 Task: Look for space in Bloomington, United States from 12th July, 2023 to 16th July, 2023 for 8 adults in price range Rs.10000 to Rs.16000. Place can be private room with 8 bedrooms having 8 beds and 8 bathrooms. Property type can be house, flat, guest house. Amenities needed are: wifi, TV, free parkinig on premises, gym, breakfast. Booking option can be shelf check-in. Required host language is English.
Action: Mouse moved to (458, 123)
Screenshot: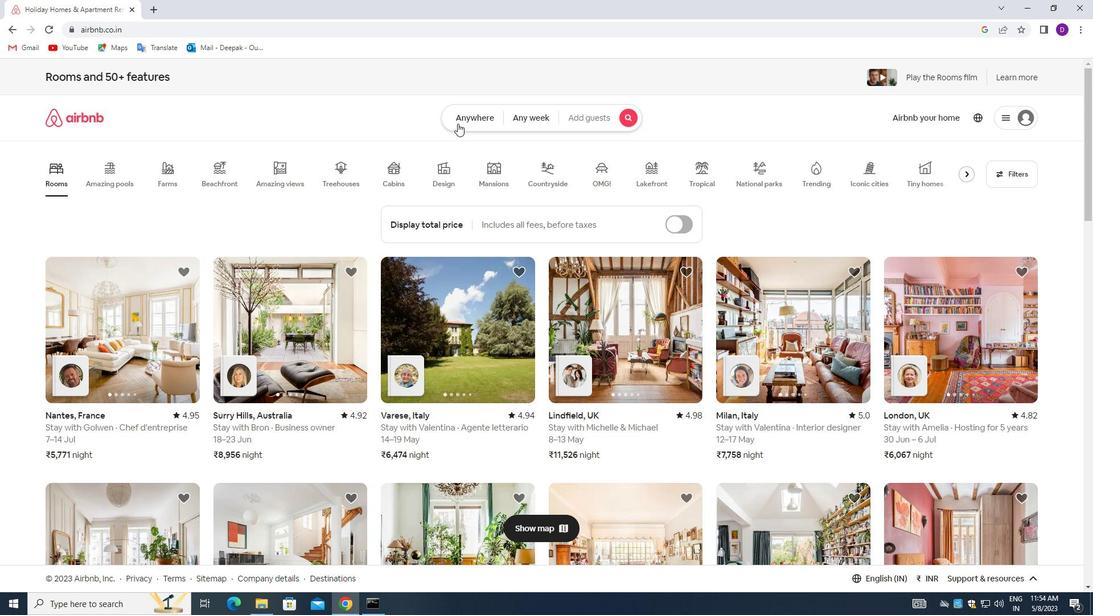 
Action: Mouse pressed left at (458, 123)
Screenshot: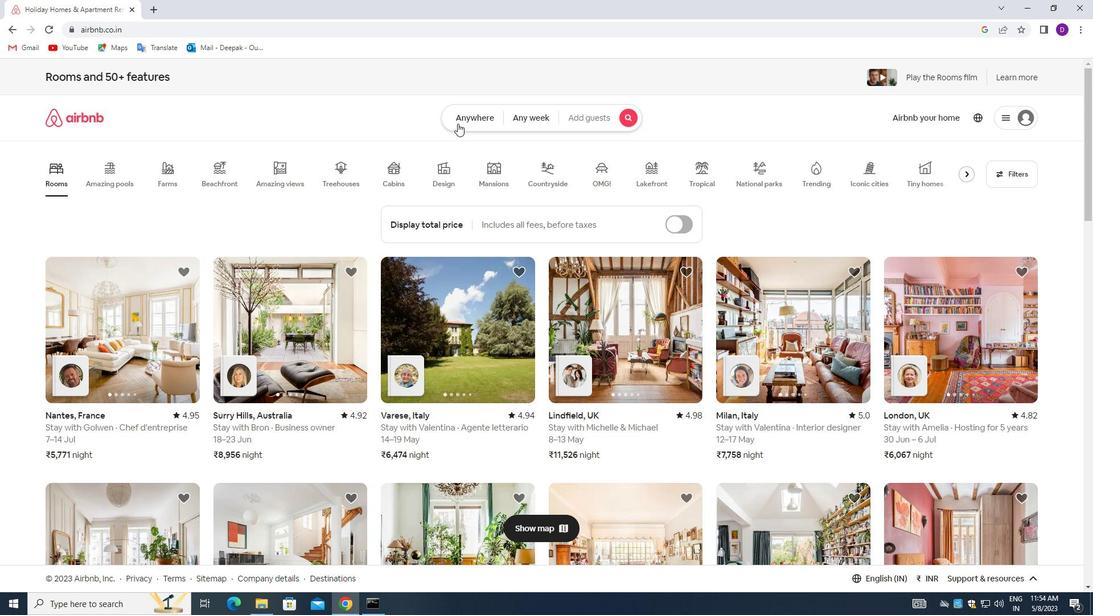 
Action: Mouse moved to (384, 160)
Screenshot: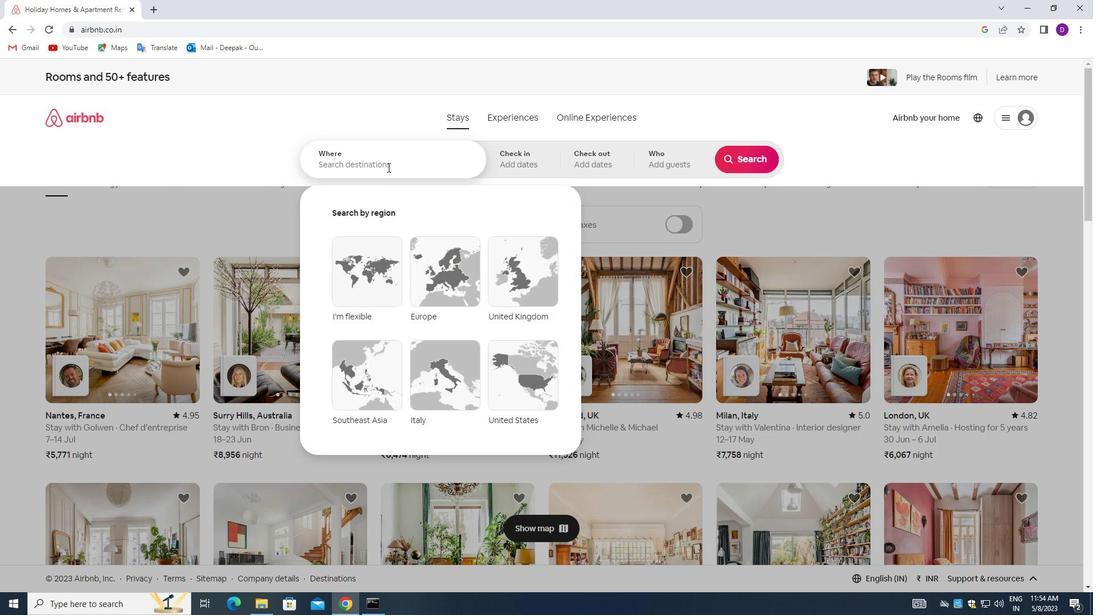 
Action: Mouse pressed left at (384, 160)
Screenshot: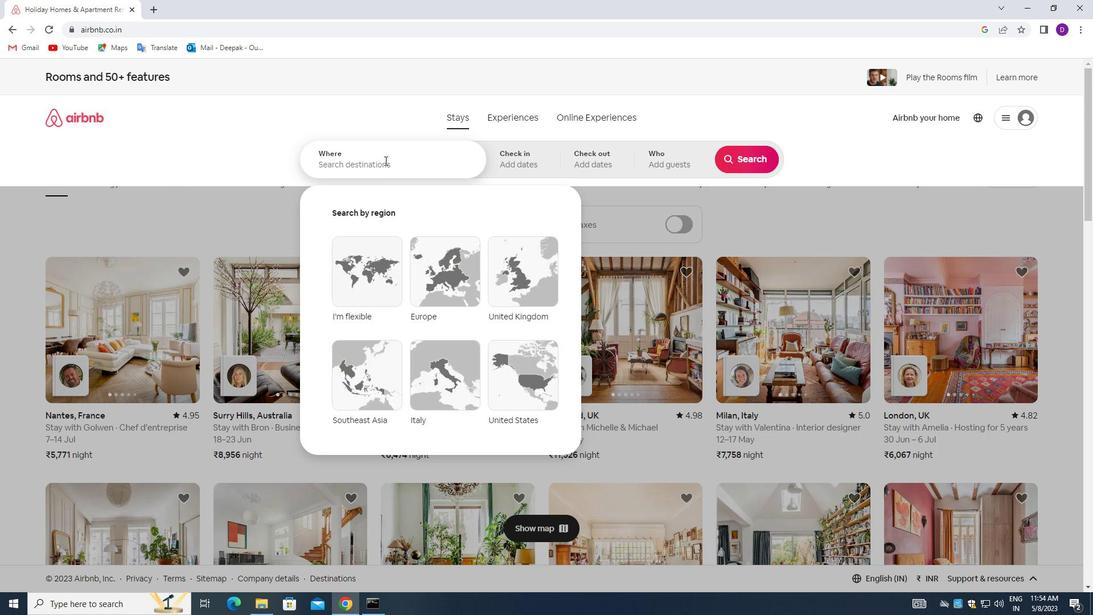 
Action: Mouse moved to (207, 235)
Screenshot: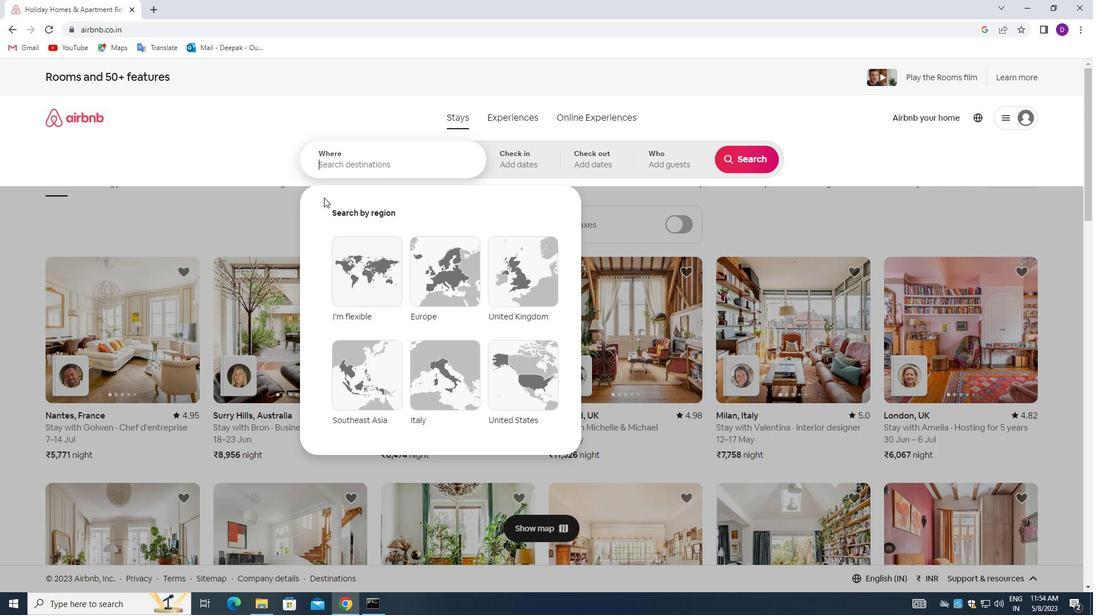 
Action: Key pressed <Key.shift_r>Bloomington,<Key.space><Key.shift>UNITED<Key.space><Key.shift_r>STATES<Key.enter>
Screenshot: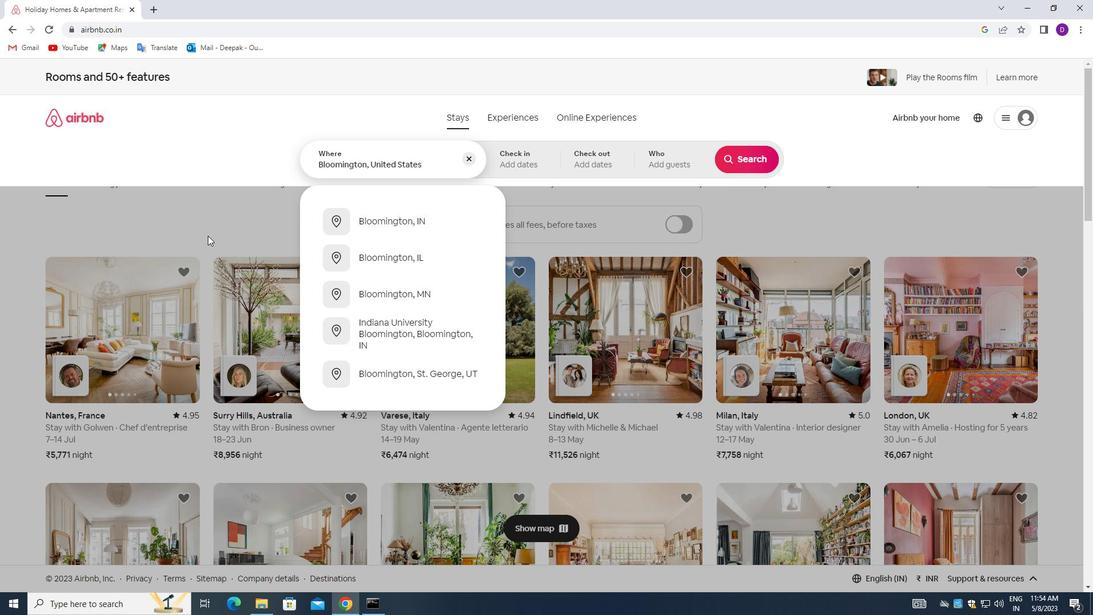 
Action: Mouse moved to (740, 255)
Screenshot: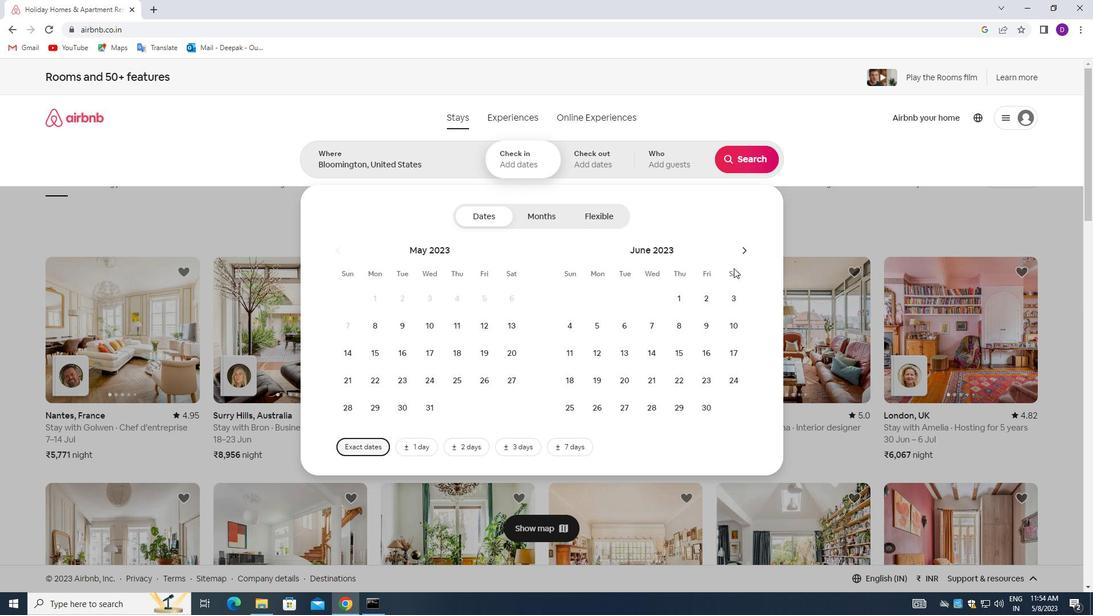 
Action: Mouse pressed left at (740, 255)
Screenshot: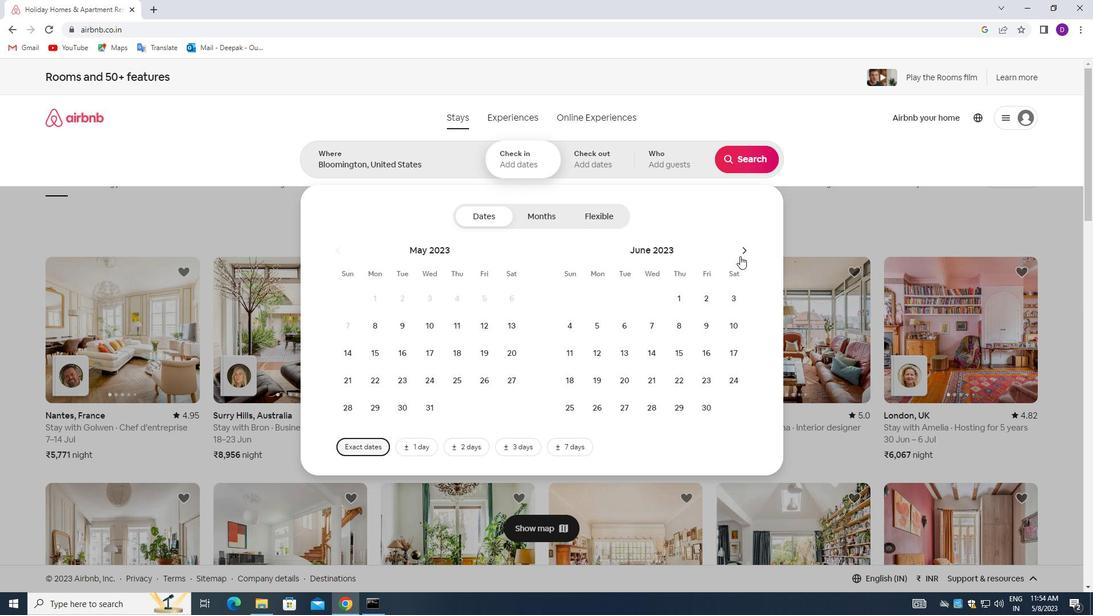 
Action: Mouse moved to (656, 353)
Screenshot: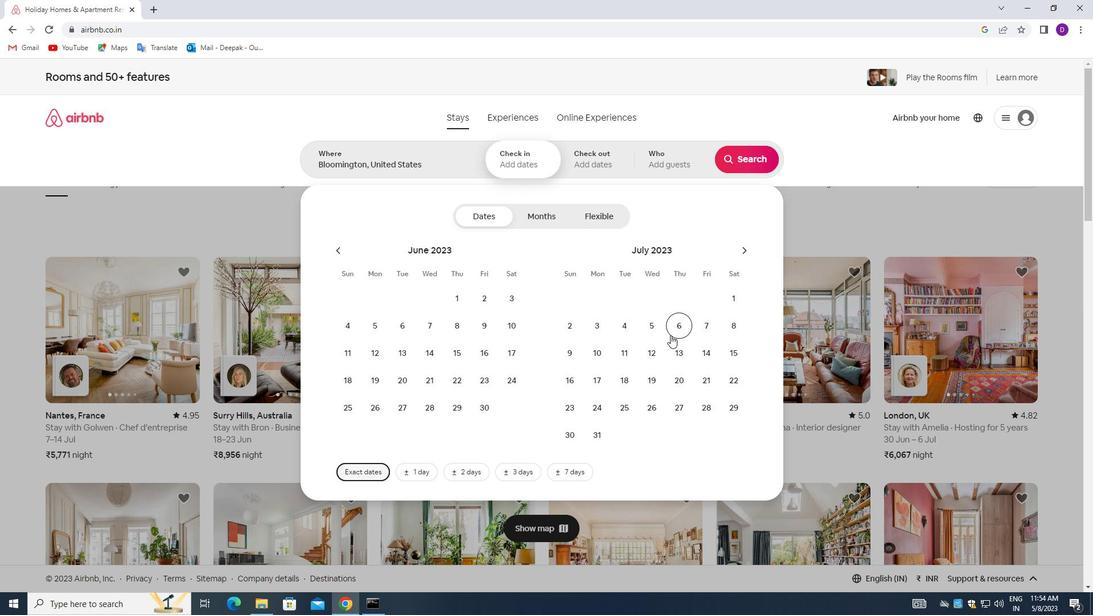 
Action: Mouse pressed left at (656, 353)
Screenshot: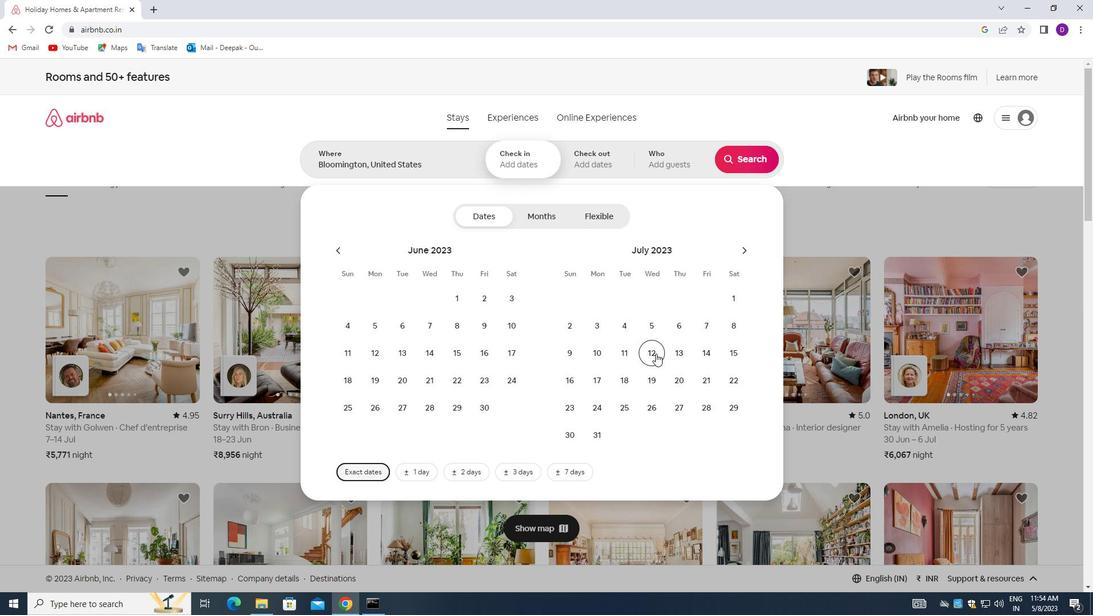 
Action: Mouse moved to (576, 376)
Screenshot: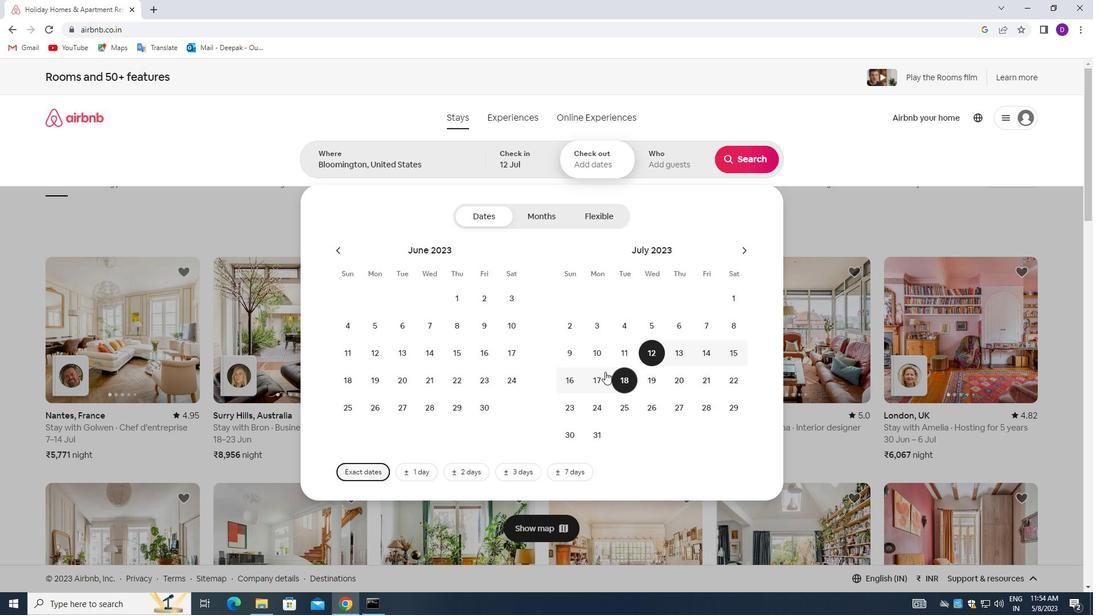 
Action: Mouse pressed left at (576, 376)
Screenshot: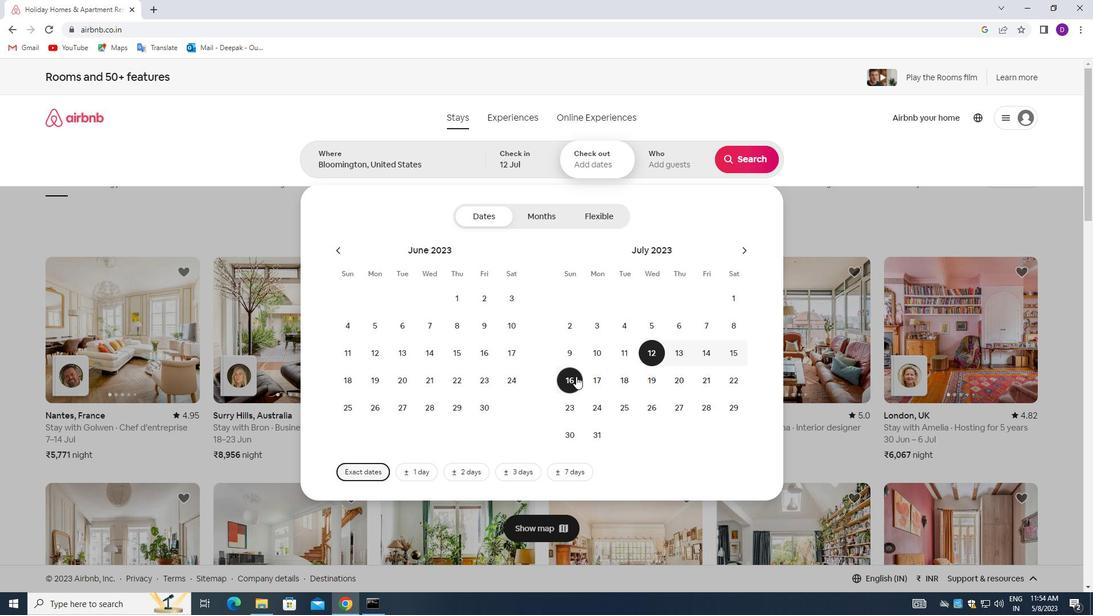 
Action: Mouse moved to (660, 163)
Screenshot: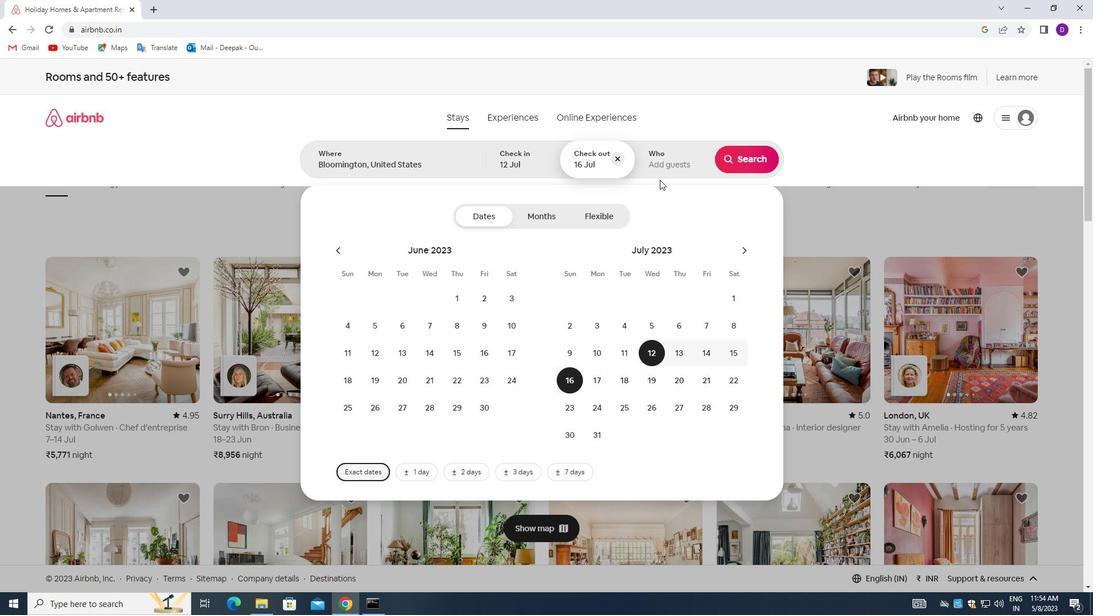 
Action: Mouse pressed left at (660, 163)
Screenshot: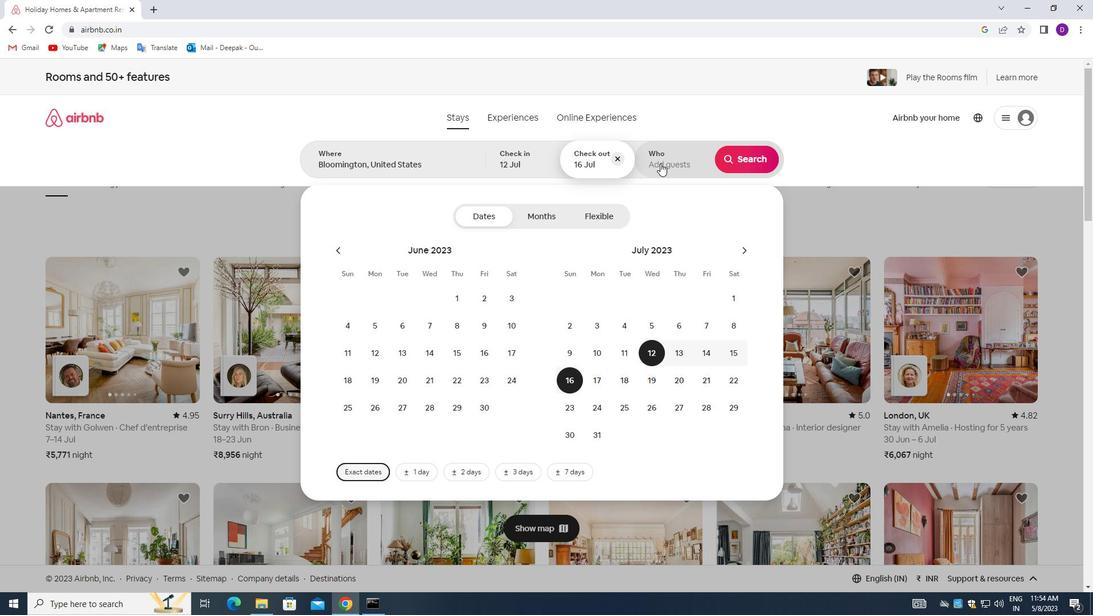 
Action: Mouse moved to (752, 219)
Screenshot: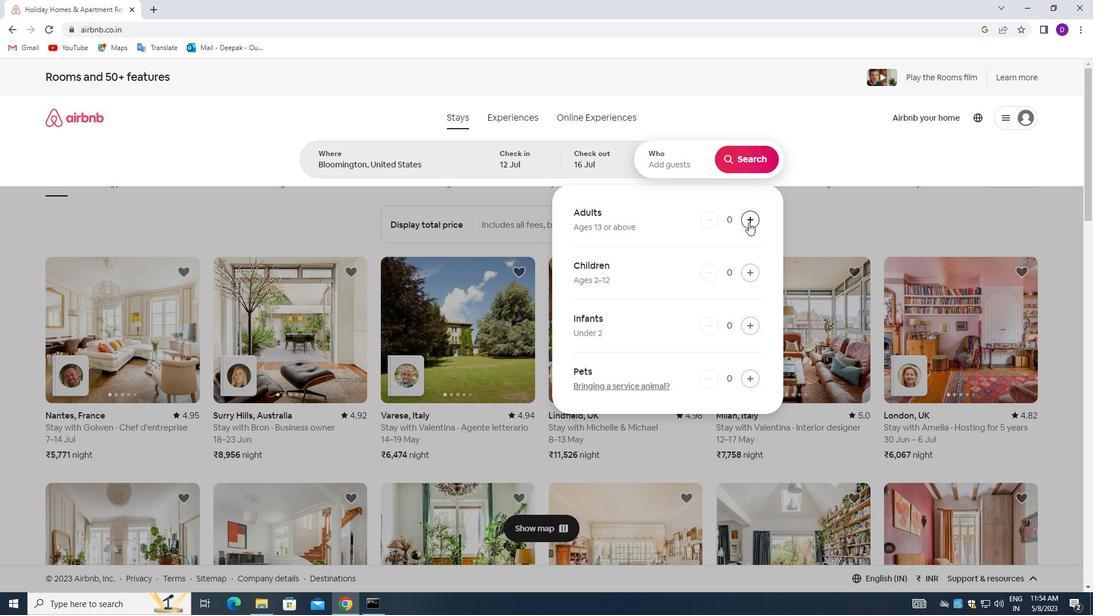 
Action: Mouse pressed left at (752, 219)
Screenshot: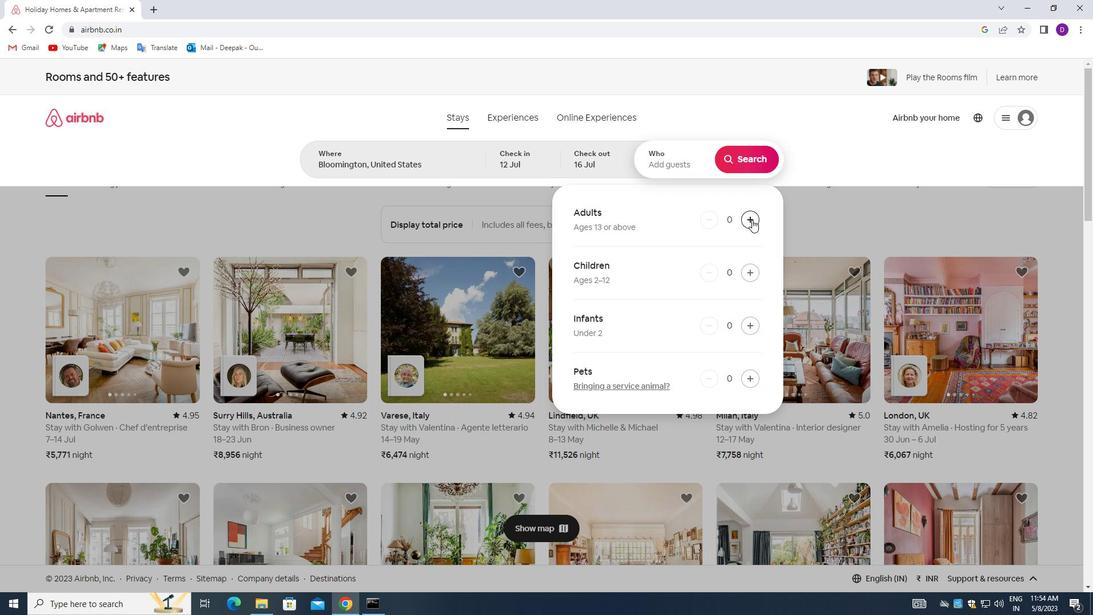 
Action: Mouse pressed left at (752, 219)
Screenshot: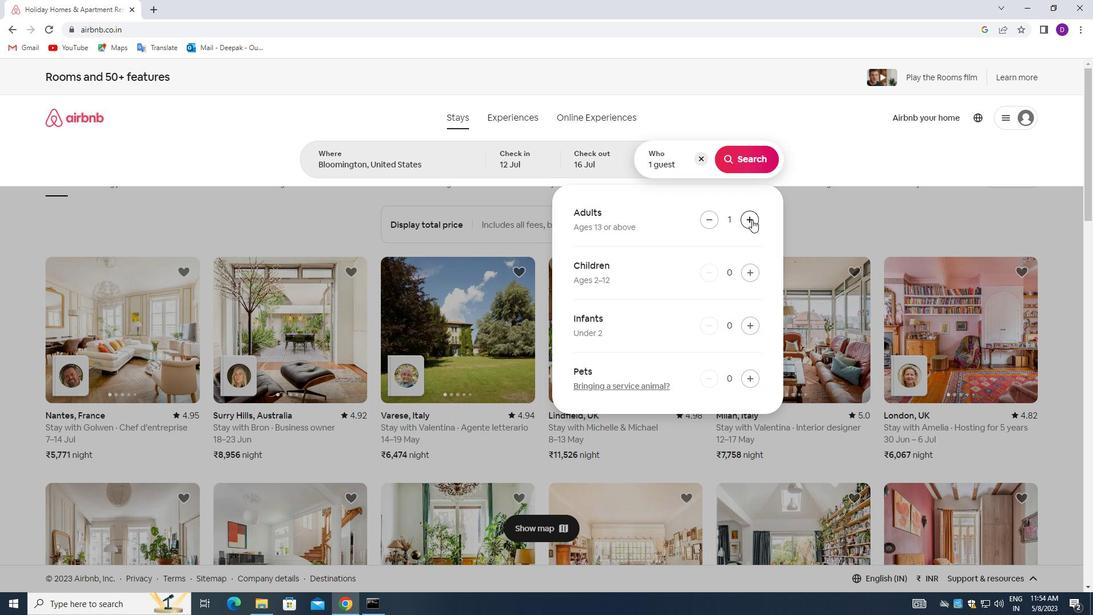 
Action: Mouse pressed left at (752, 219)
Screenshot: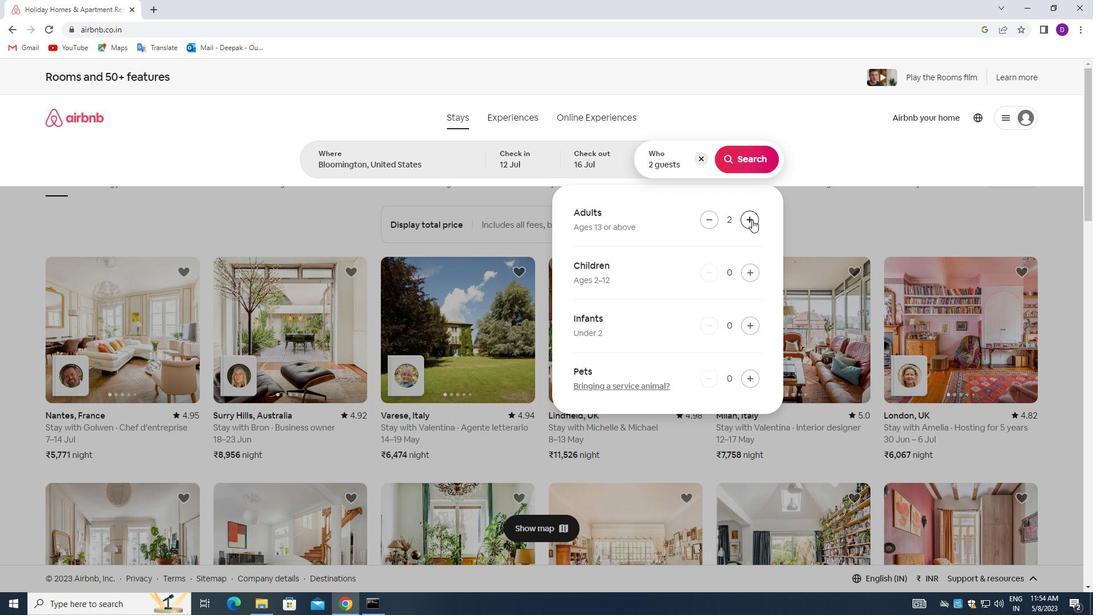 
Action: Mouse pressed left at (752, 219)
Screenshot: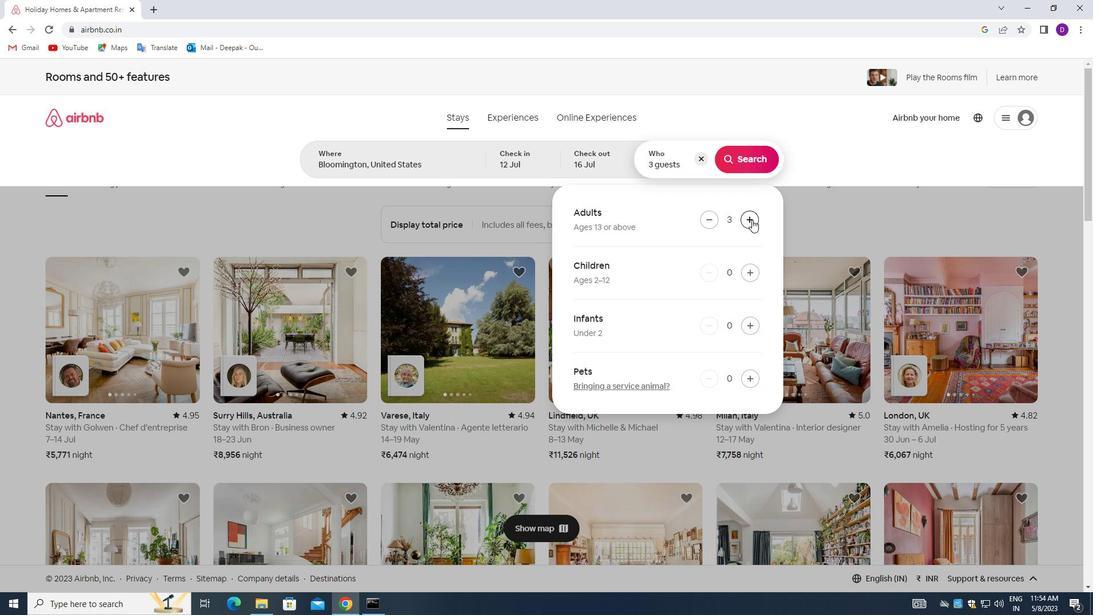 
Action: Mouse pressed left at (752, 219)
Screenshot: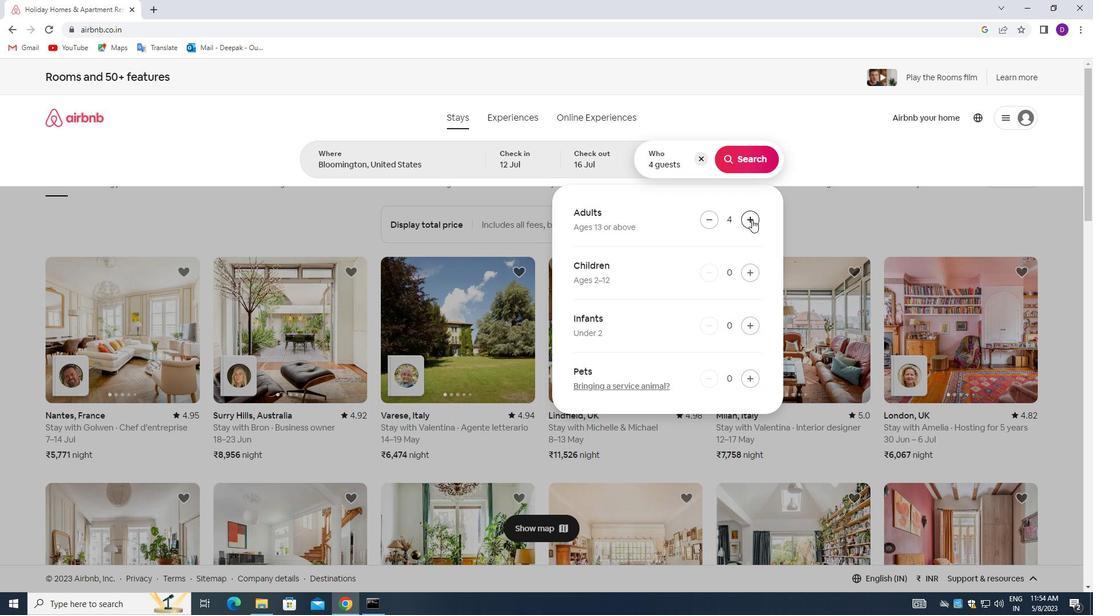 
Action: Mouse pressed left at (752, 219)
Screenshot: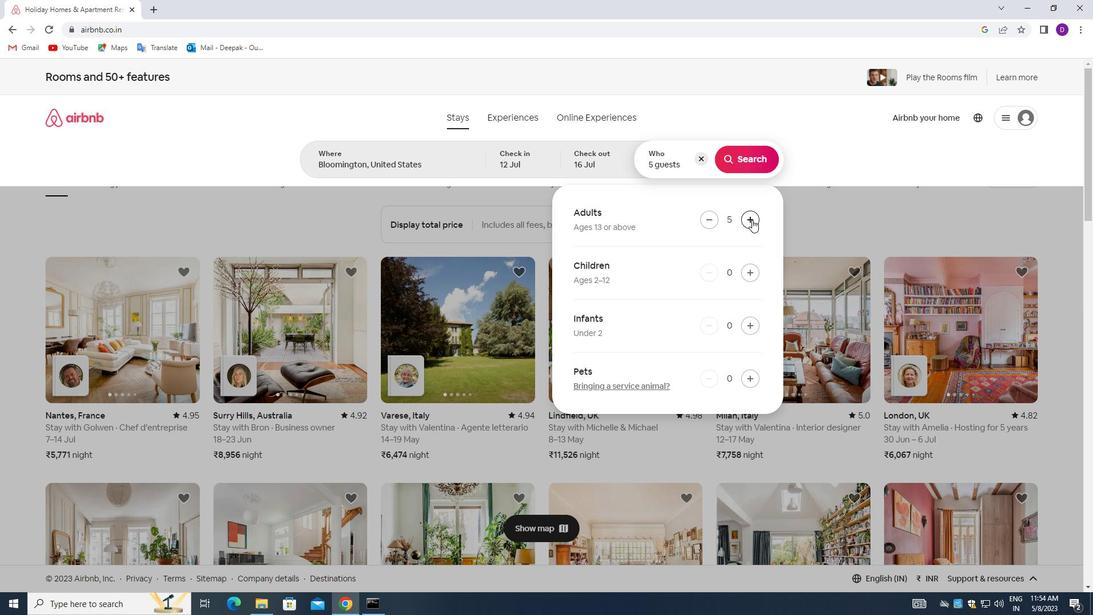 
Action: Mouse pressed left at (752, 219)
Screenshot: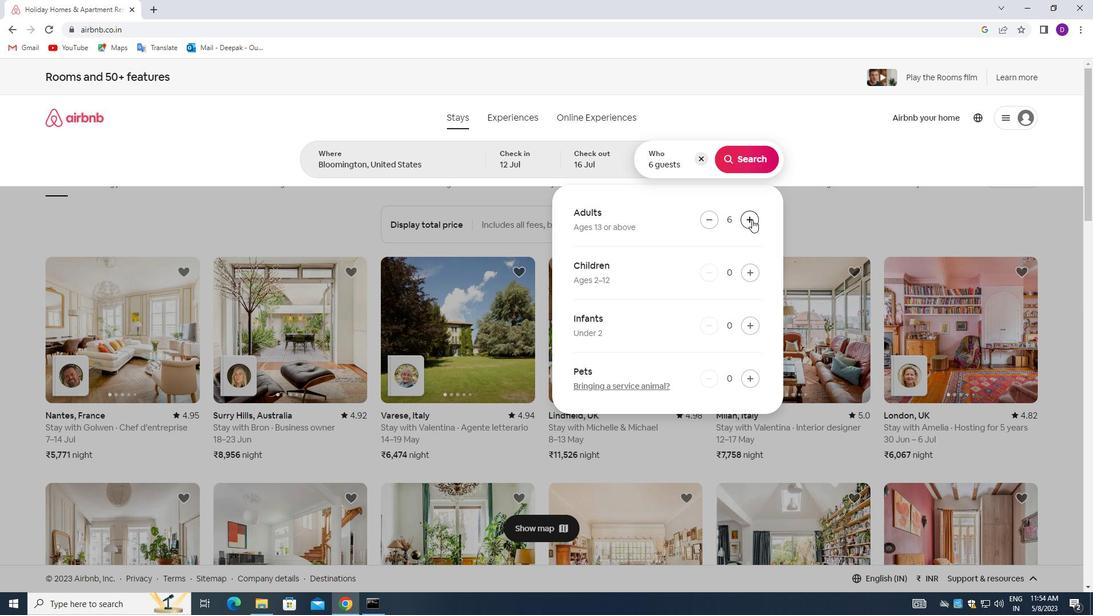 
Action: Mouse pressed left at (752, 219)
Screenshot: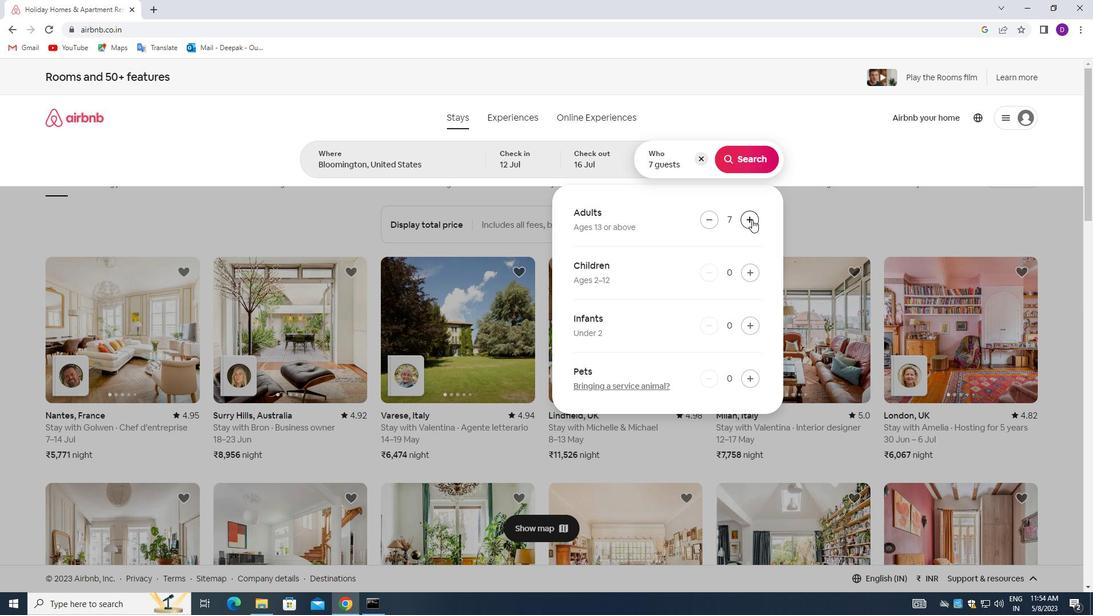 
Action: Mouse moved to (742, 153)
Screenshot: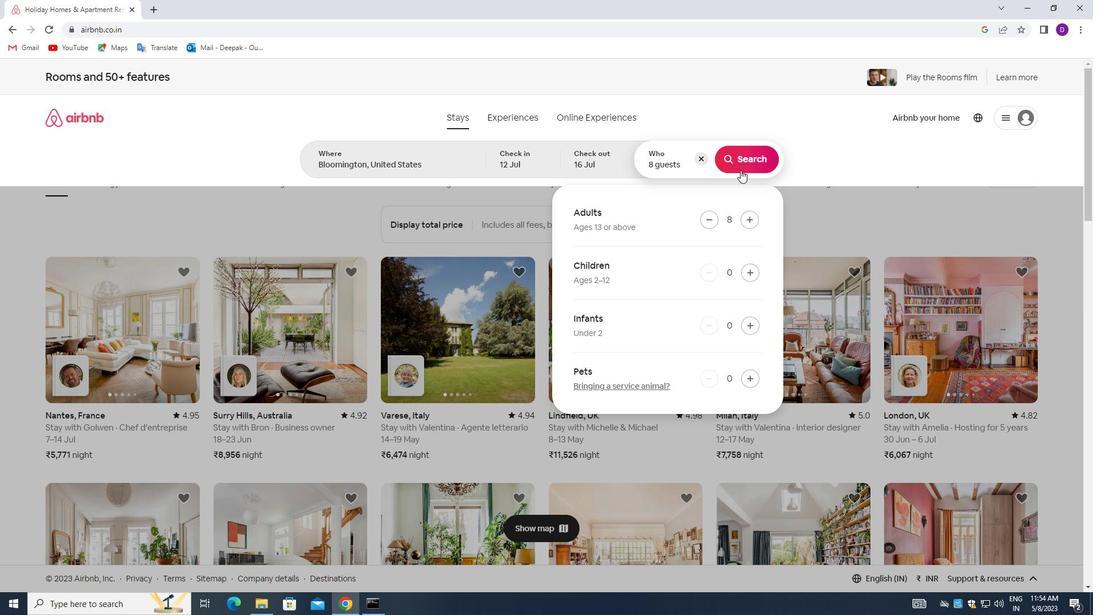 
Action: Mouse pressed left at (742, 153)
Screenshot: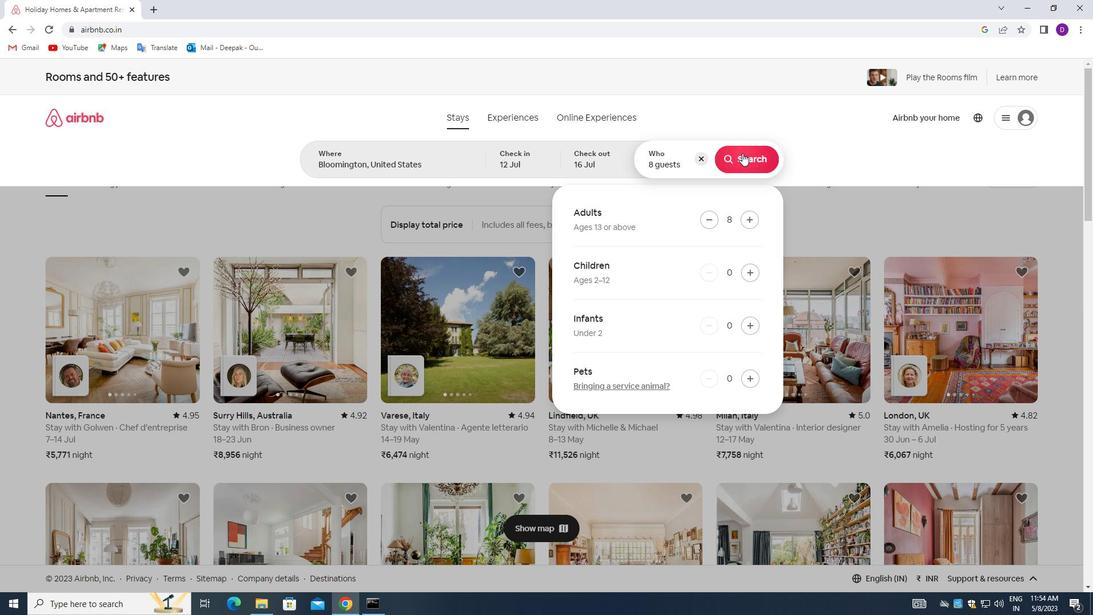 
Action: Mouse moved to (1031, 120)
Screenshot: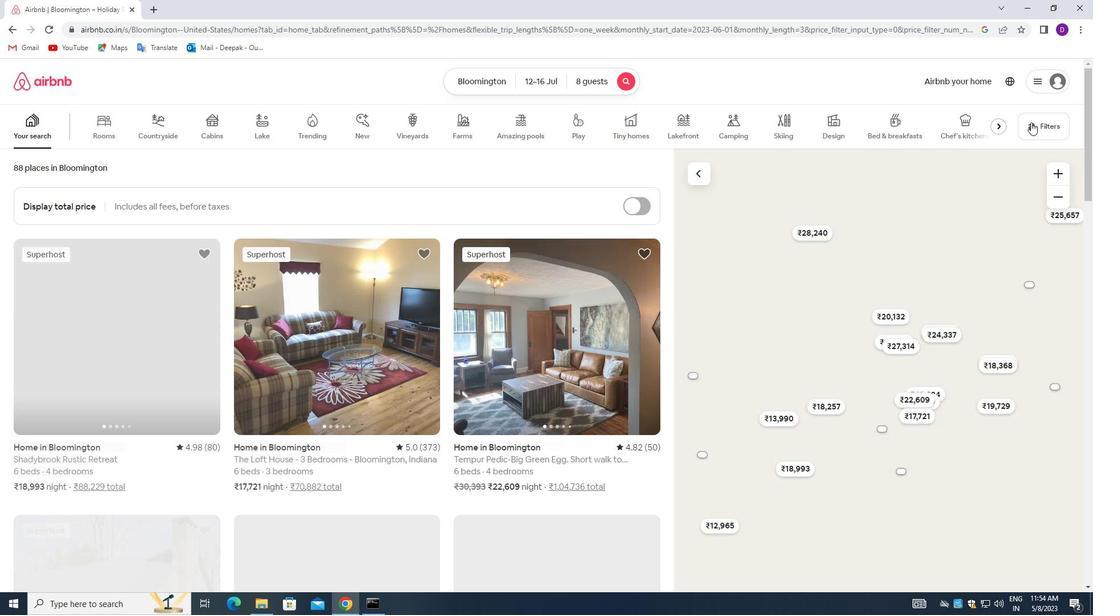 
Action: Mouse pressed left at (1031, 120)
Screenshot: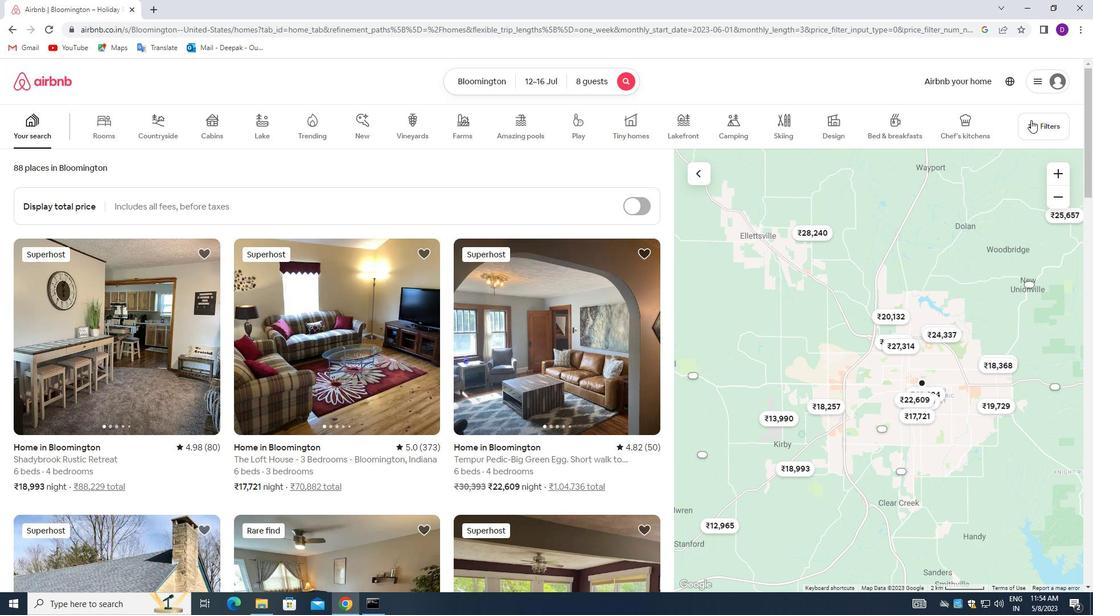 
Action: Mouse moved to (405, 407)
Screenshot: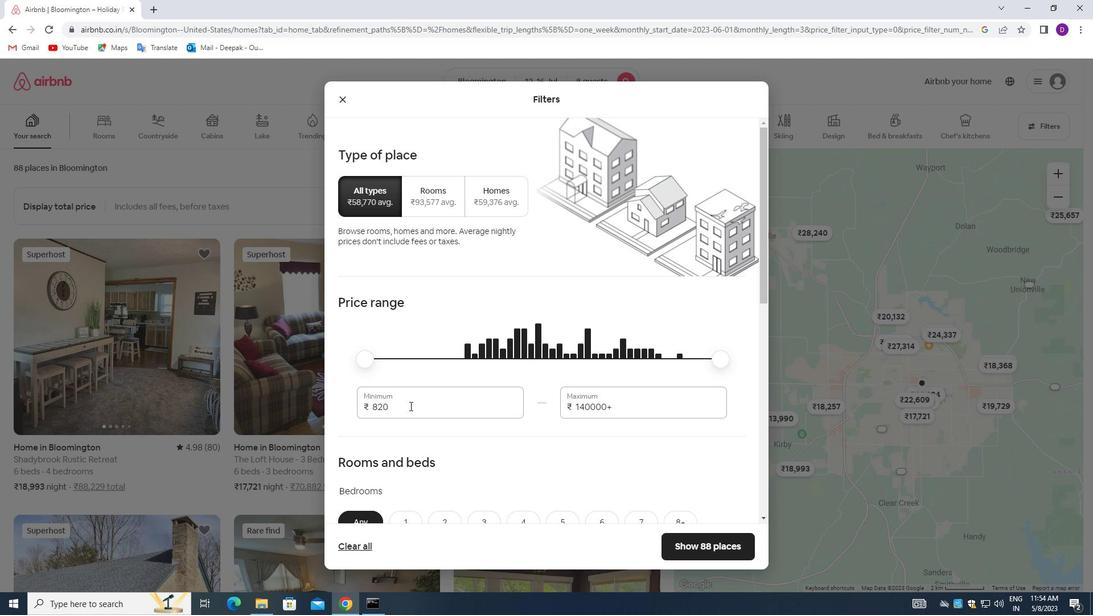 
Action: Mouse pressed left at (405, 407)
Screenshot: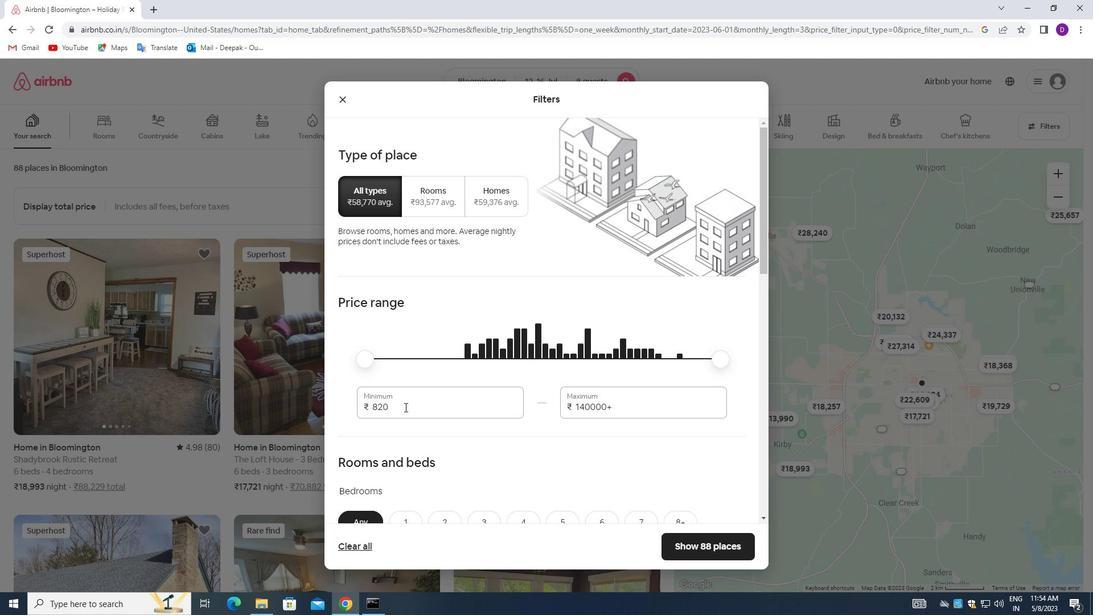 
Action: Mouse pressed left at (405, 407)
Screenshot: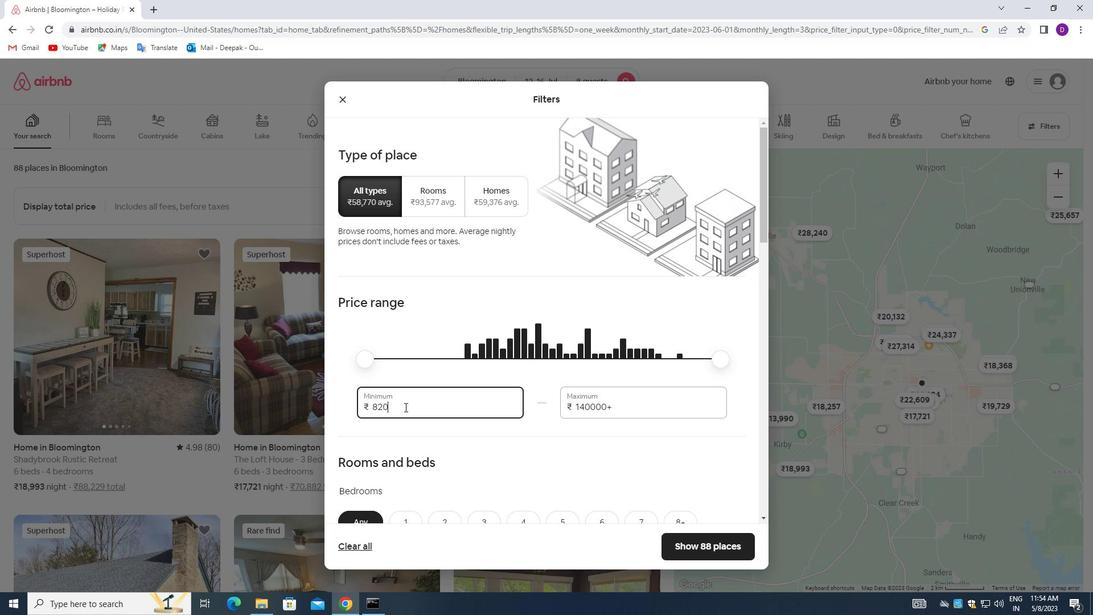 
Action: Key pressed 10000<Key.tab>16000
Screenshot: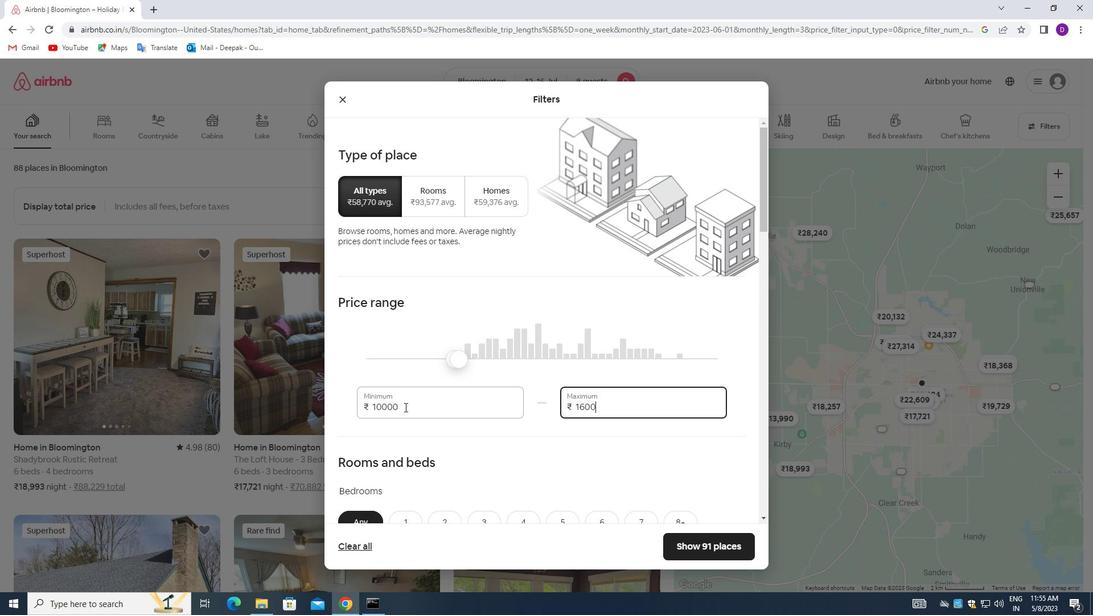 
Action: Mouse moved to (470, 414)
Screenshot: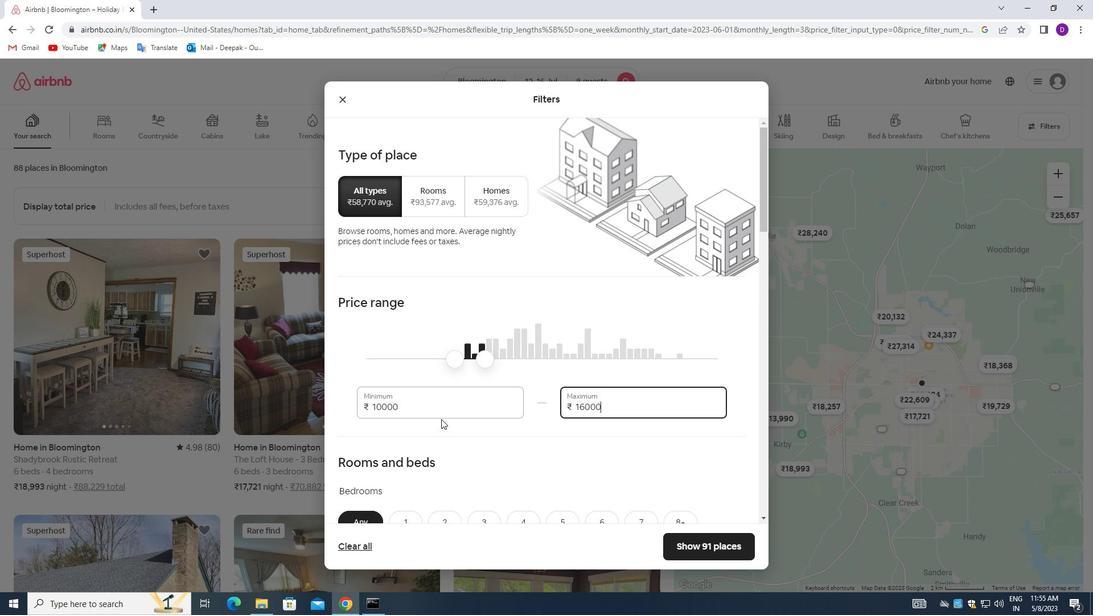 
Action: Mouse scrolled (470, 413) with delta (0, 0)
Screenshot: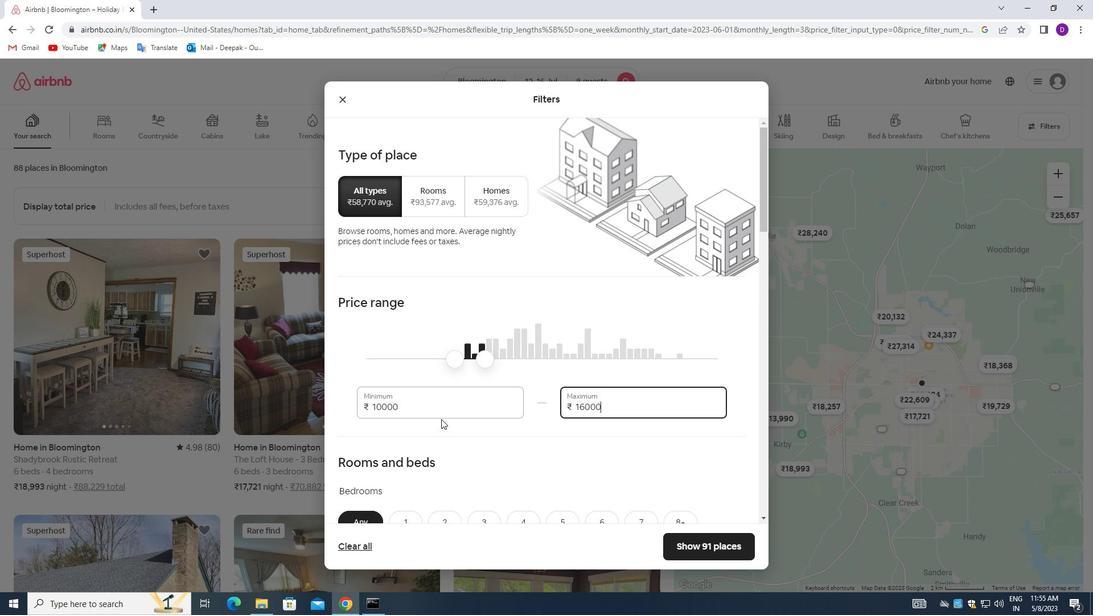 
Action: Mouse moved to (474, 414)
Screenshot: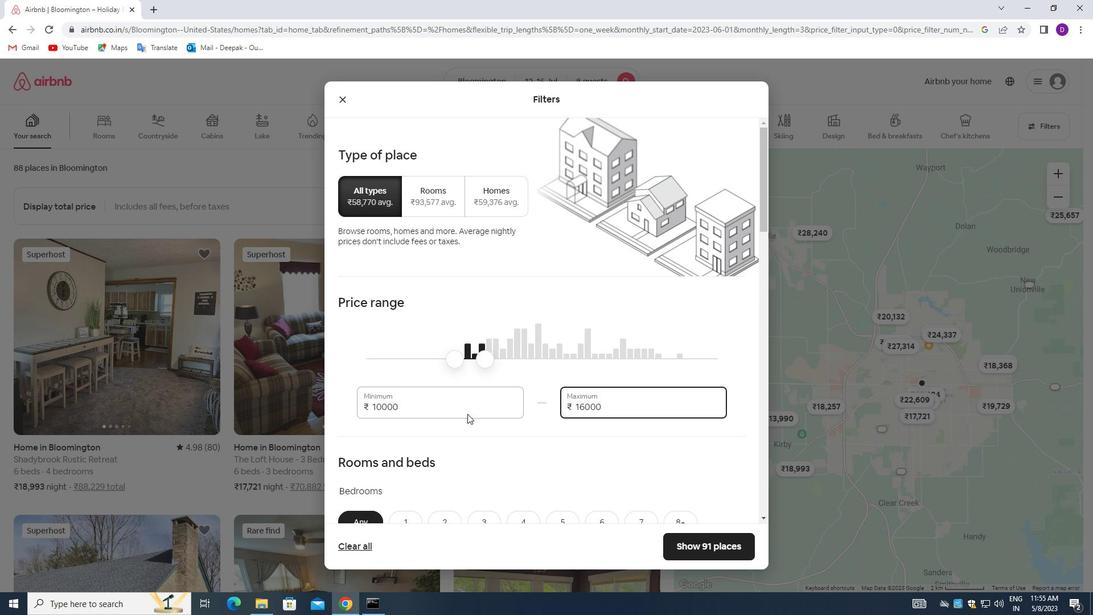 
Action: Mouse scrolled (474, 413) with delta (0, 0)
Screenshot: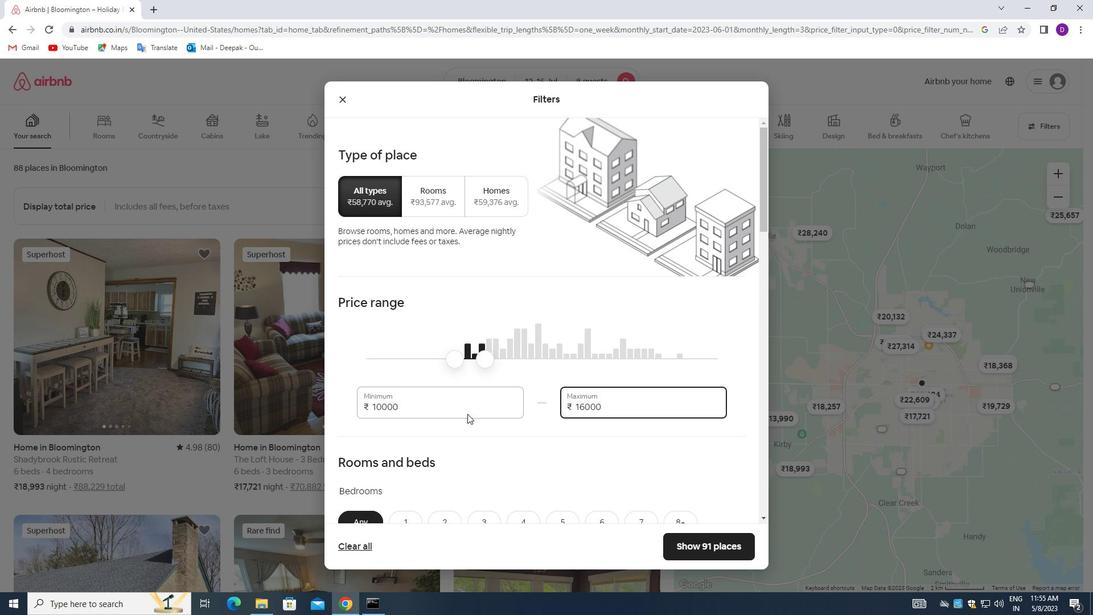 
Action: Mouse moved to (524, 406)
Screenshot: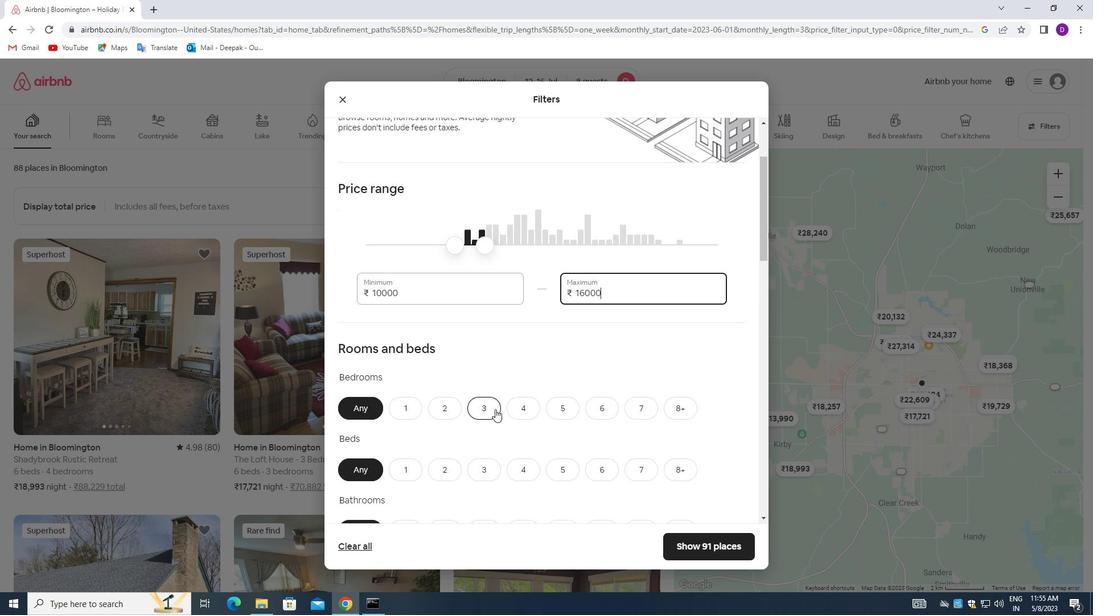 
Action: Mouse scrolled (524, 405) with delta (0, 0)
Screenshot: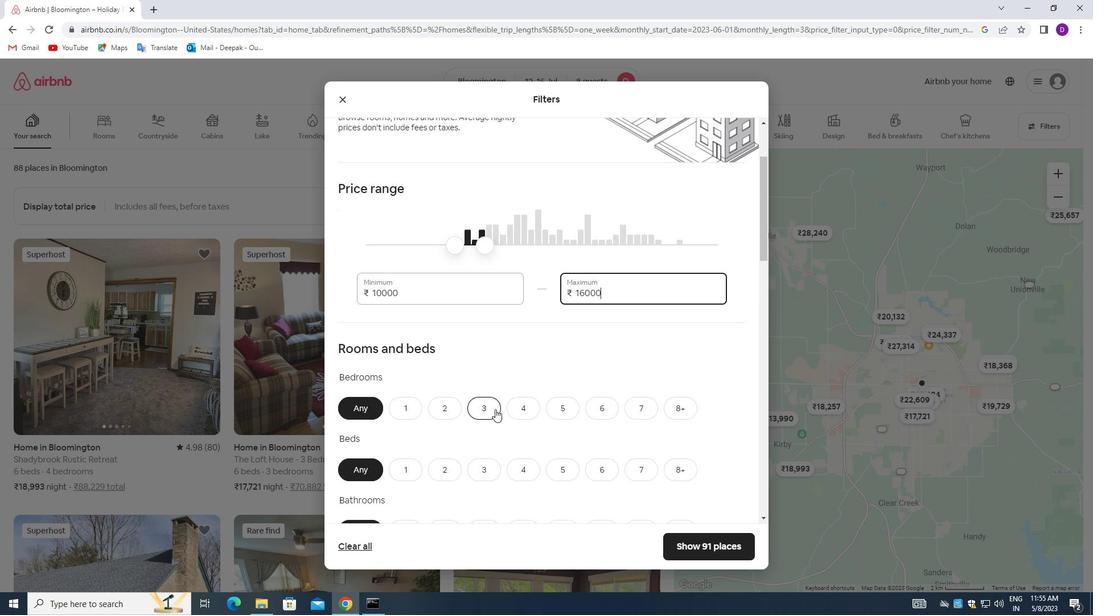 
Action: Mouse scrolled (524, 405) with delta (0, 0)
Screenshot: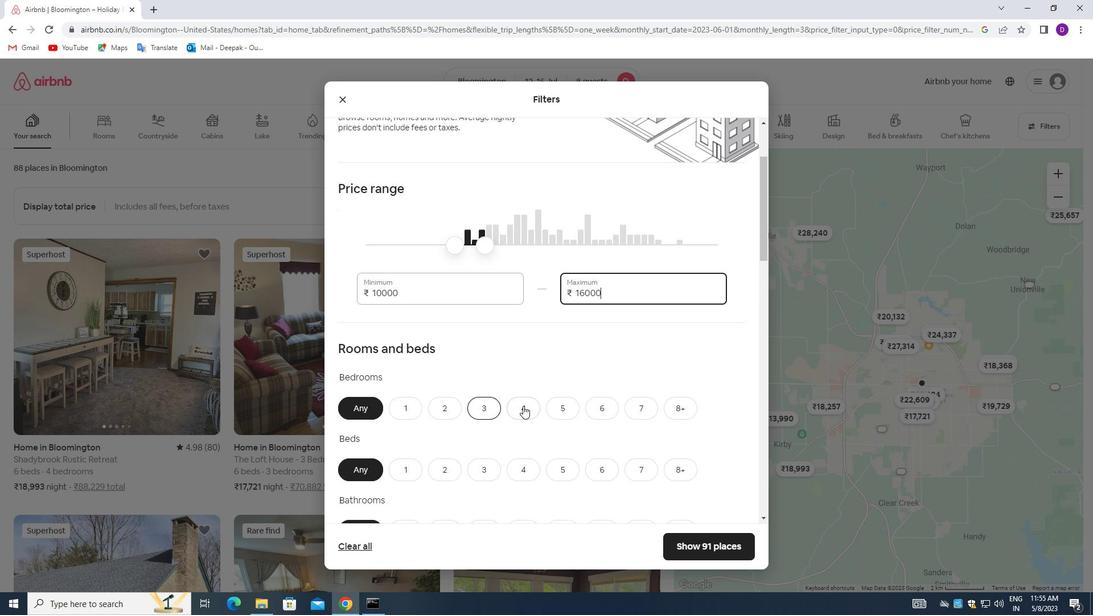 
Action: Mouse moved to (524, 406)
Screenshot: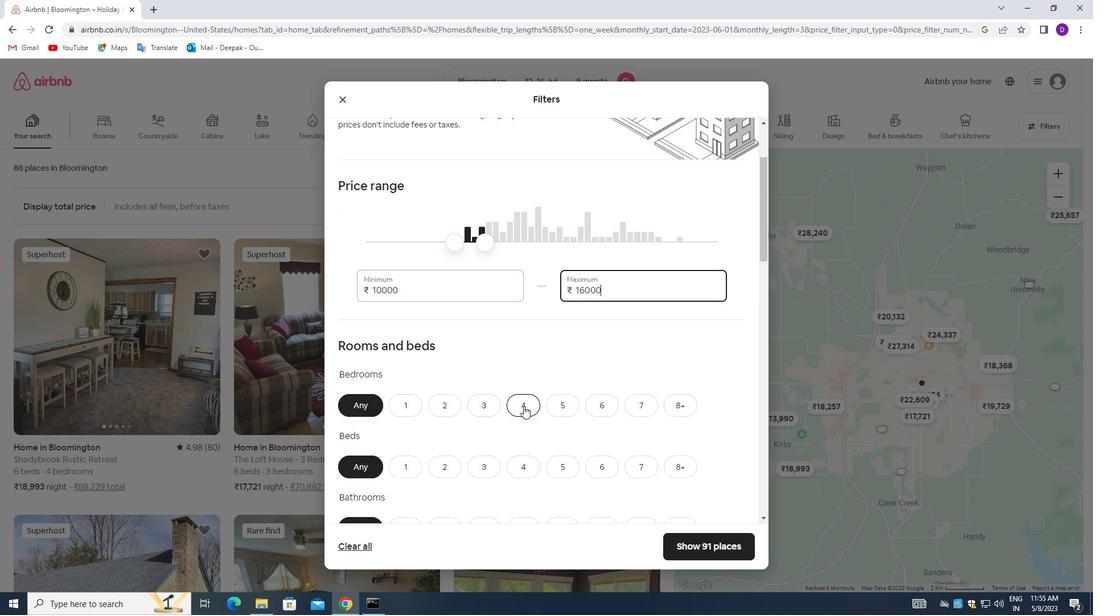 
Action: Mouse scrolled (524, 405) with delta (0, 0)
Screenshot: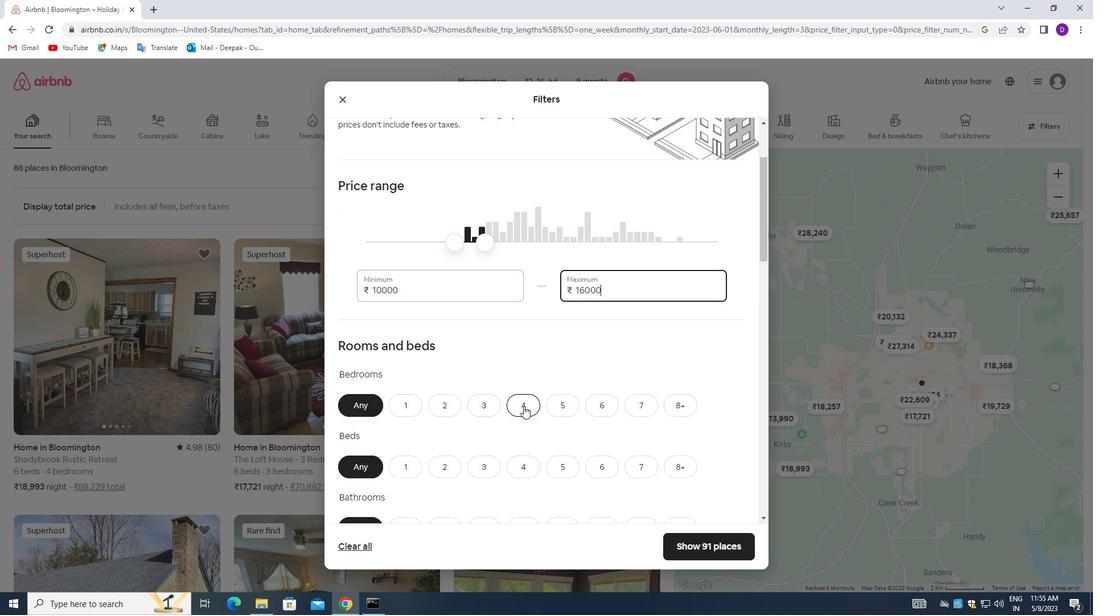 
Action: Mouse moved to (691, 245)
Screenshot: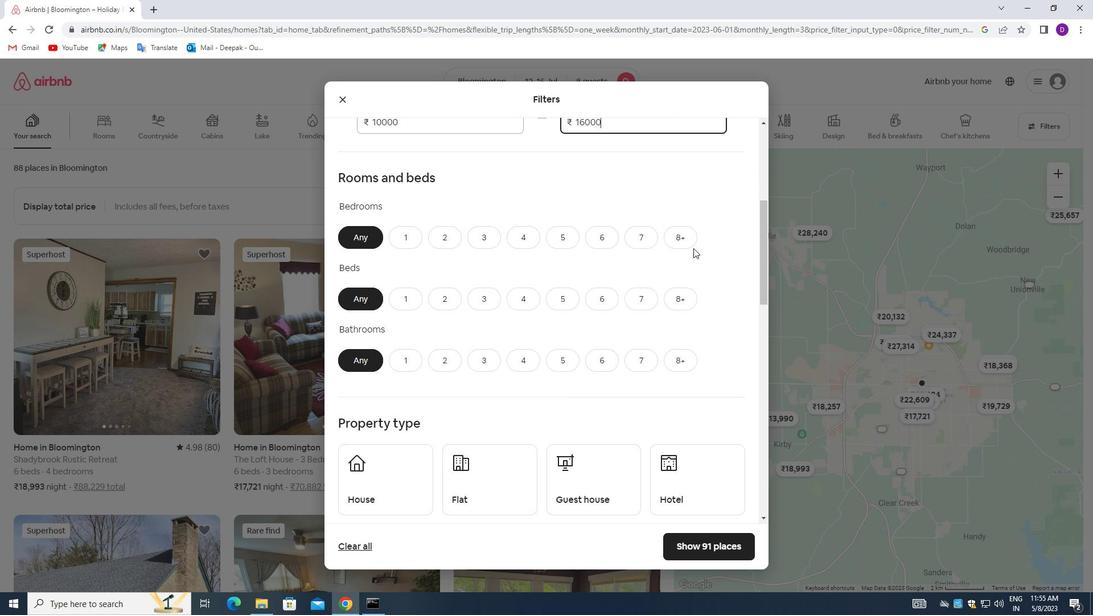 
Action: Mouse pressed left at (691, 245)
Screenshot: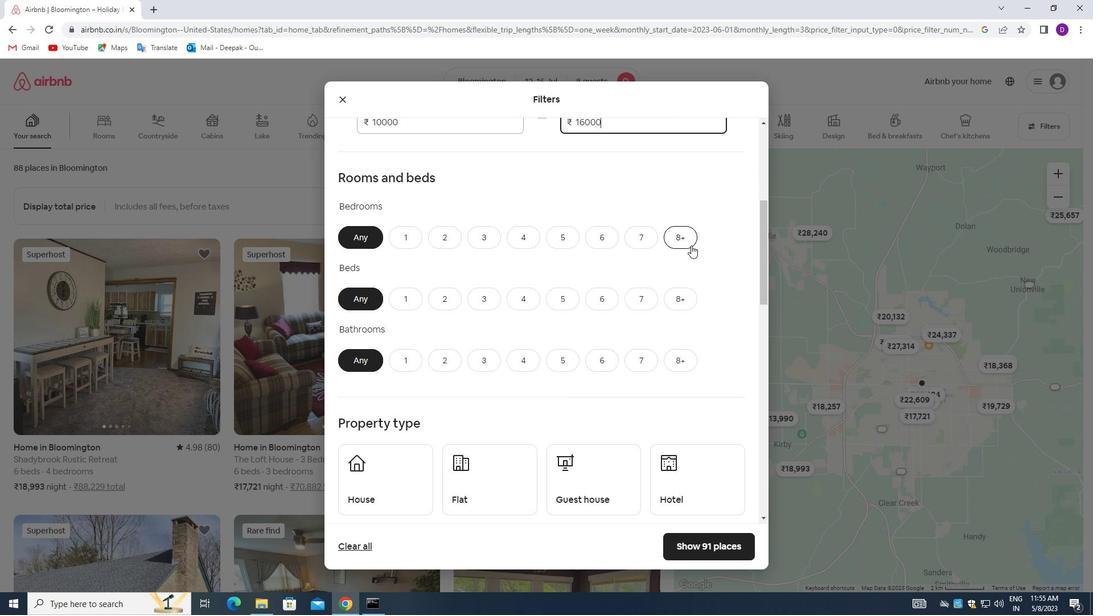 
Action: Mouse moved to (683, 290)
Screenshot: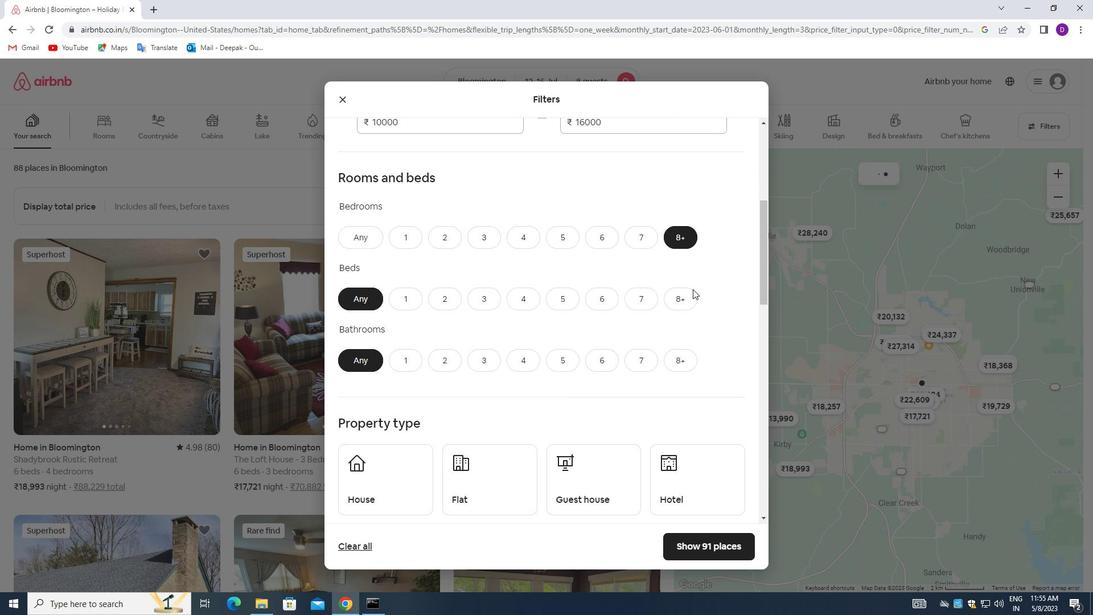 
Action: Mouse pressed left at (683, 290)
Screenshot: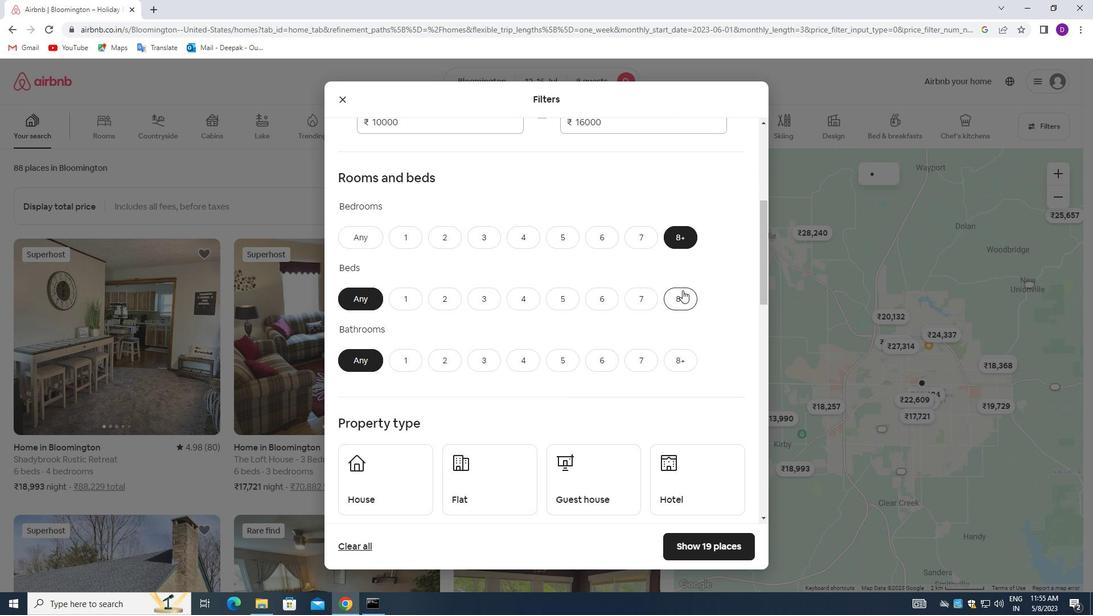
Action: Mouse moved to (689, 360)
Screenshot: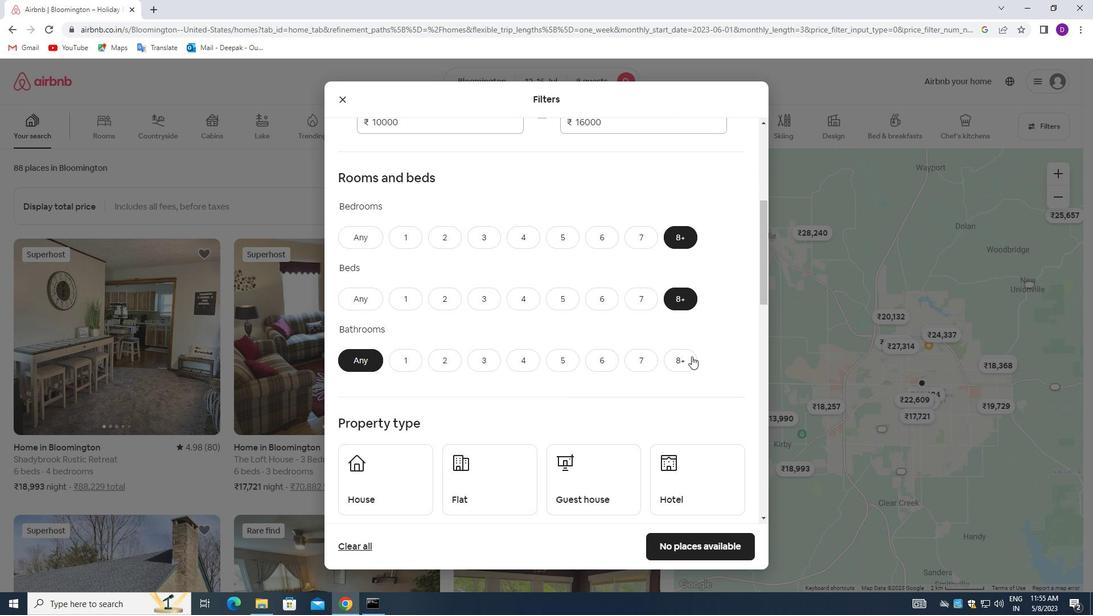 
Action: Mouse pressed left at (689, 360)
Screenshot: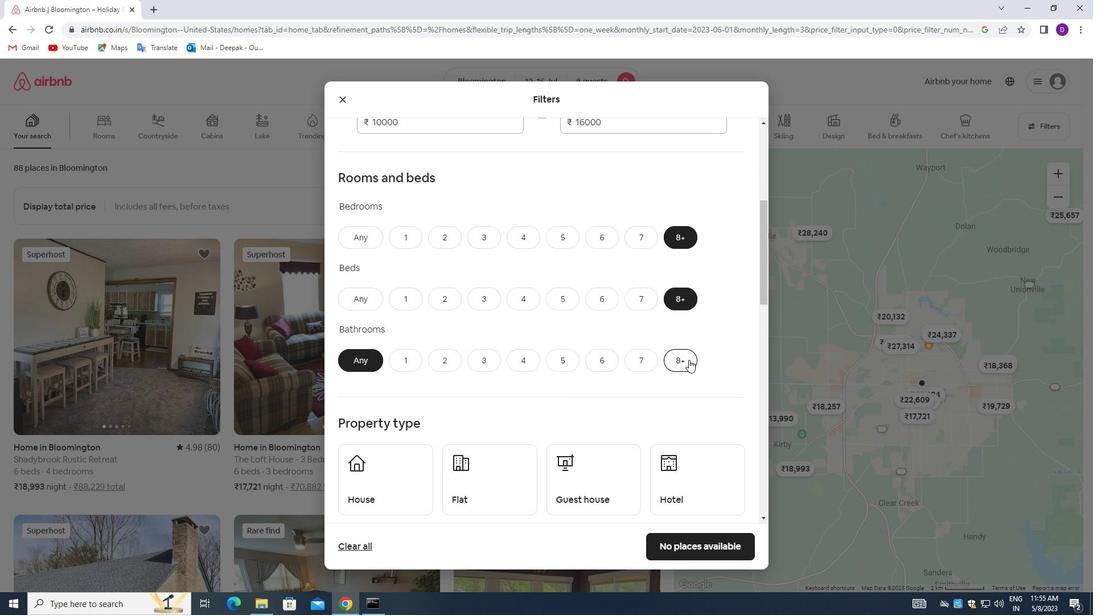 
Action: Mouse moved to (523, 350)
Screenshot: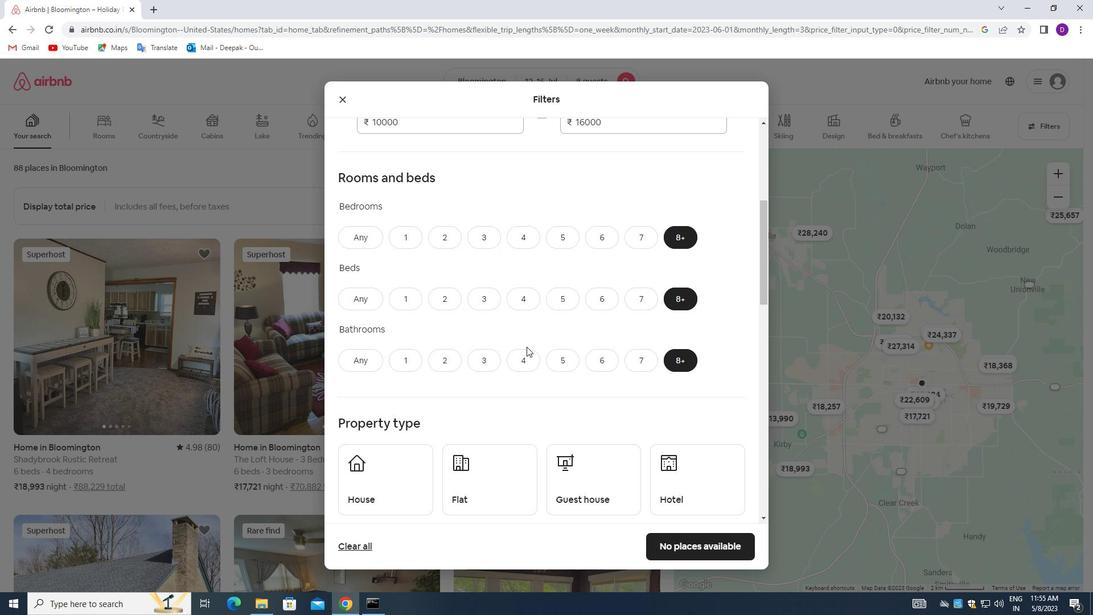 
Action: Mouse scrolled (523, 349) with delta (0, 0)
Screenshot: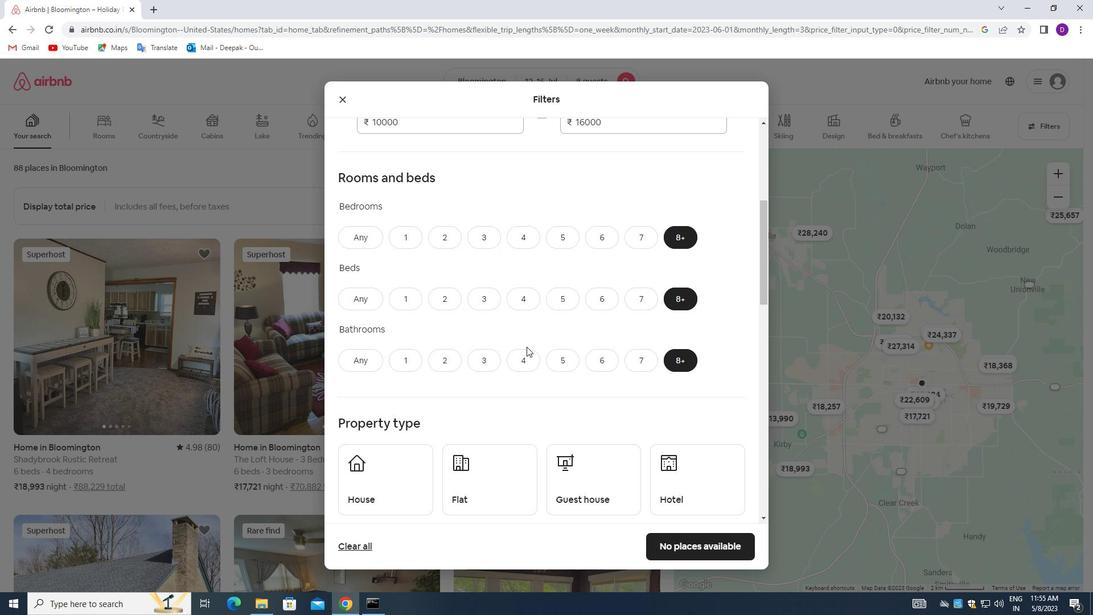 
Action: Mouse moved to (528, 345)
Screenshot: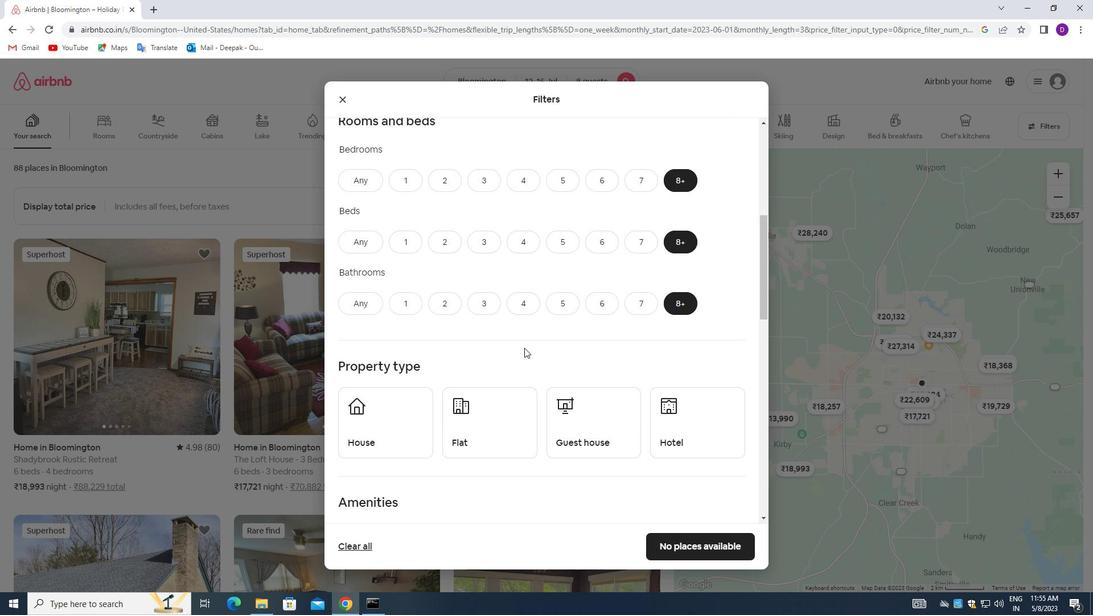 
Action: Mouse scrolled (528, 345) with delta (0, 0)
Screenshot: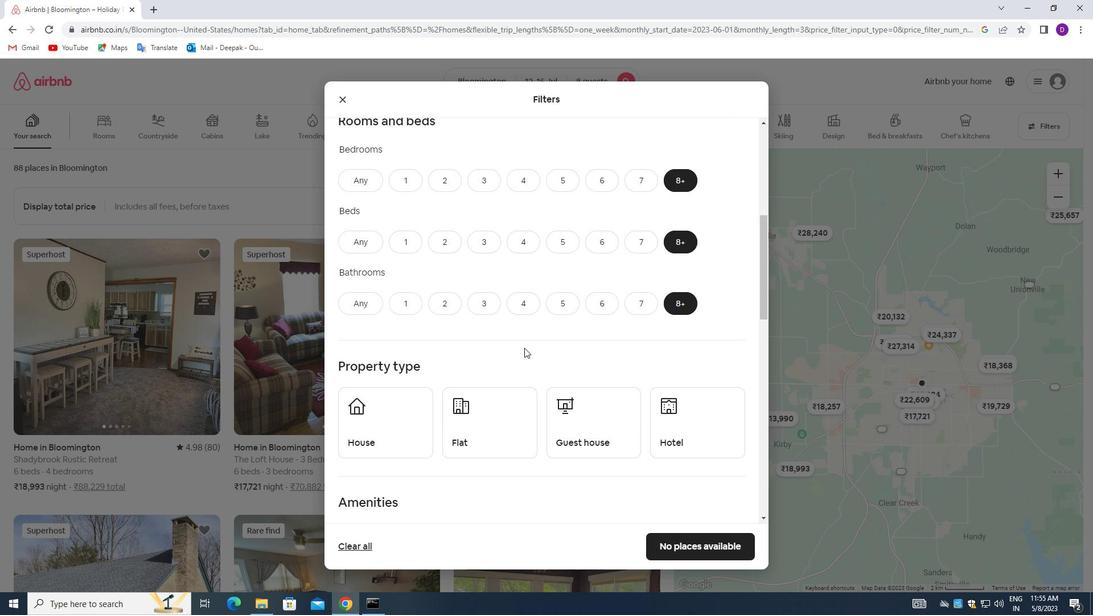 
Action: Mouse moved to (529, 344)
Screenshot: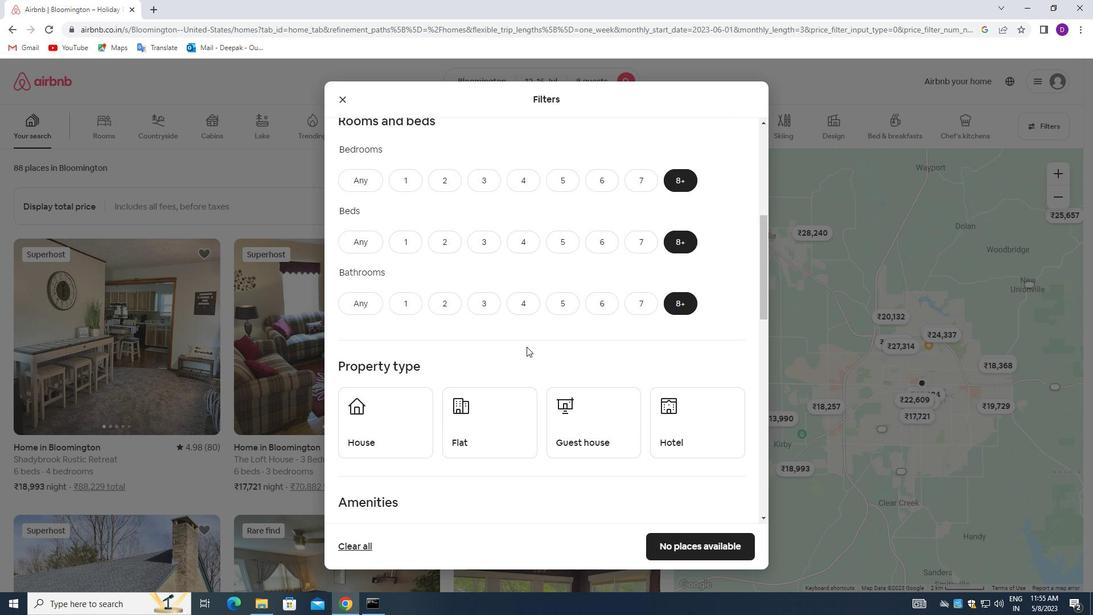 
Action: Mouse scrolled (529, 343) with delta (0, 0)
Screenshot: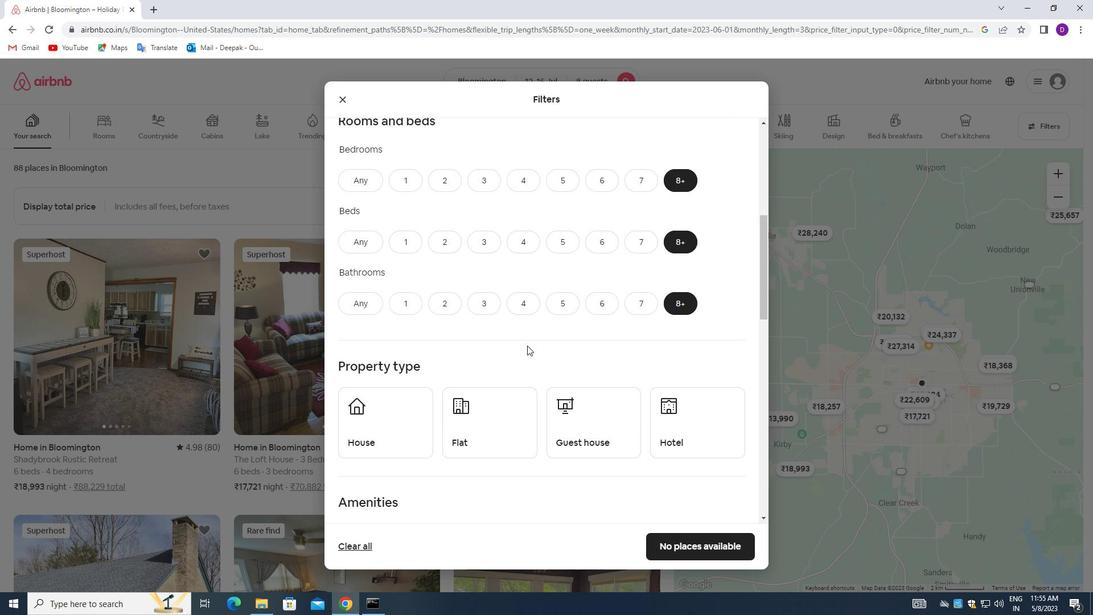 
Action: Mouse moved to (397, 307)
Screenshot: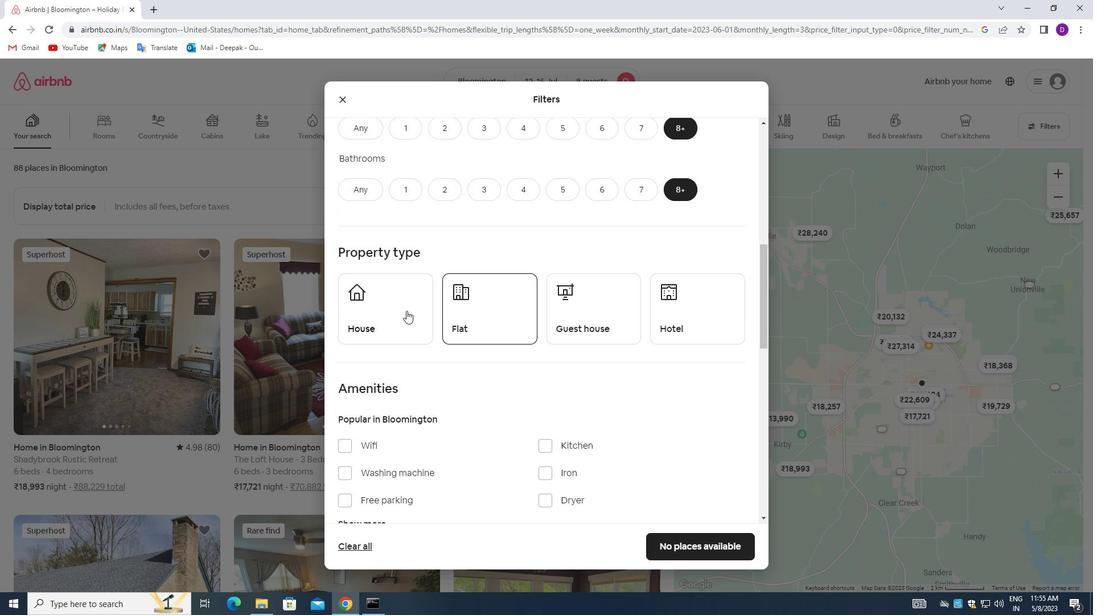 
Action: Mouse pressed left at (397, 307)
Screenshot: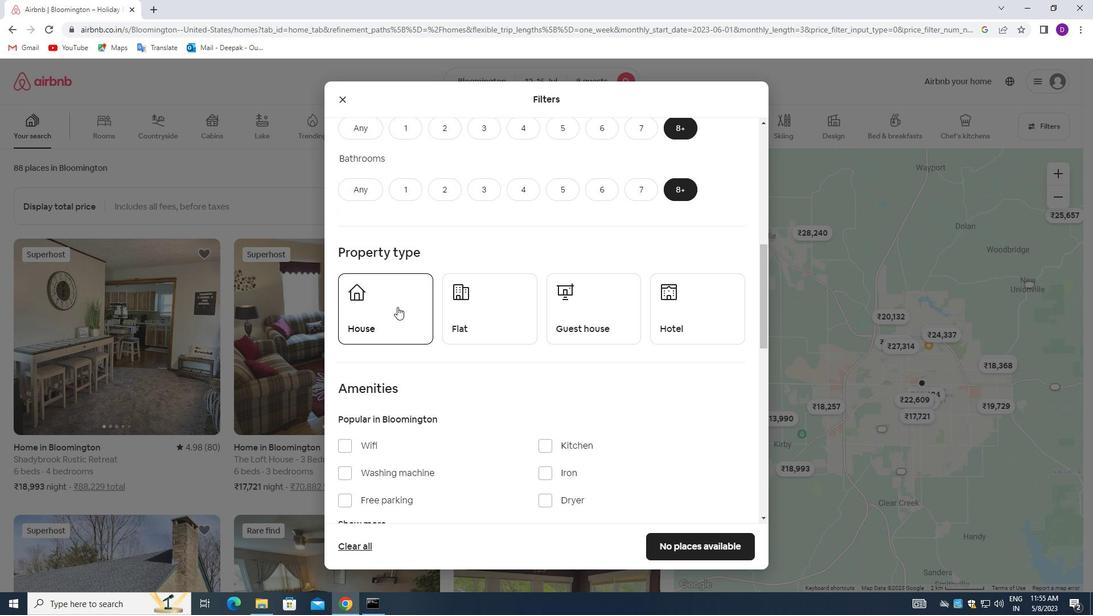 
Action: Mouse moved to (479, 310)
Screenshot: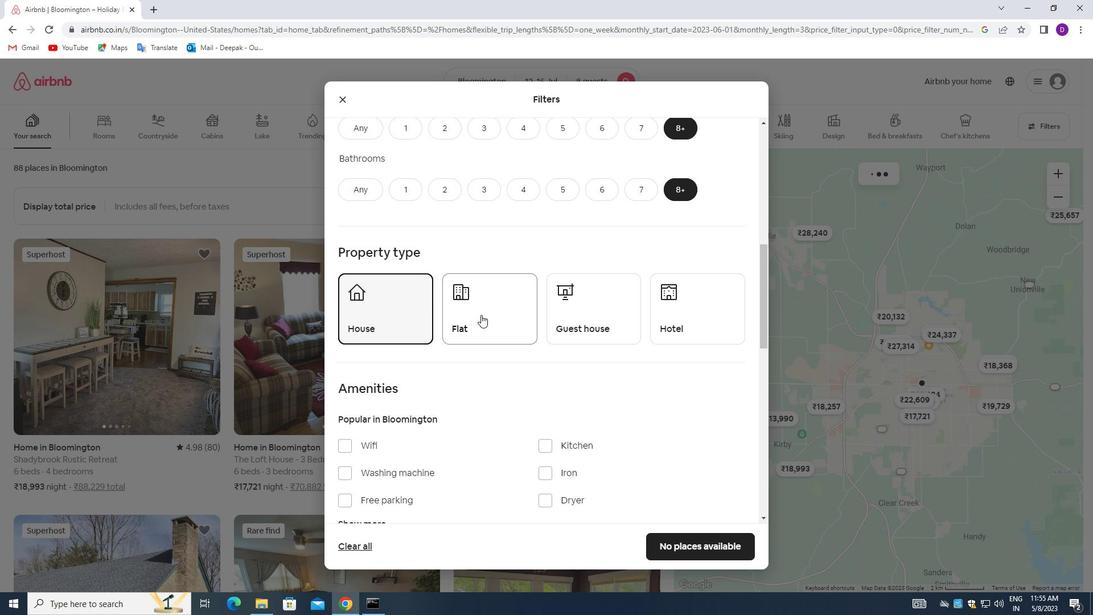 
Action: Mouse pressed left at (479, 310)
Screenshot: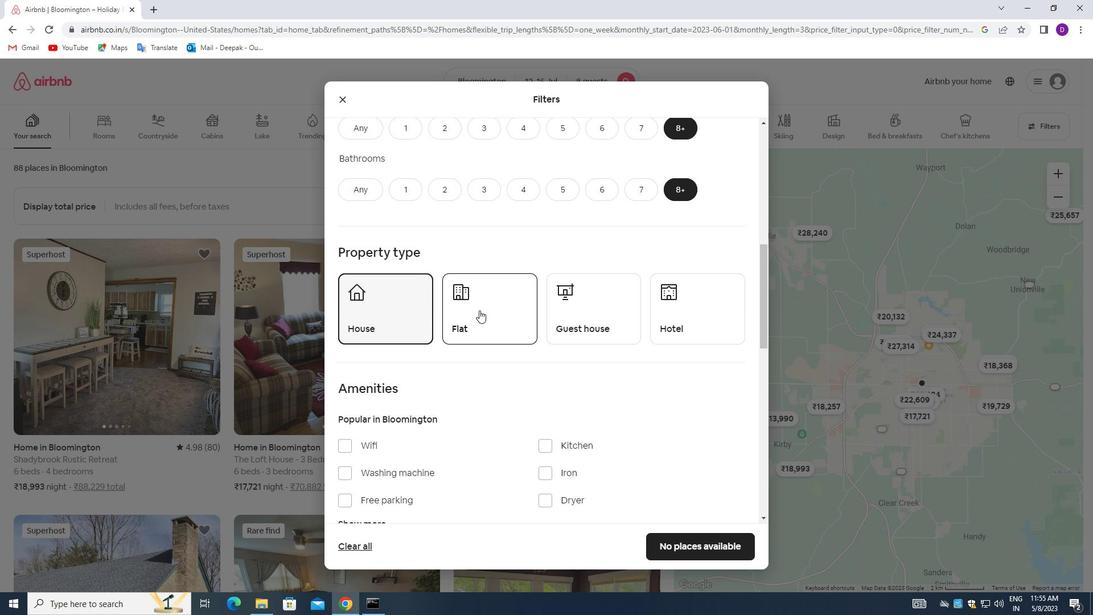 
Action: Mouse moved to (578, 315)
Screenshot: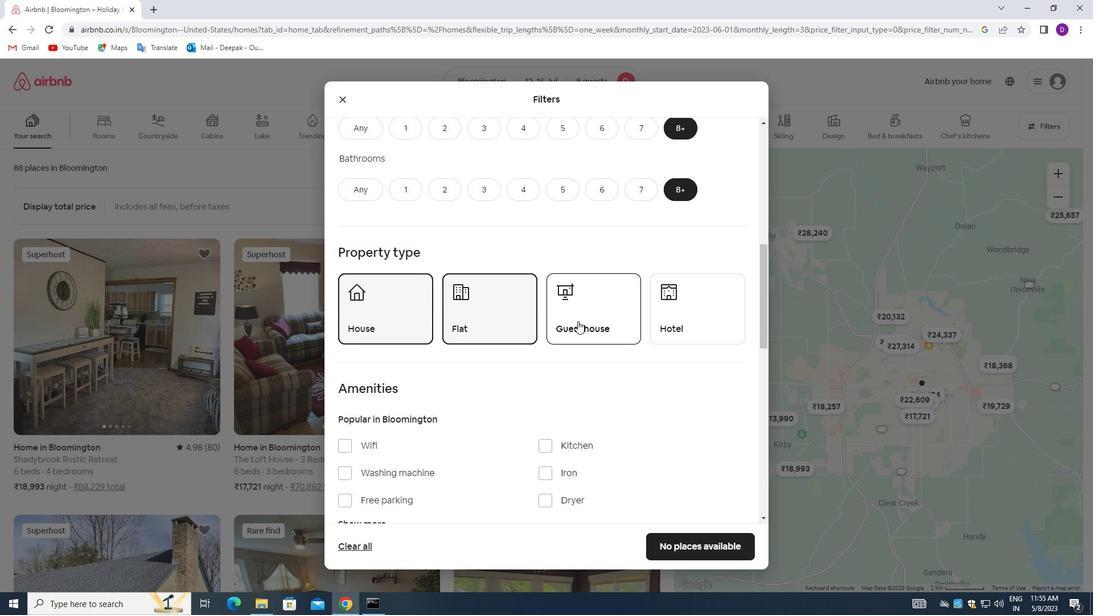 
Action: Mouse pressed left at (578, 315)
Screenshot: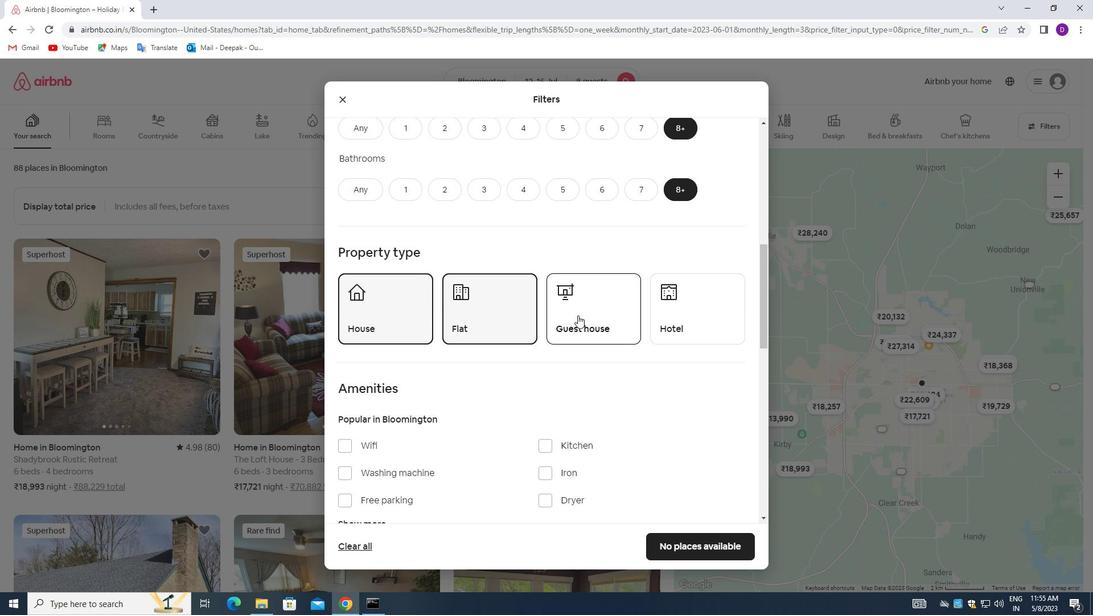 
Action: Mouse moved to (567, 353)
Screenshot: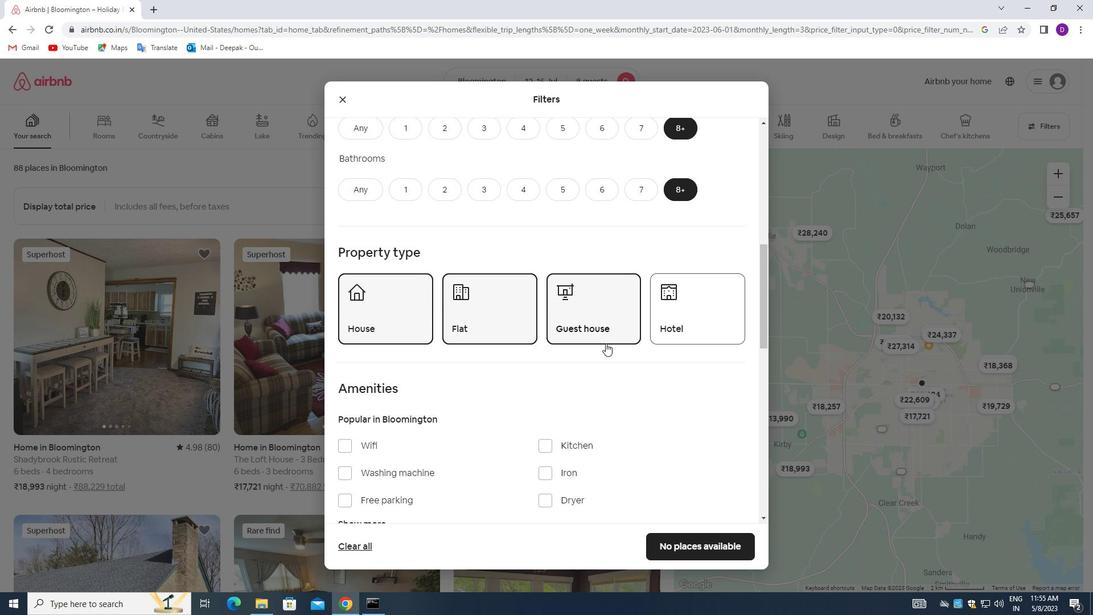 
Action: Mouse scrolled (567, 352) with delta (0, 0)
Screenshot: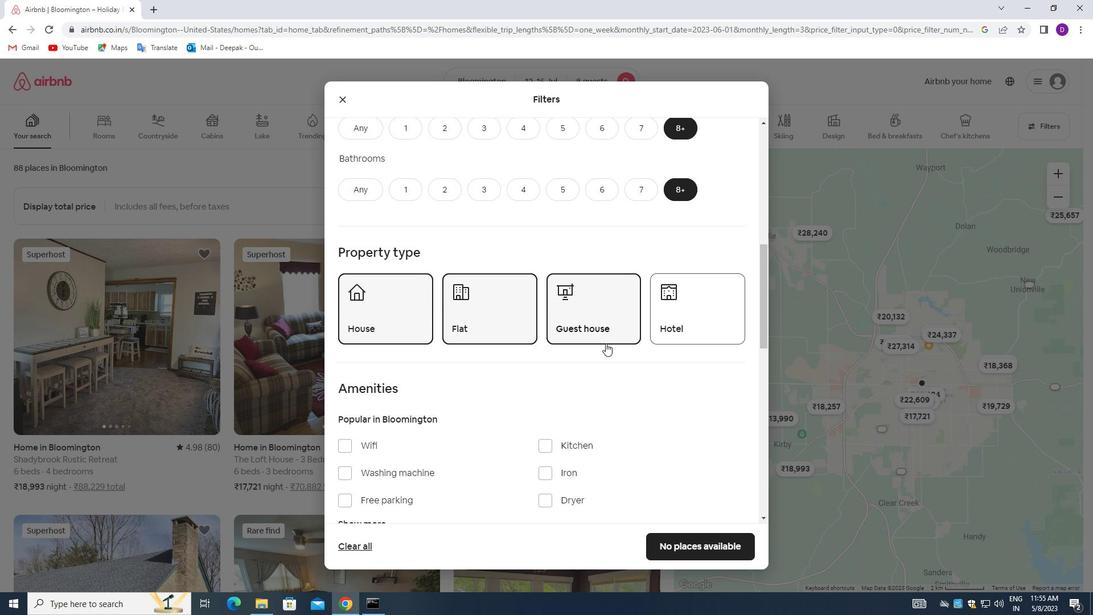 
Action: Mouse moved to (504, 339)
Screenshot: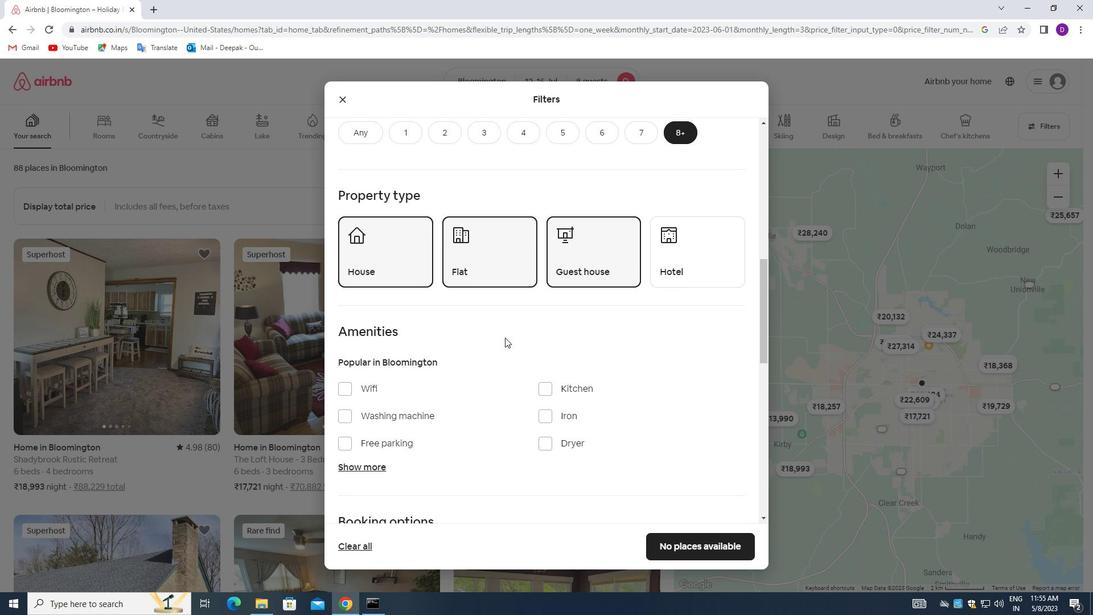 
Action: Mouse scrolled (504, 339) with delta (0, 0)
Screenshot: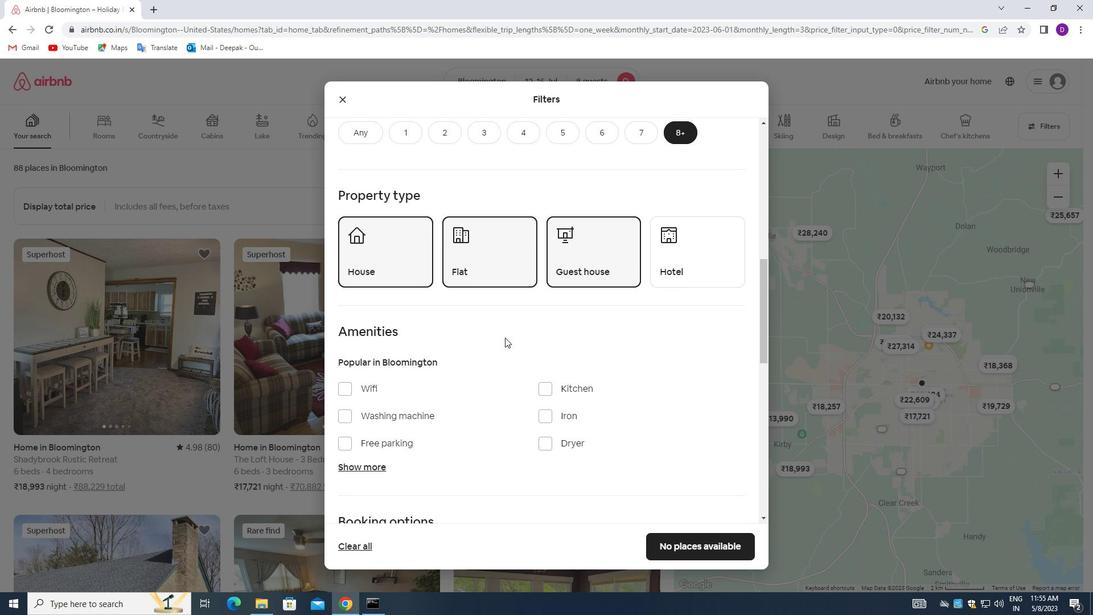 
Action: Mouse moved to (504, 339)
Screenshot: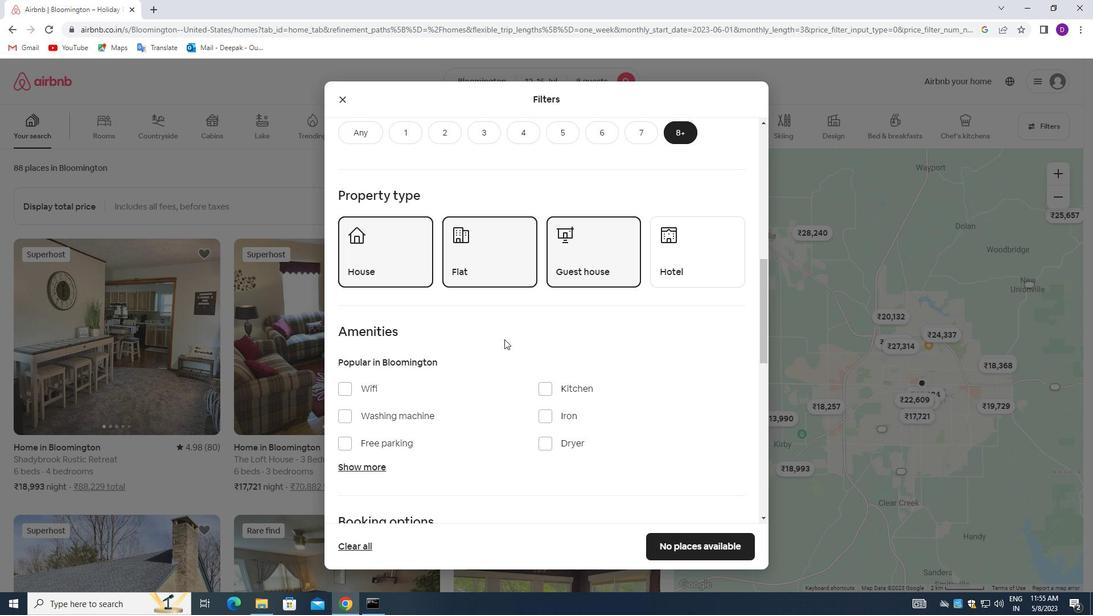 
Action: Mouse scrolled (504, 339) with delta (0, 0)
Screenshot: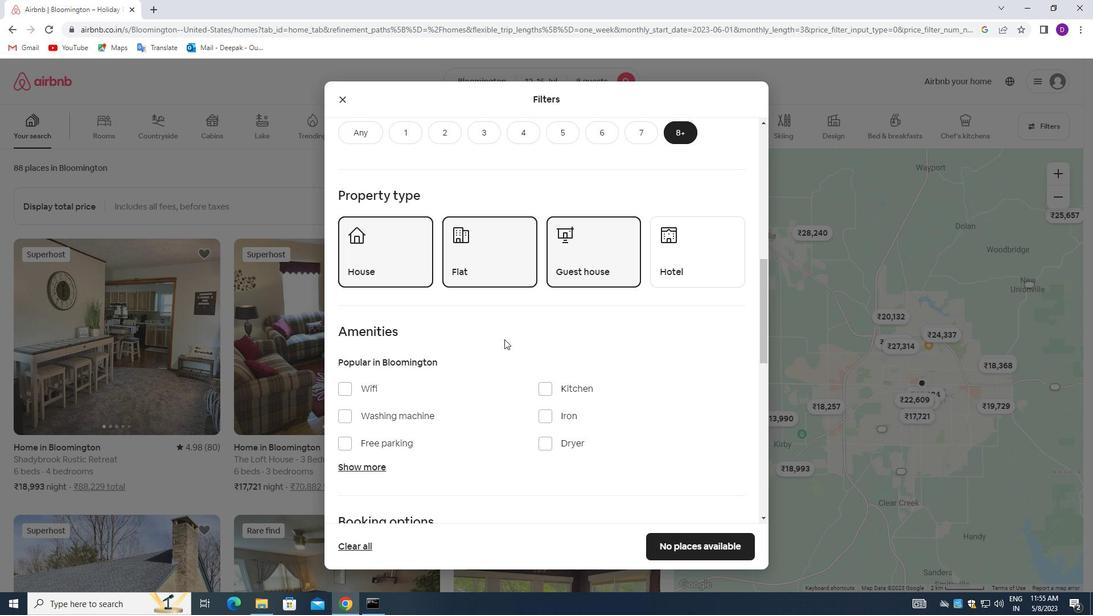 
Action: Mouse moved to (341, 273)
Screenshot: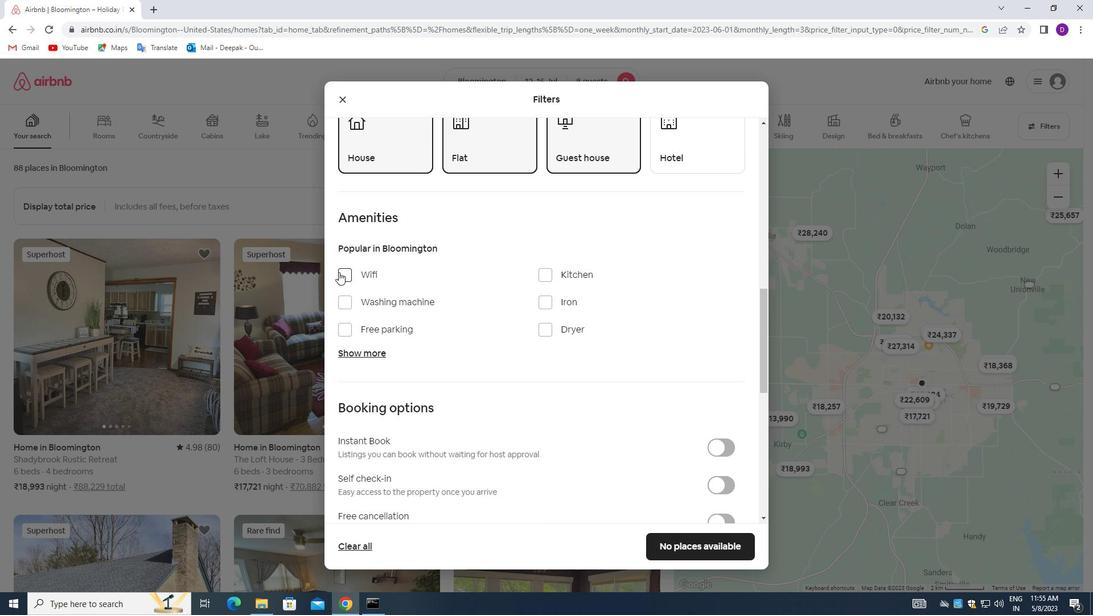 
Action: Mouse pressed left at (341, 273)
Screenshot: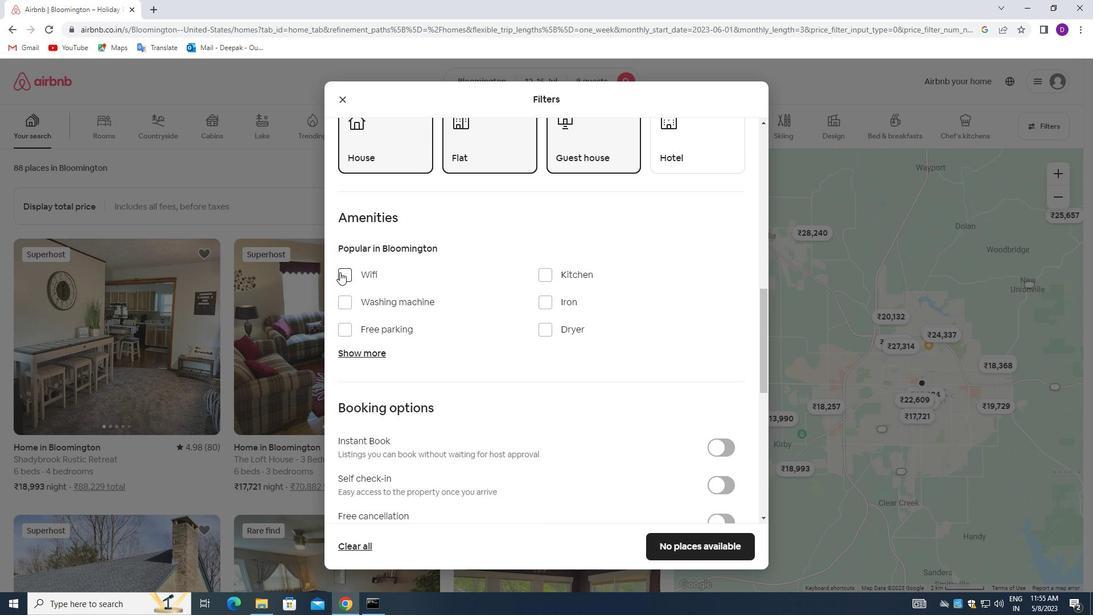 
Action: Mouse moved to (344, 329)
Screenshot: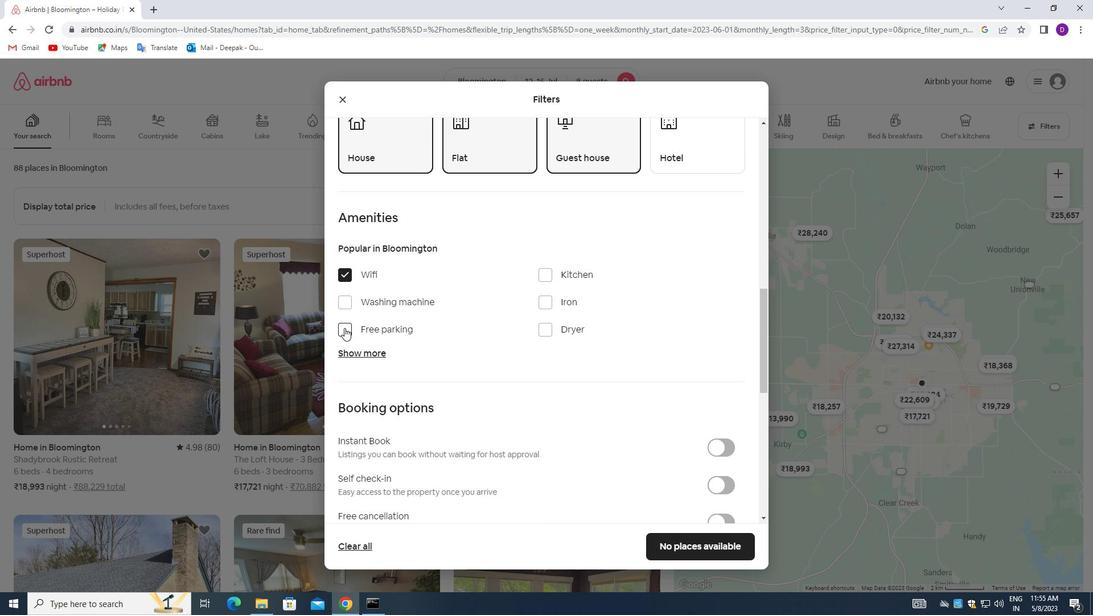 
Action: Mouse pressed left at (344, 329)
Screenshot: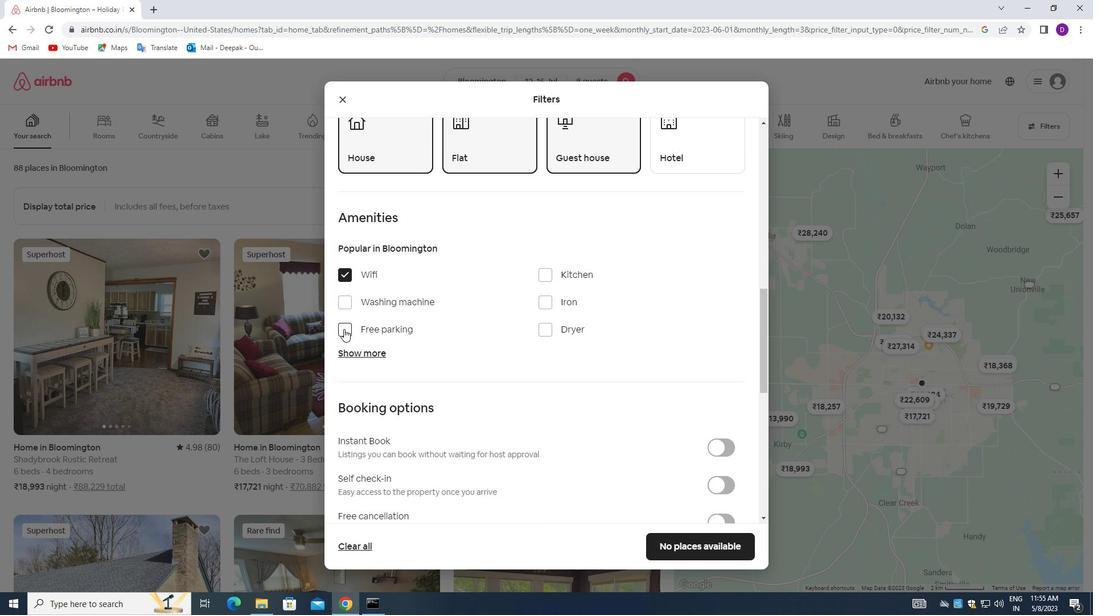 
Action: Mouse moved to (362, 352)
Screenshot: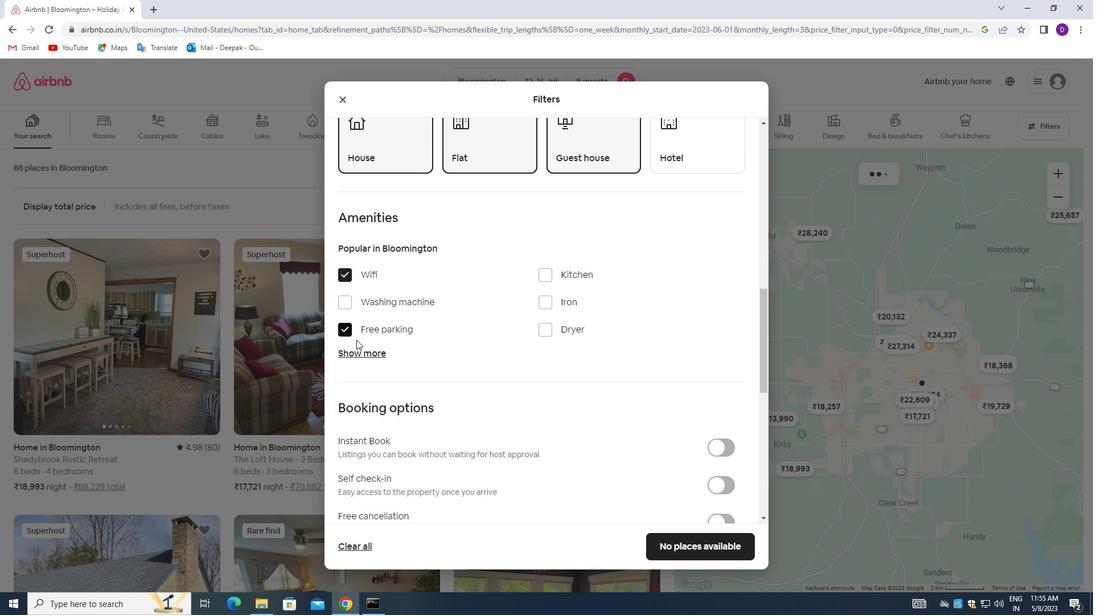 
Action: Mouse pressed left at (362, 352)
Screenshot: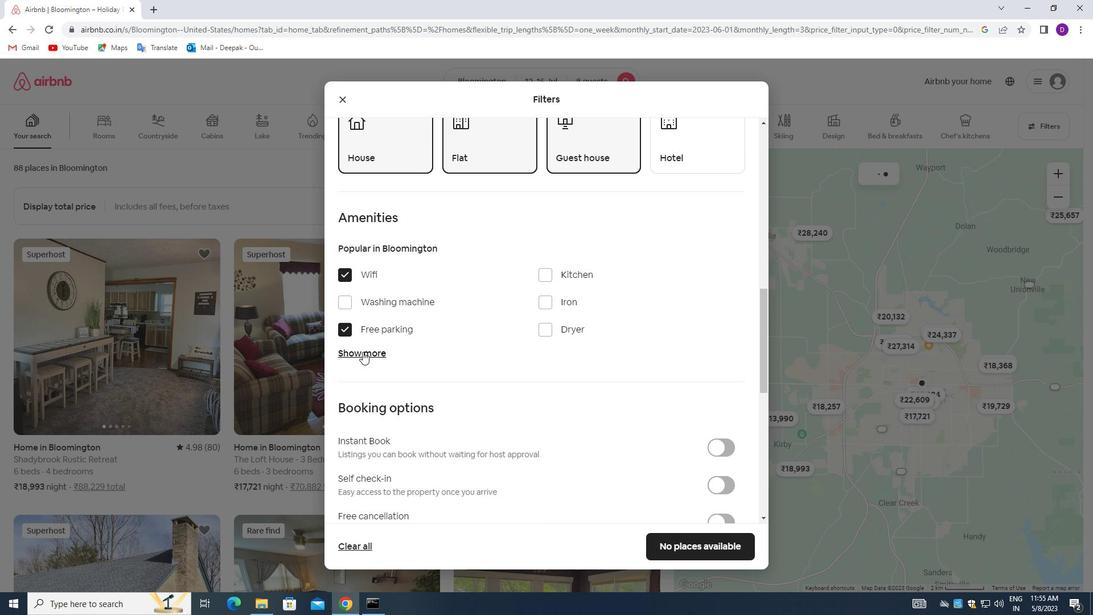 
Action: Mouse moved to (479, 364)
Screenshot: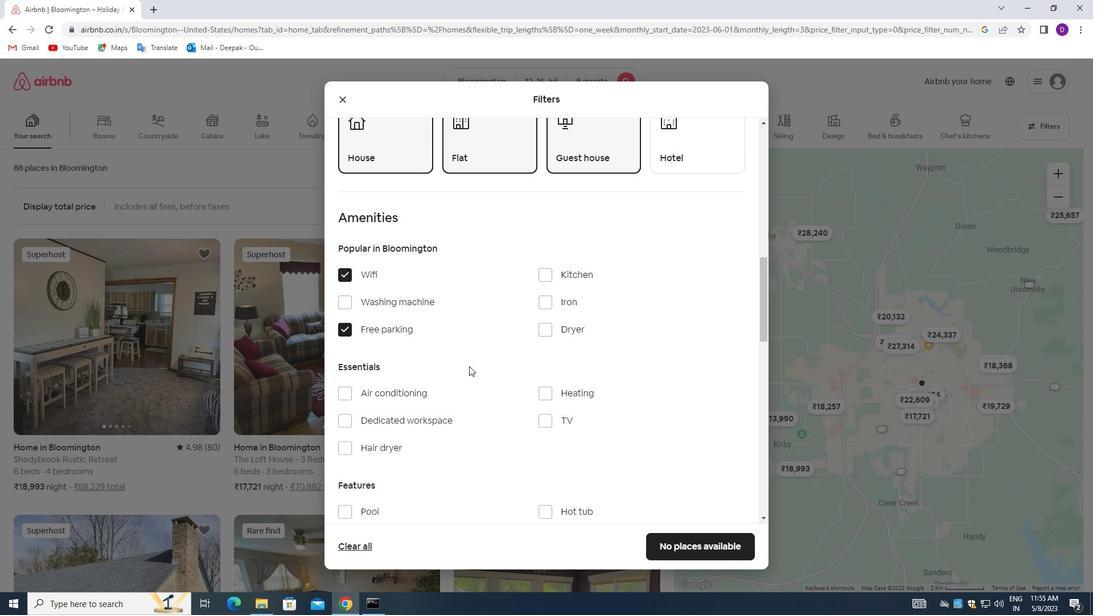 
Action: Mouse scrolled (479, 364) with delta (0, 0)
Screenshot: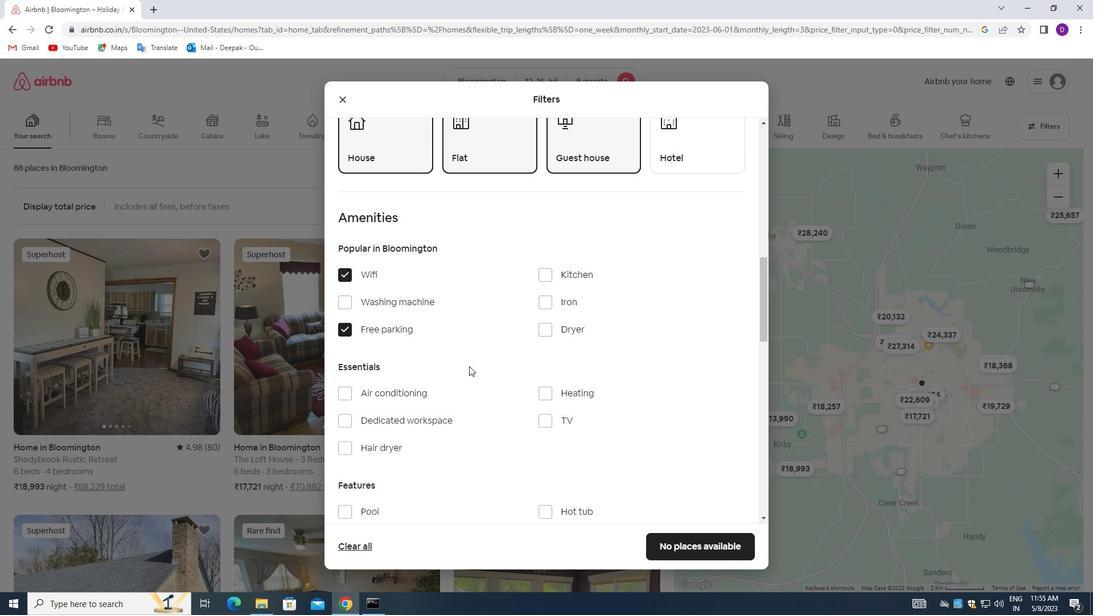
Action: Mouse moved to (544, 363)
Screenshot: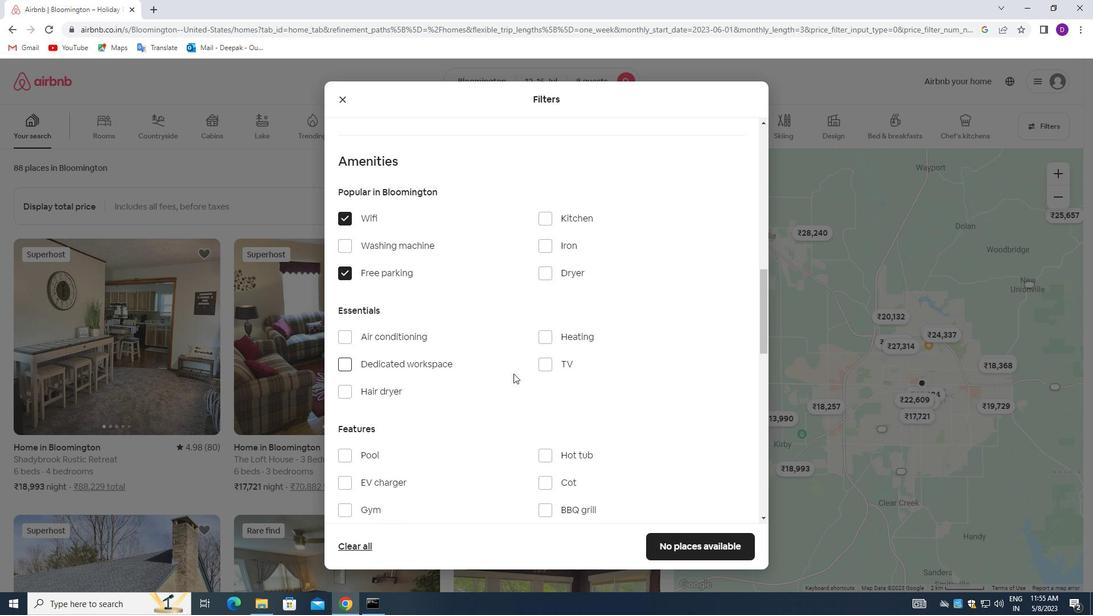 
Action: Mouse pressed left at (544, 363)
Screenshot: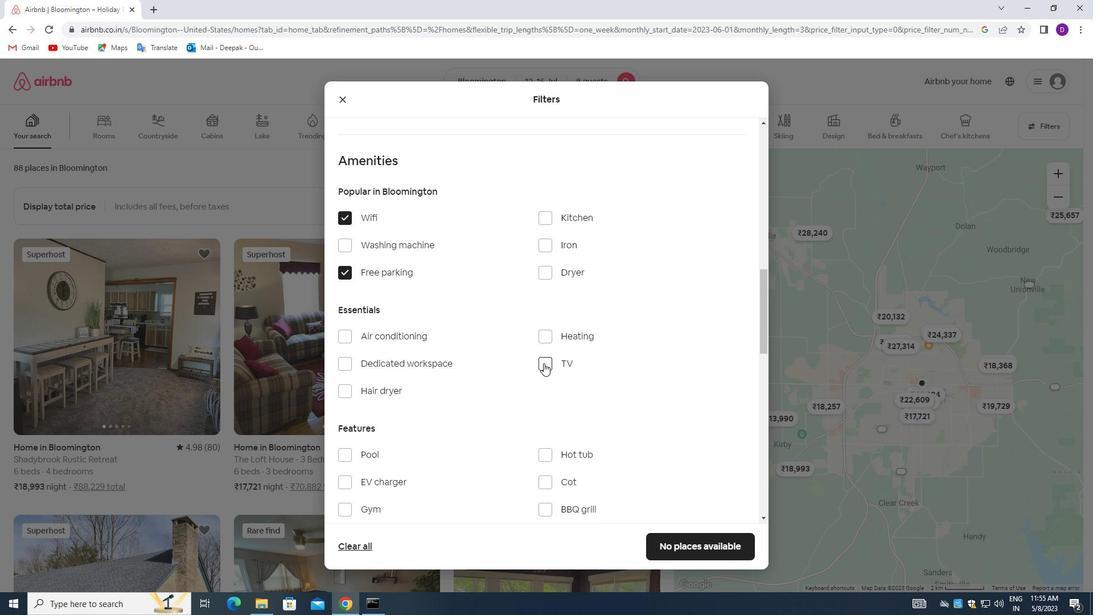 
Action: Mouse moved to (444, 391)
Screenshot: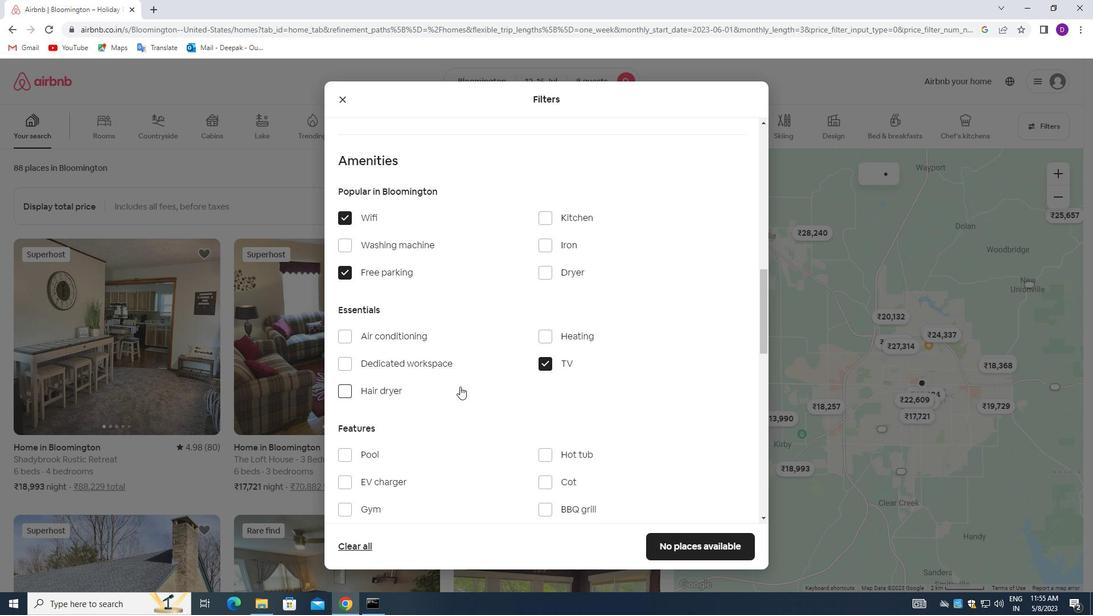 
Action: Mouse scrolled (444, 390) with delta (0, 0)
Screenshot: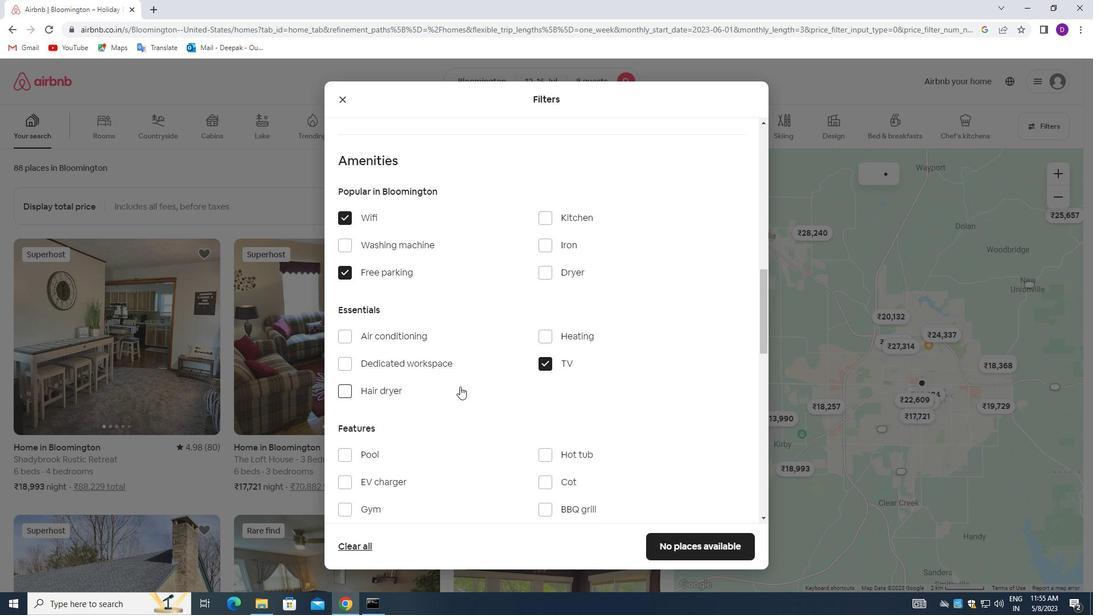 
Action: Mouse moved to (444, 391)
Screenshot: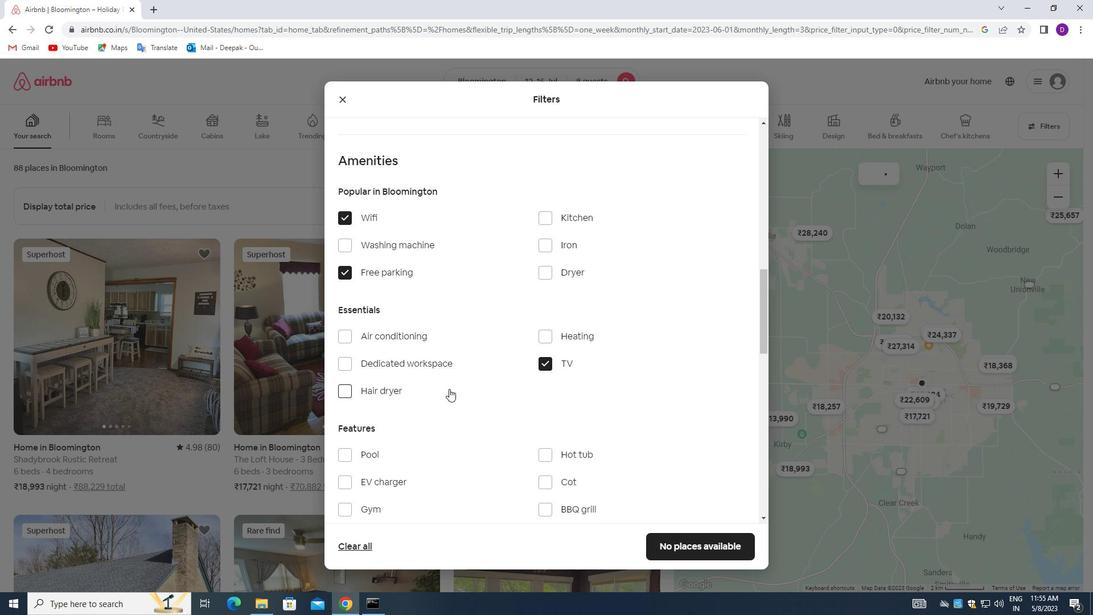 
Action: Mouse scrolled (444, 390) with delta (0, 0)
Screenshot: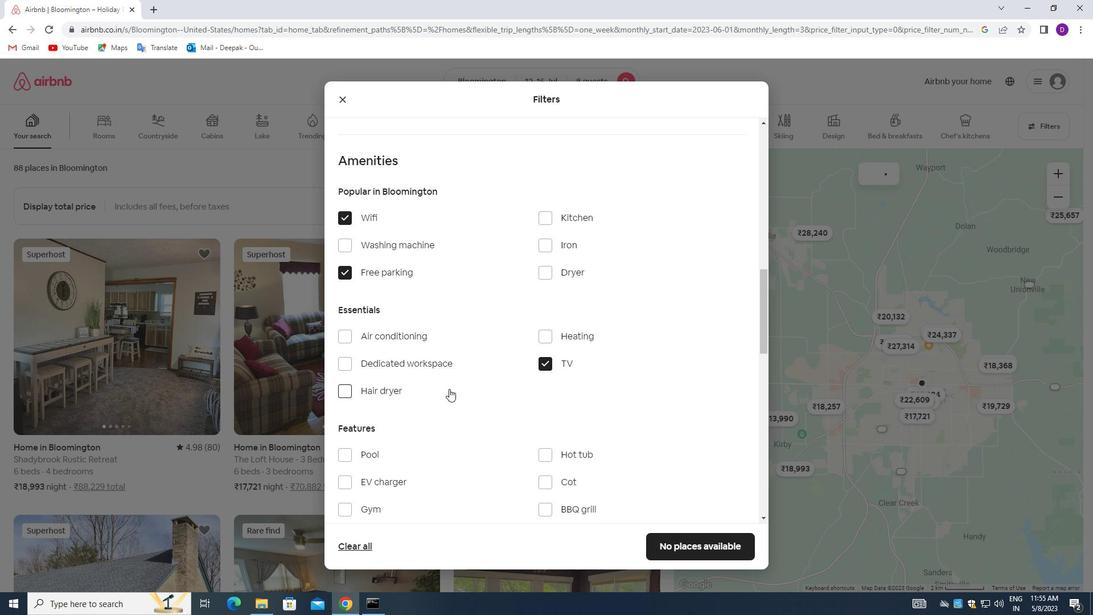 
Action: Mouse moved to (341, 399)
Screenshot: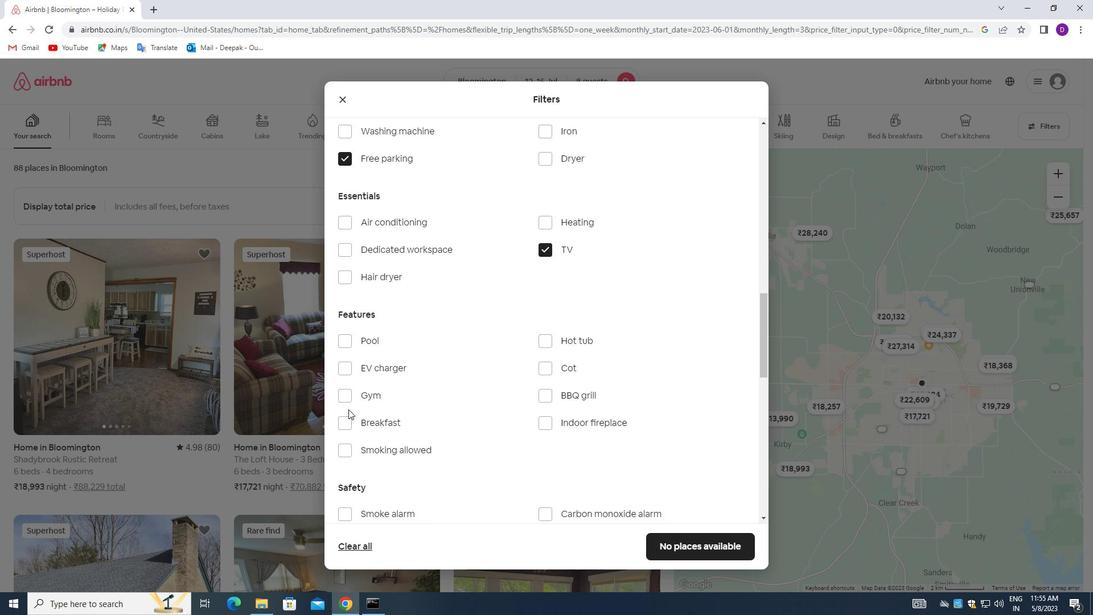 
Action: Mouse pressed left at (341, 399)
Screenshot: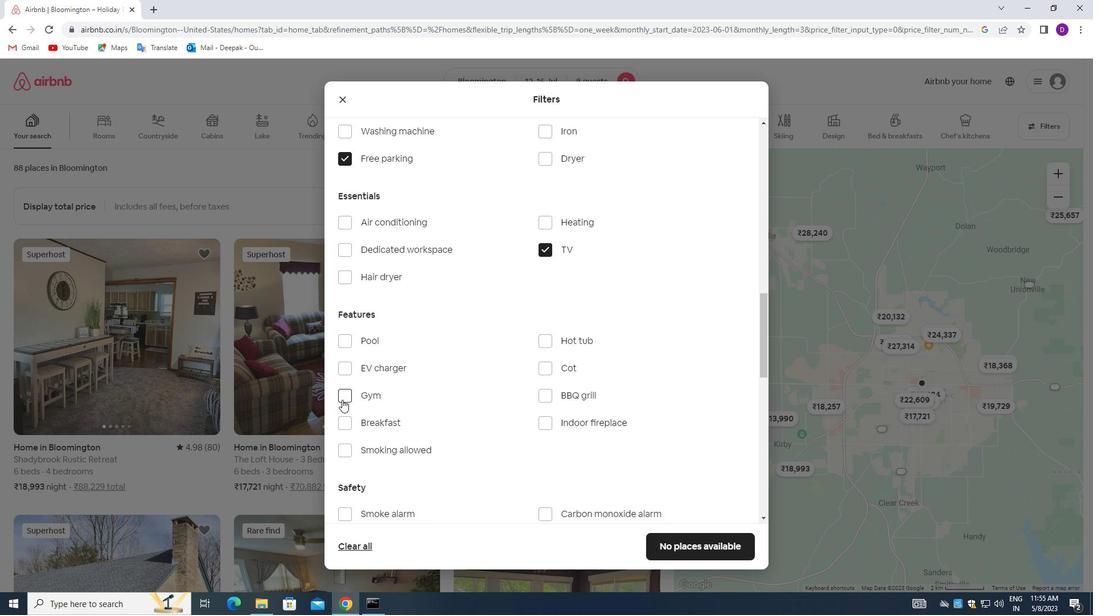 
Action: Mouse moved to (345, 425)
Screenshot: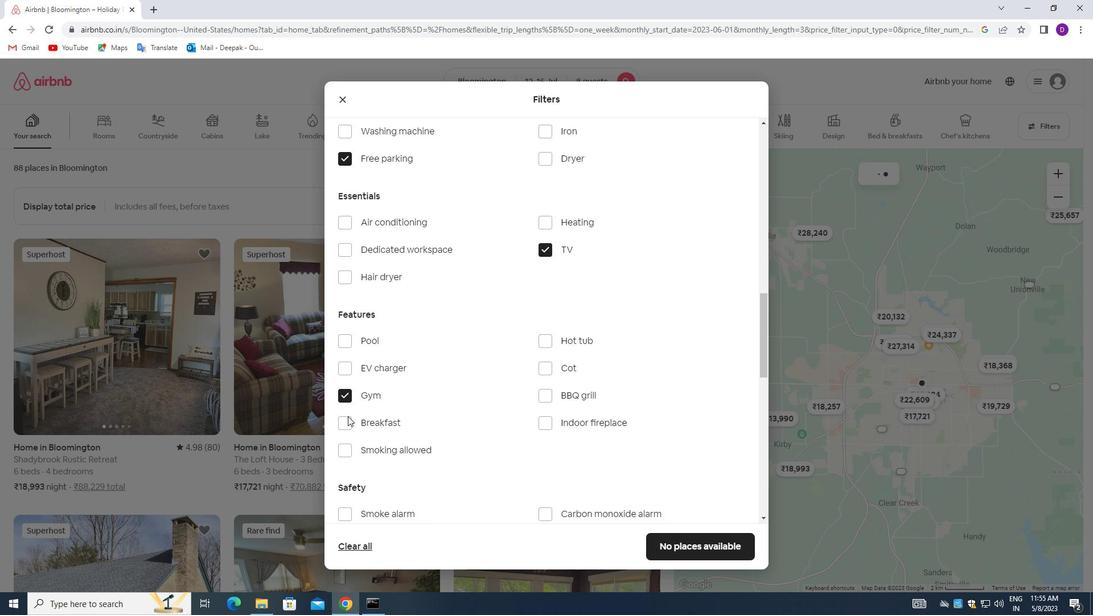 
Action: Mouse pressed left at (345, 425)
Screenshot: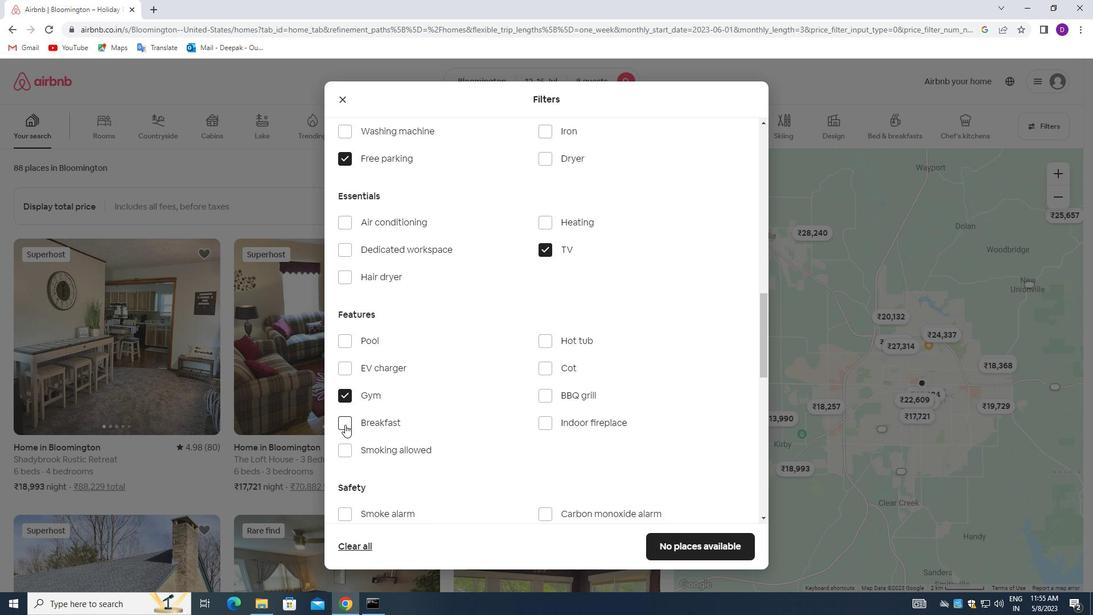 
Action: Mouse moved to (480, 408)
Screenshot: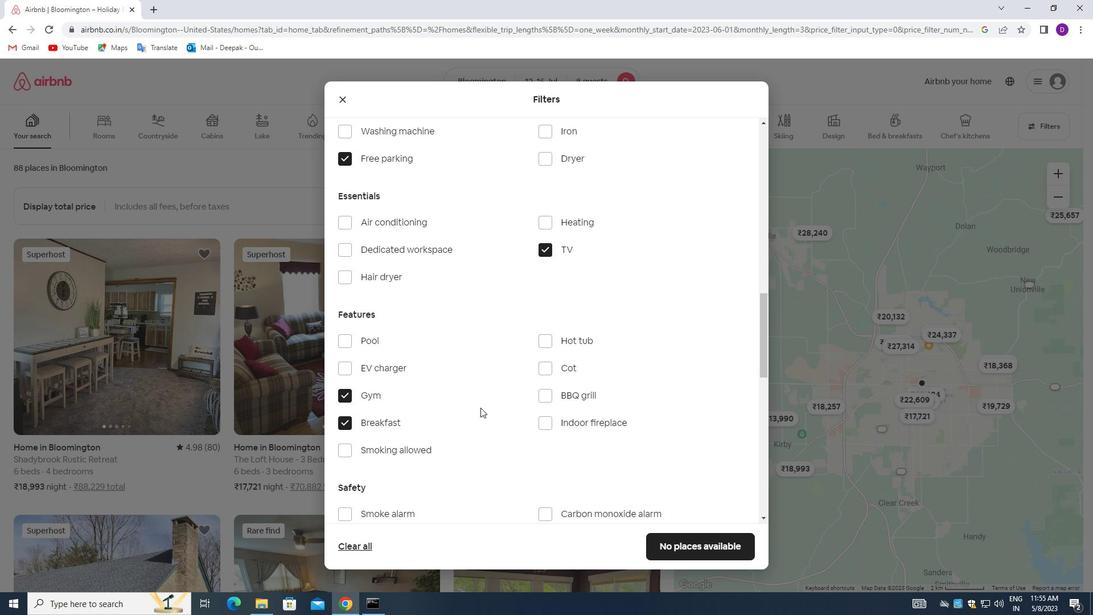 
Action: Mouse scrolled (480, 407) with delta (0, 0)
Screenshot: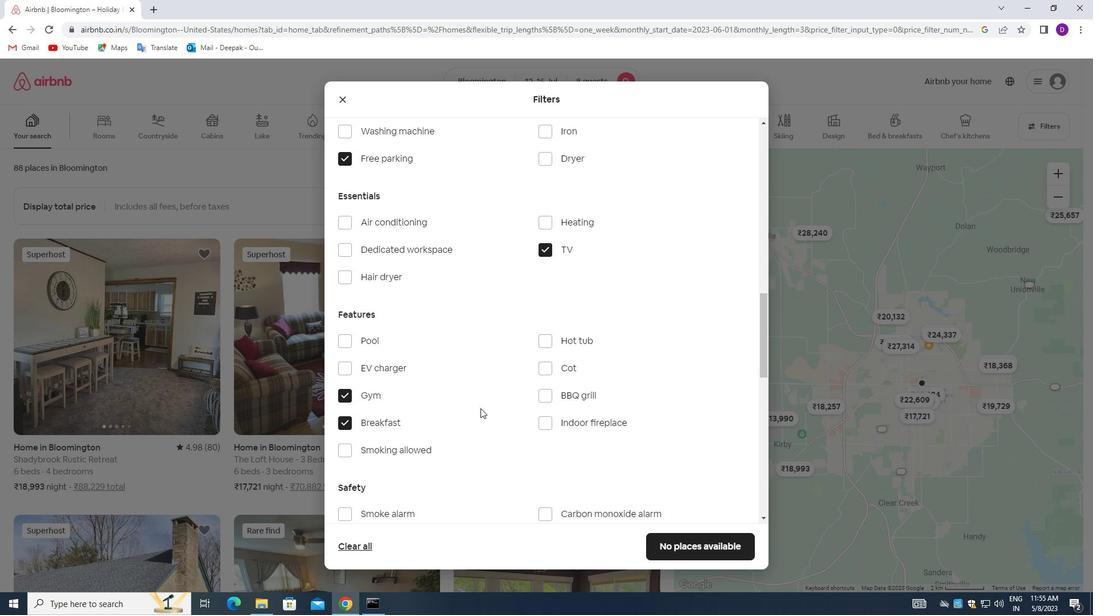 
Action: Mouse moved to (480, 408)
Screenshot: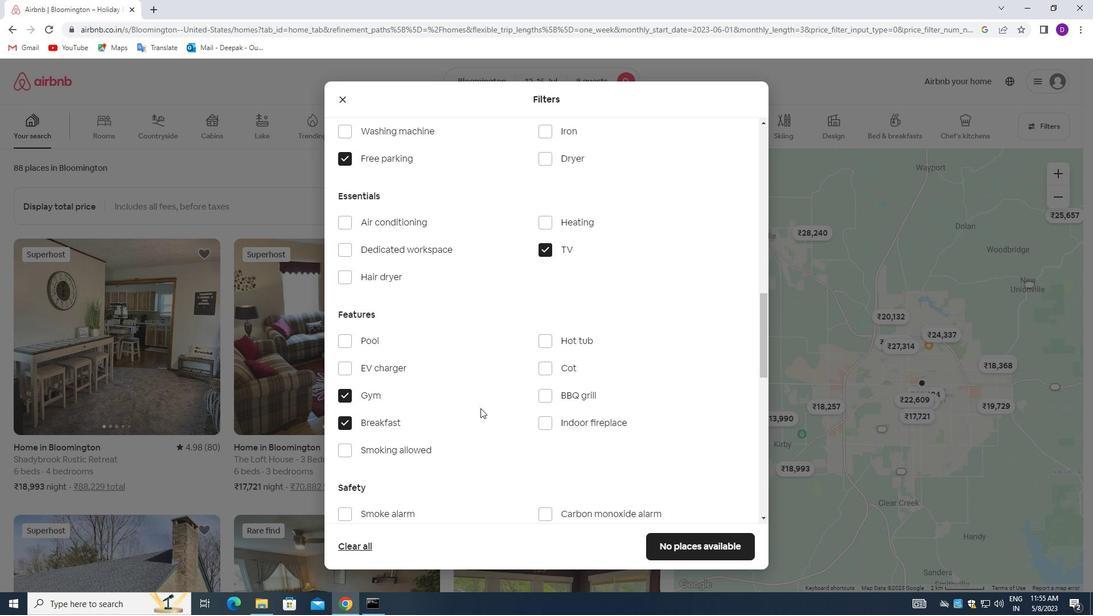 
Action: Mouse scrolled (480, 409) with delta (0, 0)
Screenshot: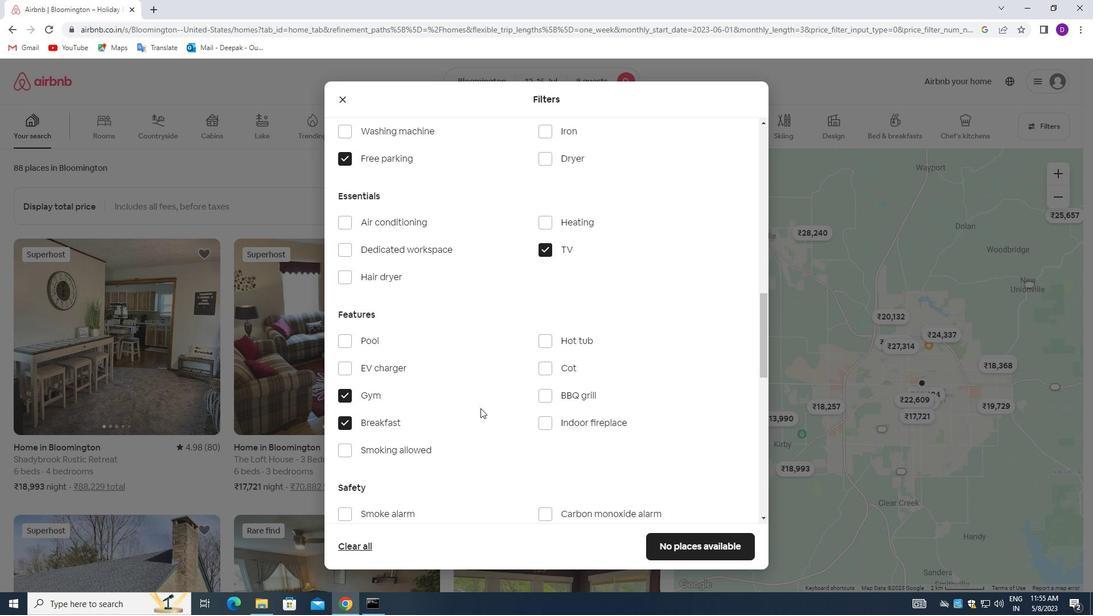 
Action: Mouse scrolled (480, 409) with delta (0, 0)
Screenshot: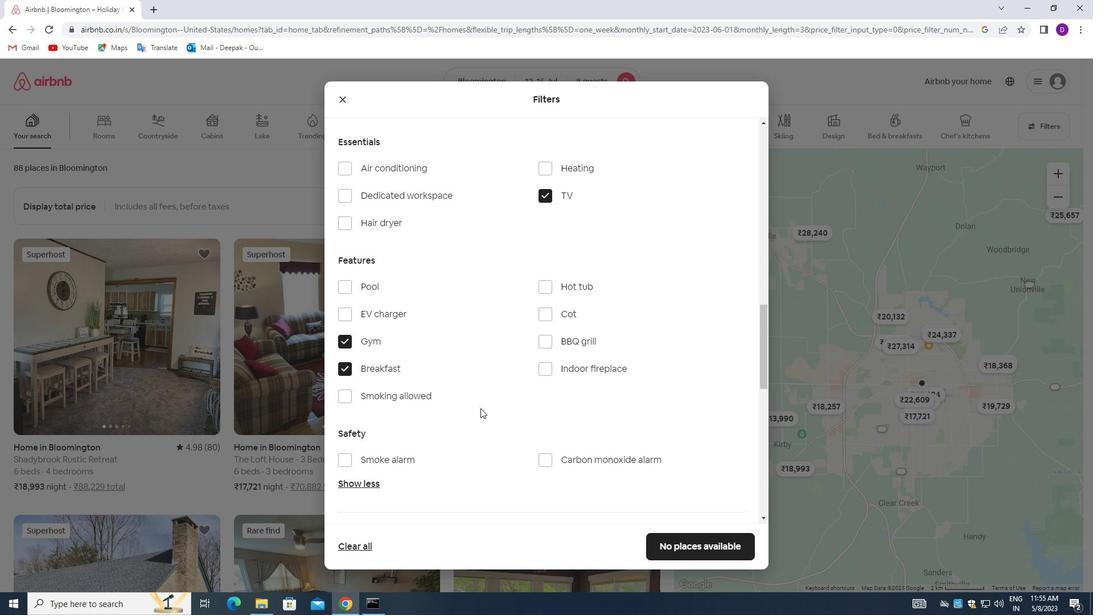 
Action: Mouse moved to (482, 405)
Screenshot: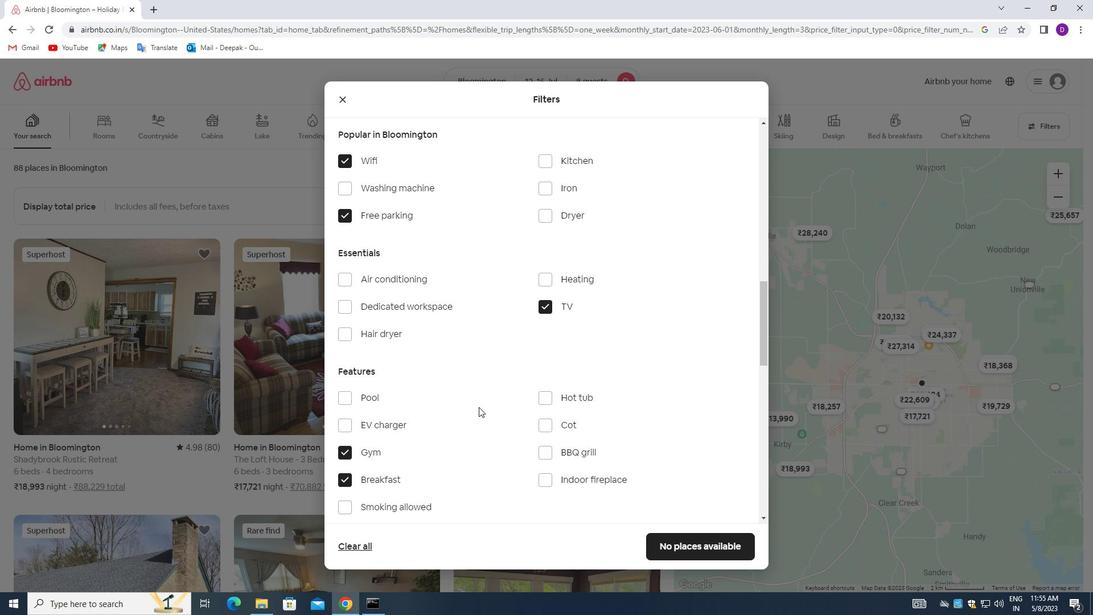 
Action: Mouse scrolled (482, 405) with delta (0, 0)
Screenshot: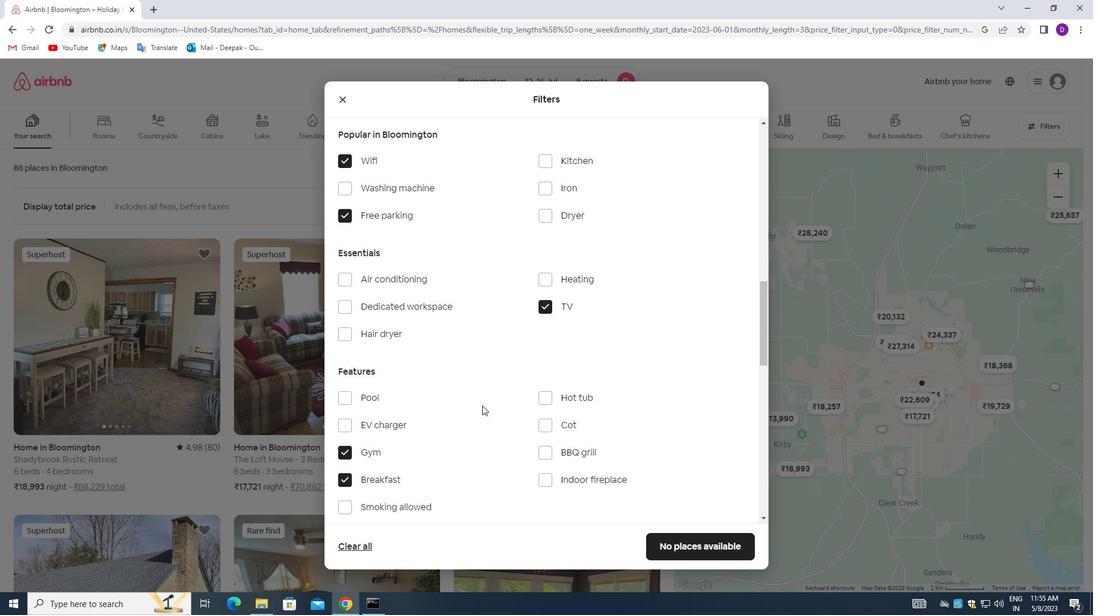 
Action: Mouse moved to (484, 405)
Screenshot: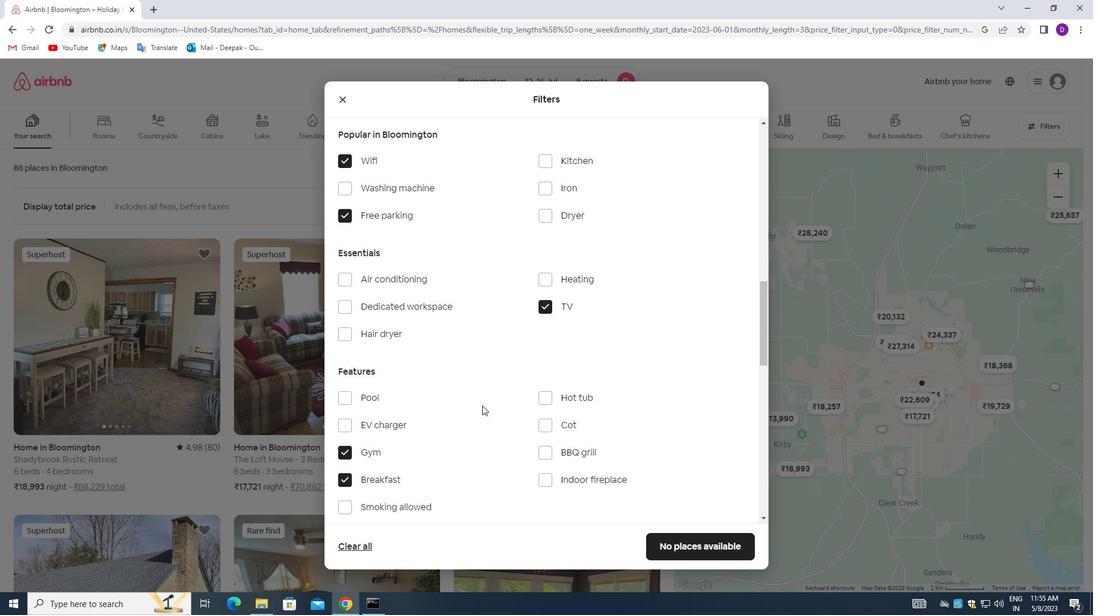 
Action: Mouse scrolled (484, 405) with delta (0, 0)
Screenshot: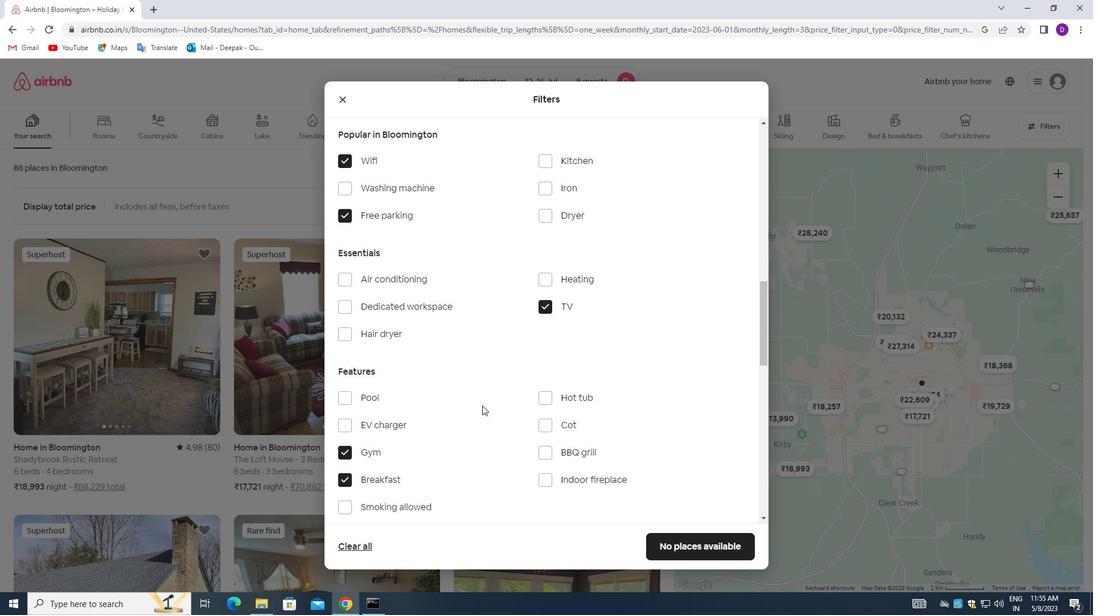 
Action: Mouse moved to (486, 403)
Screenshot: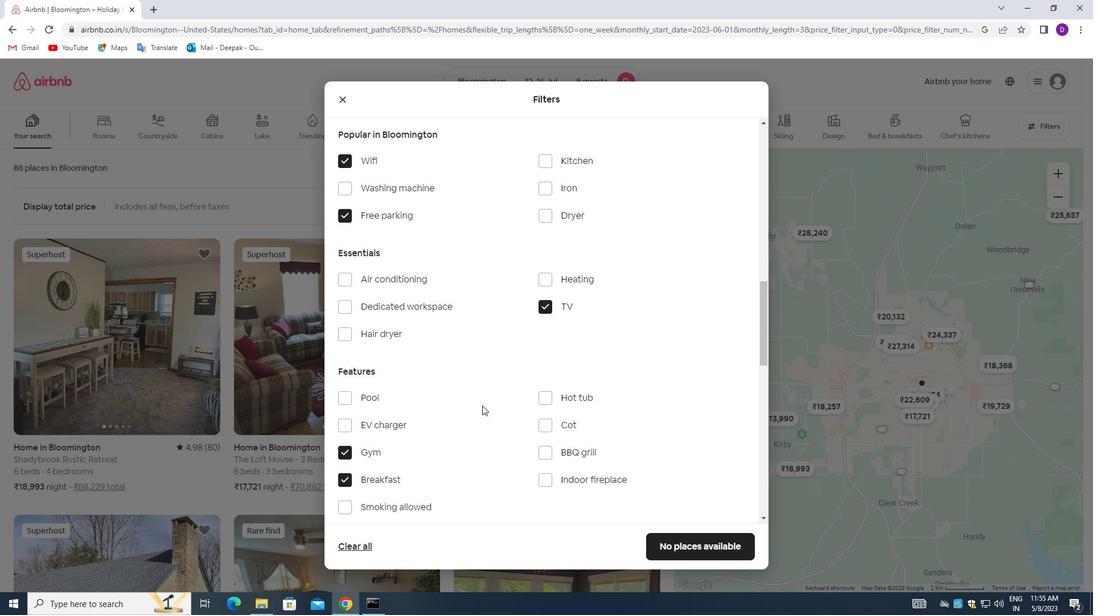
Action: Mouse scrolled (486, 402) with delta (0, 0)
Screenshot: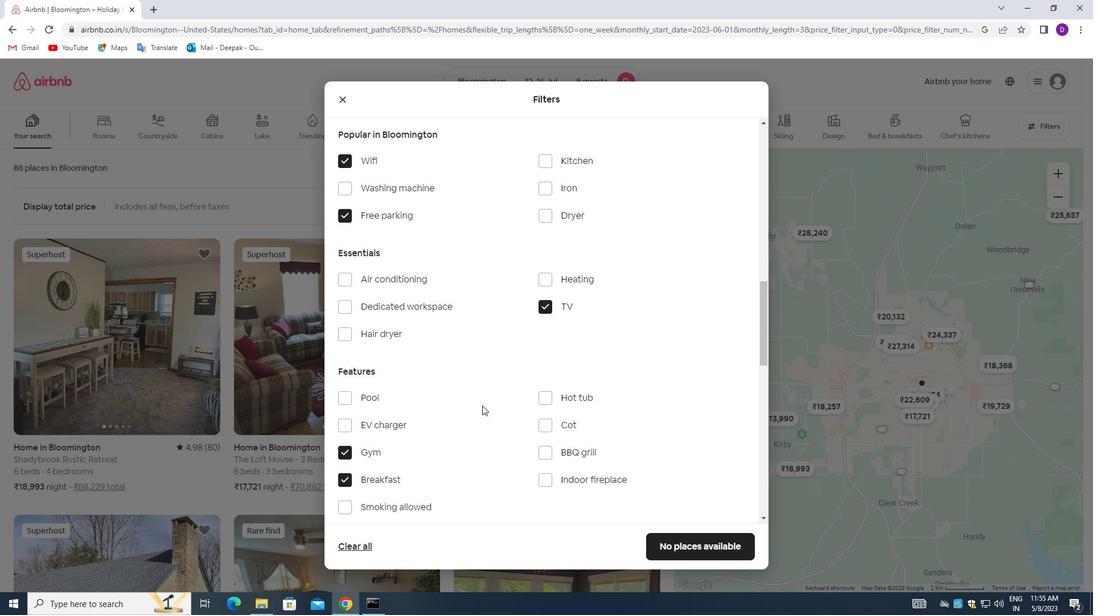 
Action: Mouse moved to (486, 402)
Screenshot: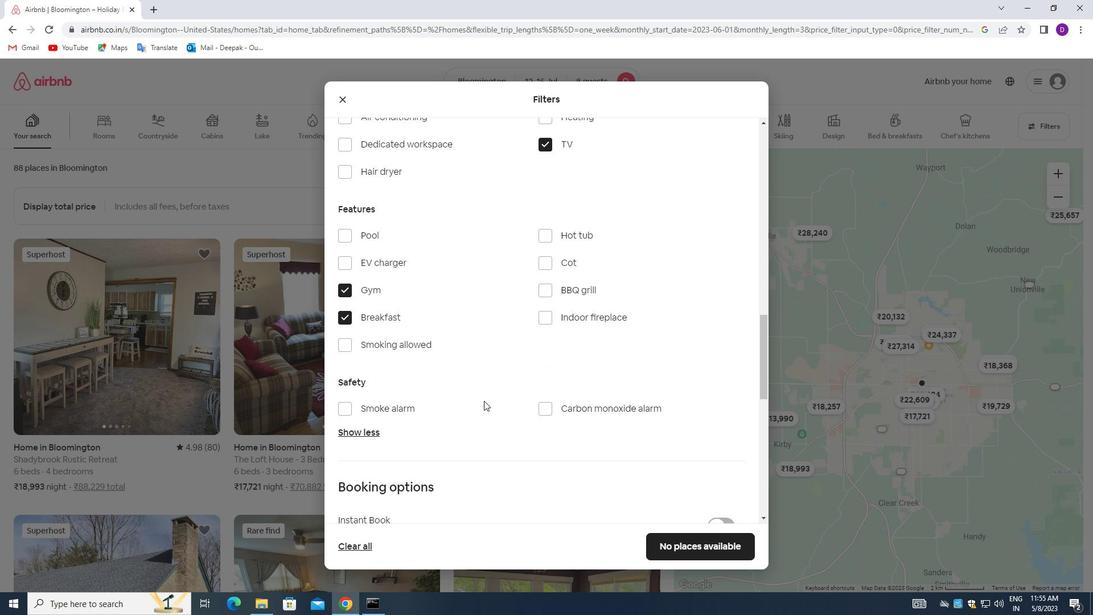 
Action: Mouse scrolled (486, 402) with delta (0, 0)
Screenshot: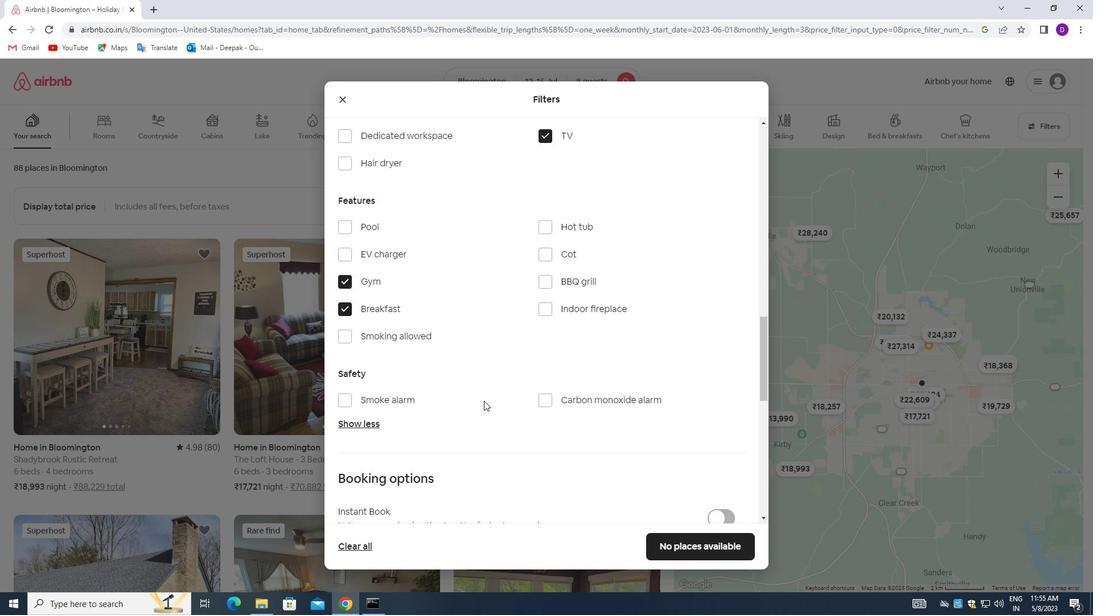 
Action: Mouse scrolled (486, 402) with delta (0, 0)
Screenshot: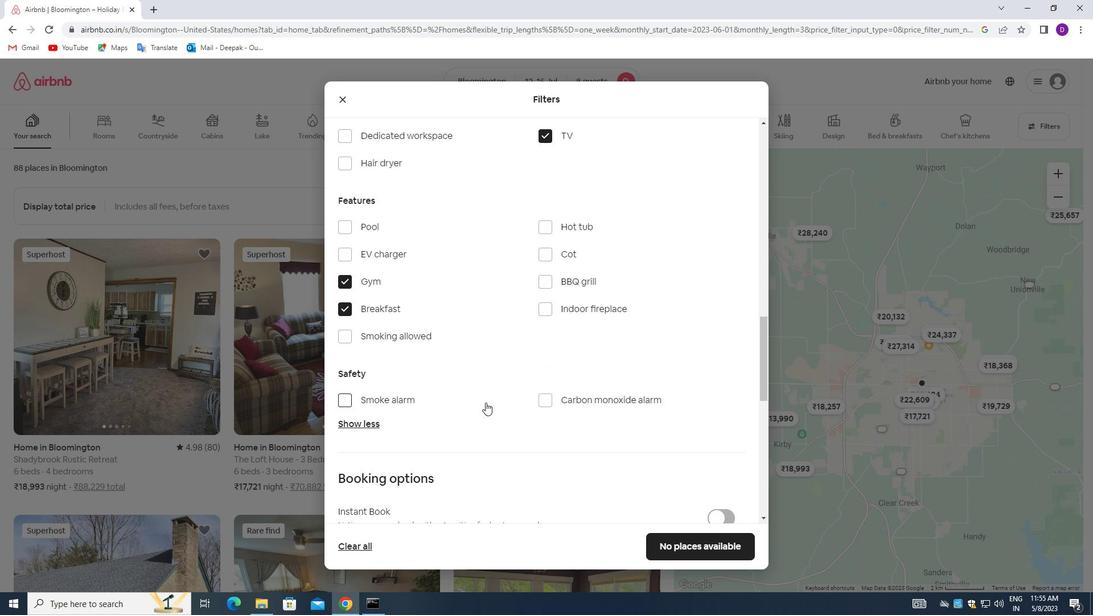 
Action: Mouse moved to (722, 446)
Screenshot: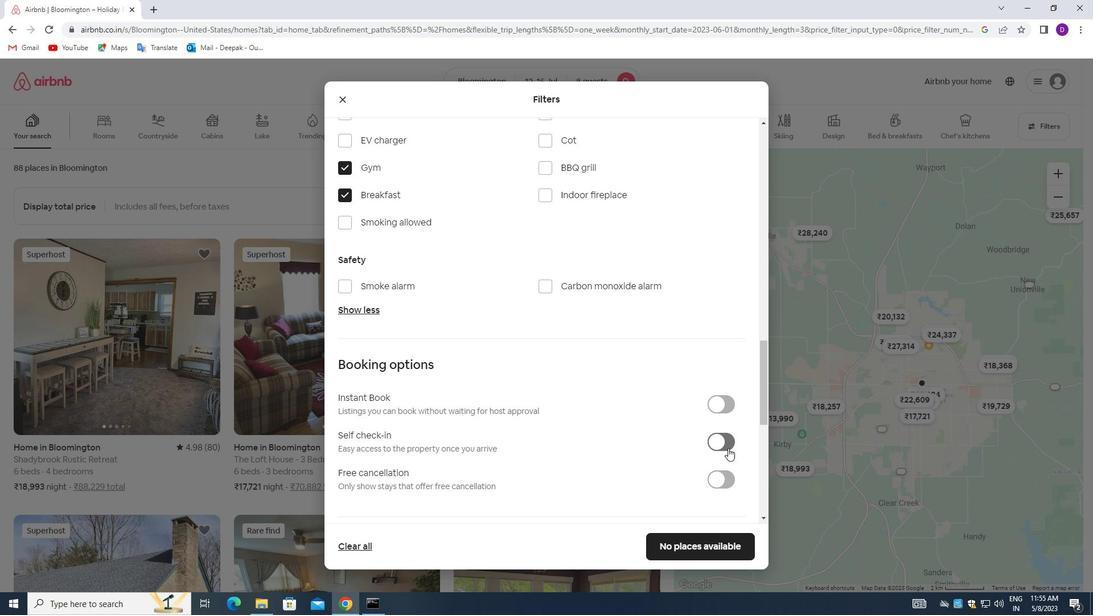 
Action: Mouse pressed left at (722, 446)
Screenshot: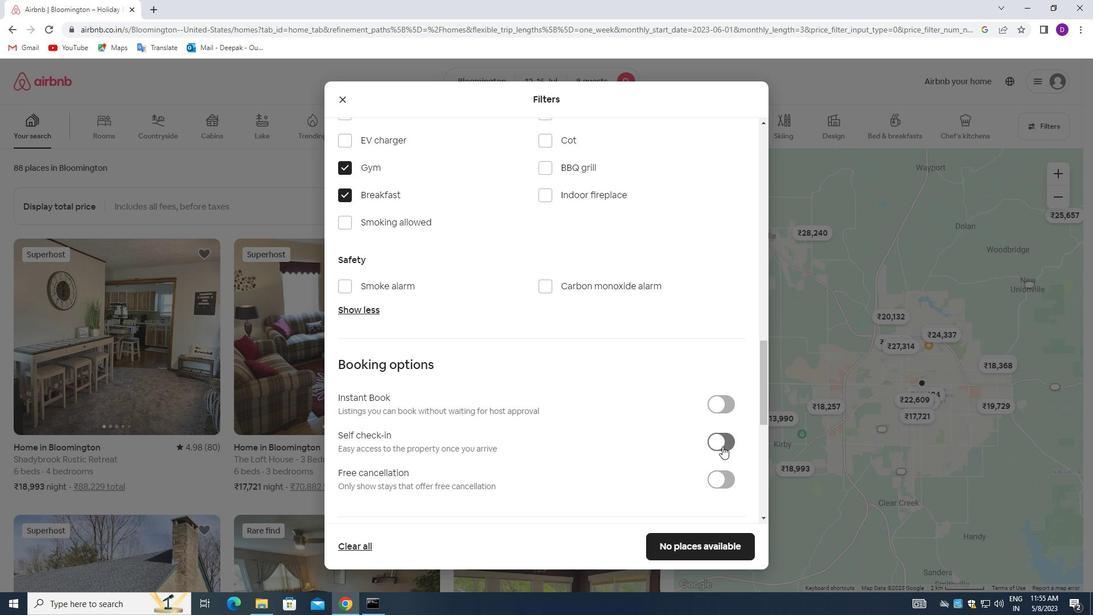 
Action: Mouse moved to (615, 433)
Screenshot: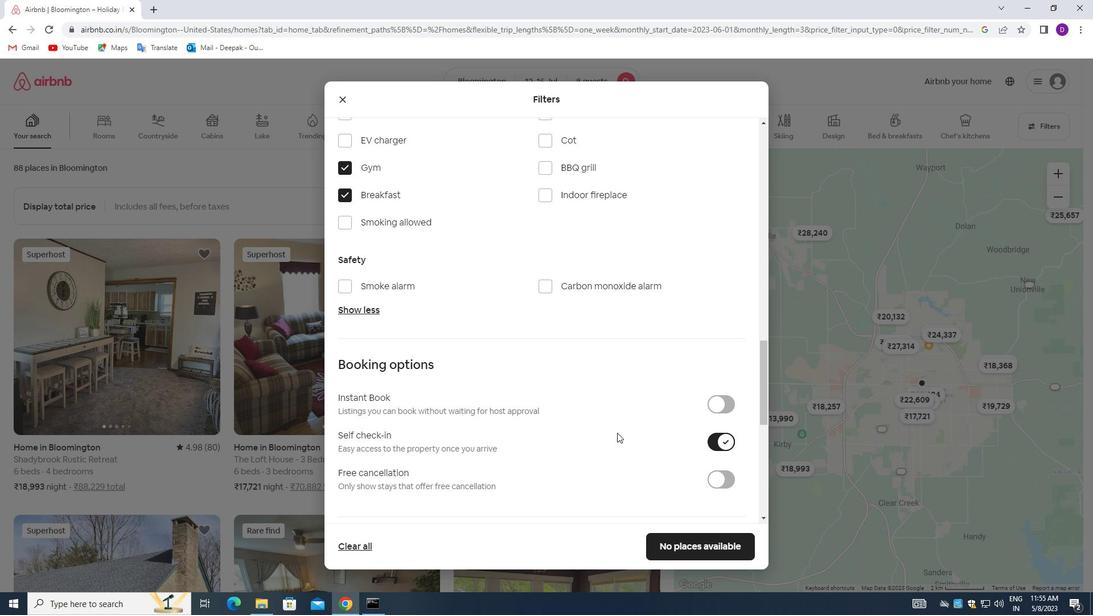 
Action: Mouse scrolled (615, 432) with delta (0, 0)
Screenshot: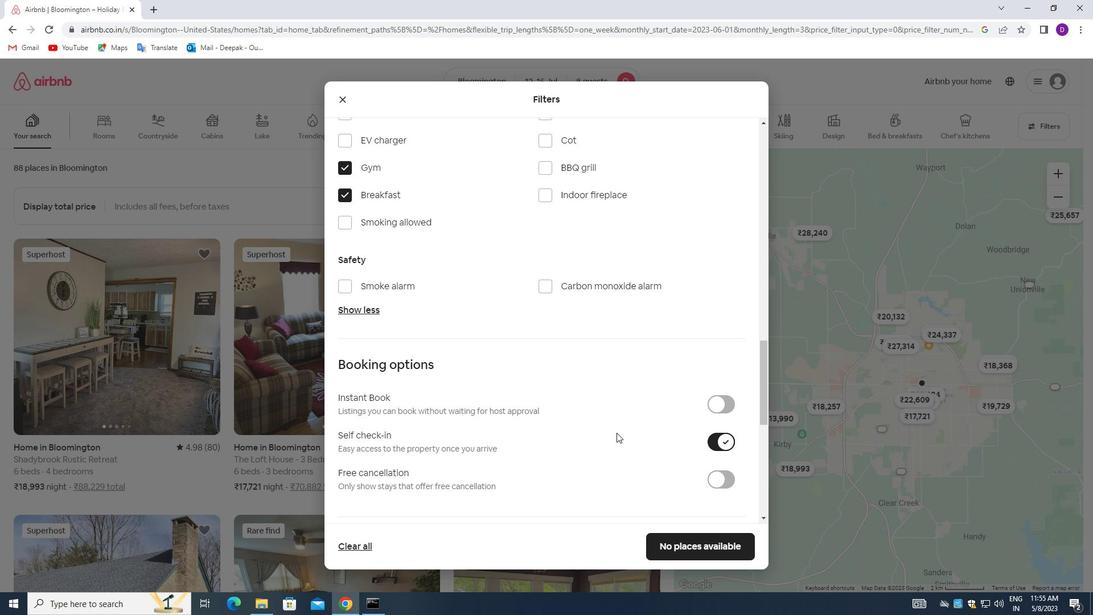
Action: Mouse scrolled (615, 432) with delta (0, 0)
Screenshot: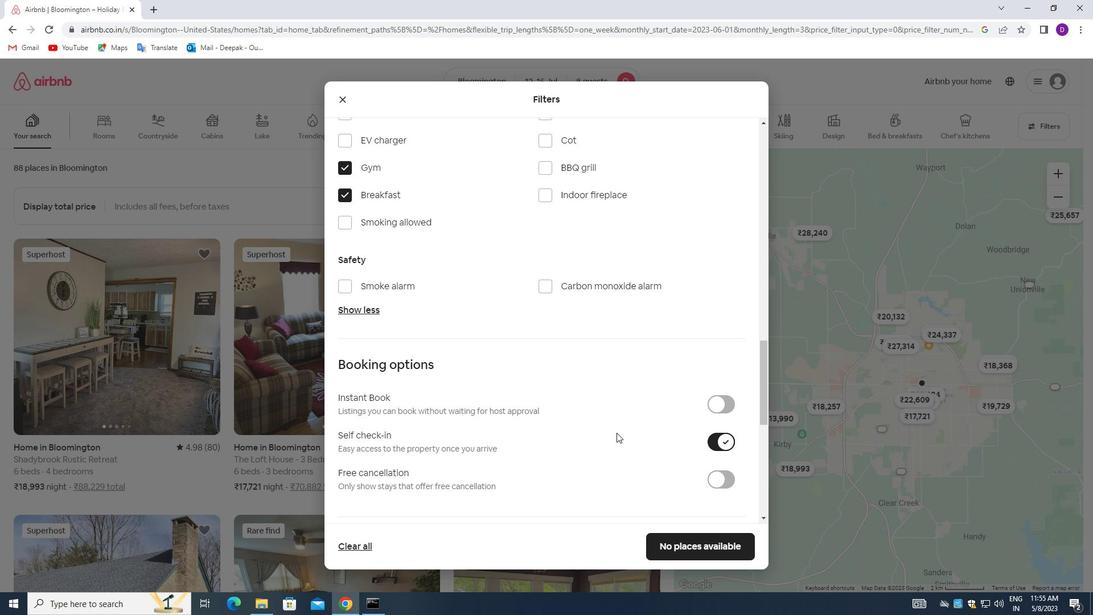 
Action: Mouse scrolled (615, 432) with delta (0, 0)
Screenshot: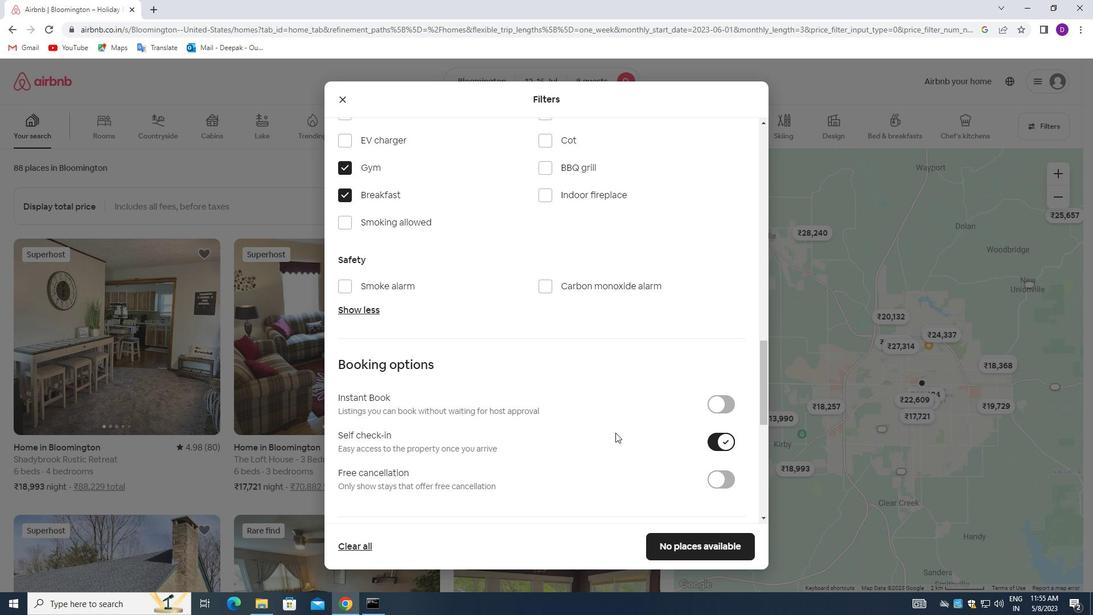 
Action: Mouse moved to (614, 433)
Screenshot: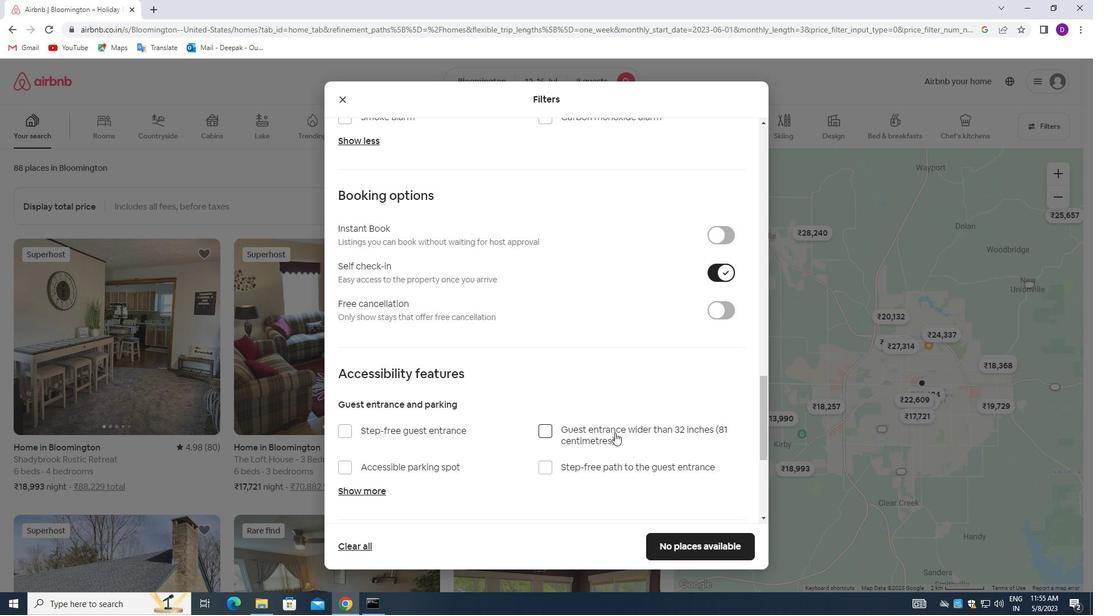 
Action: Mouse scrolled (614, 432) with delta (0, 0)
Screenshot: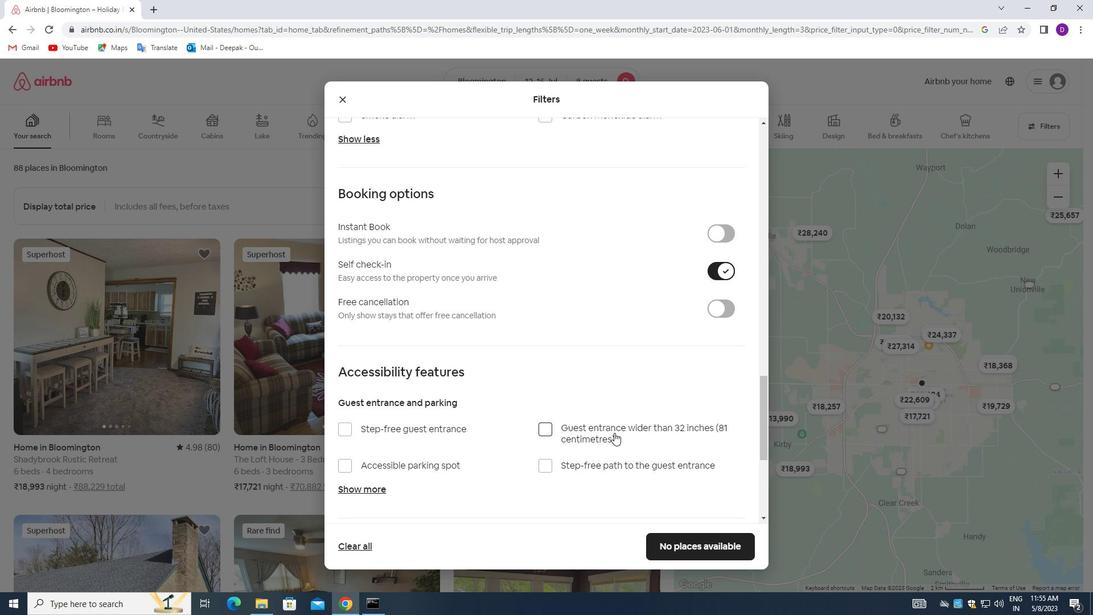 
Action: Mouse scrolled (614, 432) with delta (0, 0)
Screenshot: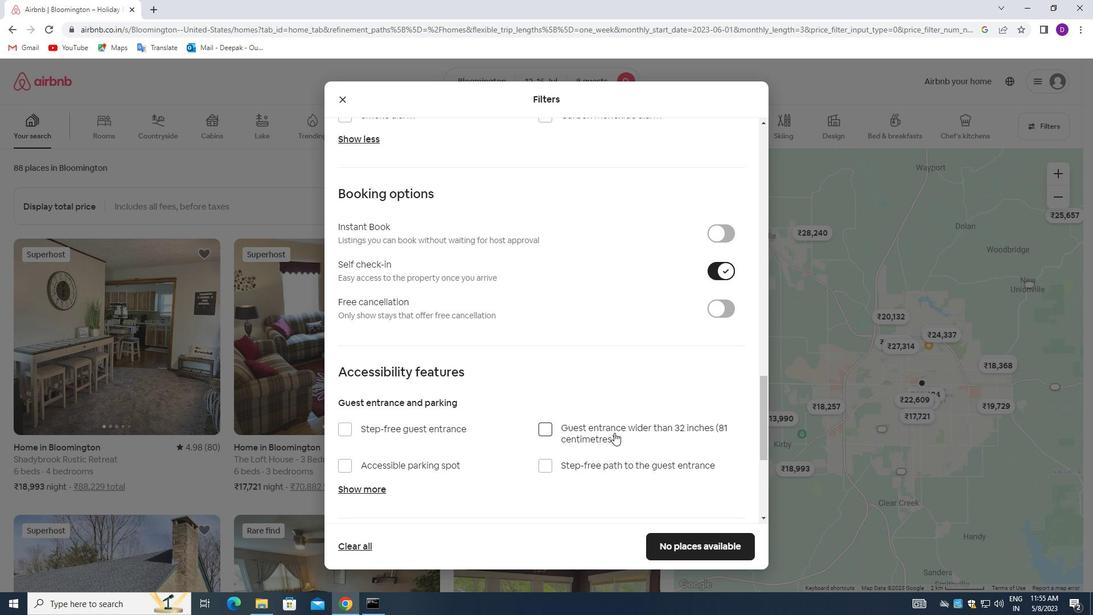 
Action: Mouse scrolled (614, 432) with delta (0, 0)
Screenshot: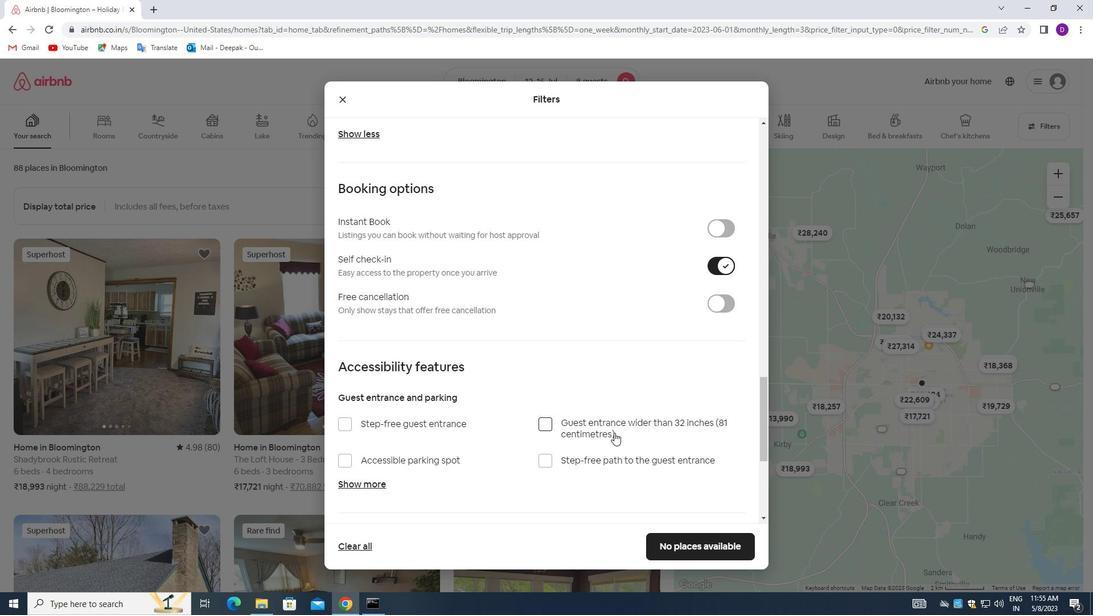
Action: Mouse scrolled (614, 432) with delta (0, 0)
Screenshot: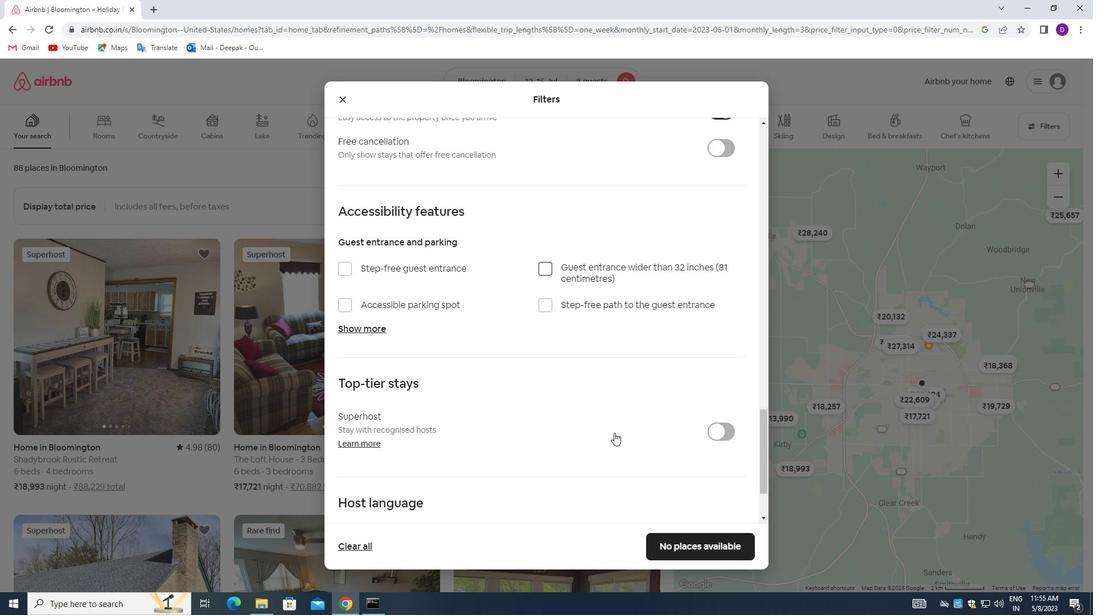 
Action: Mouse scrolled (614, 432) with delta (0, 0)
Screenshot: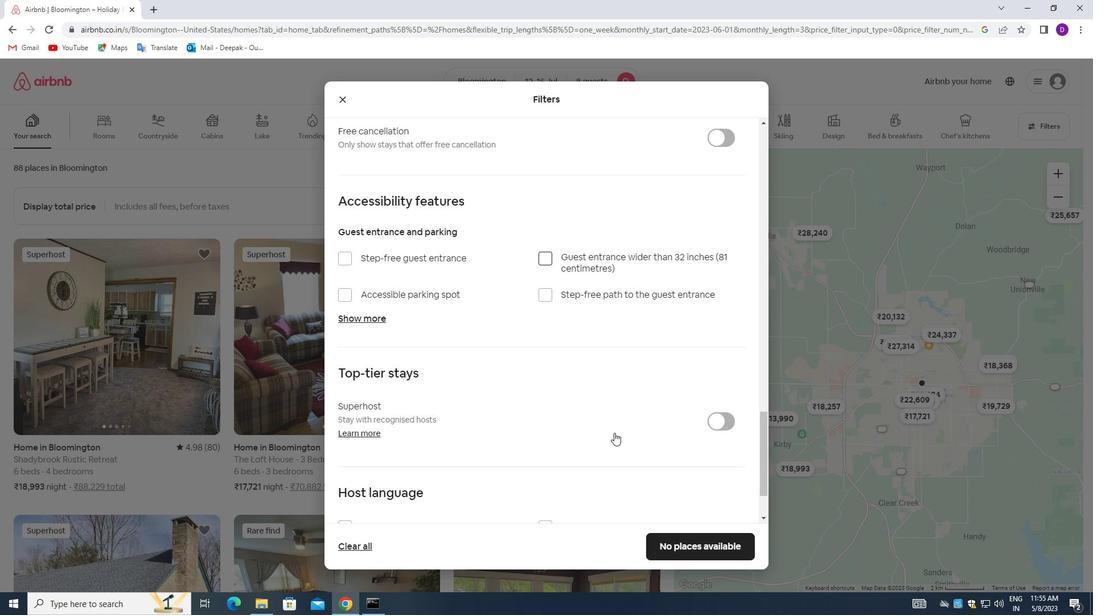 
Action: Mouse moved to (343, 437)
Screenshot: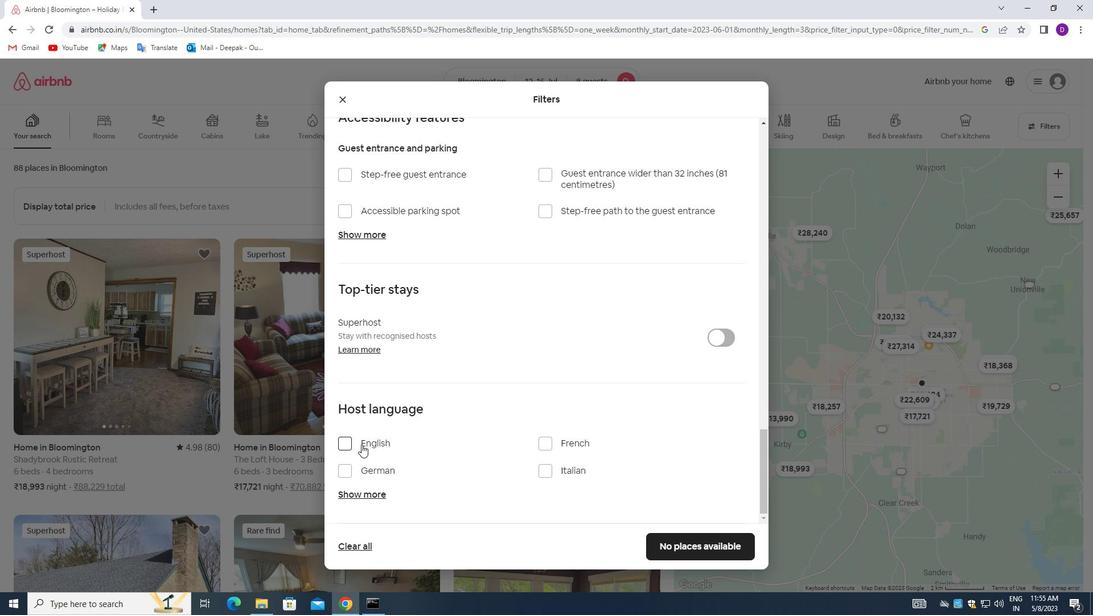 
Action: Mouse pressed left at (343, 437)
Screenshot: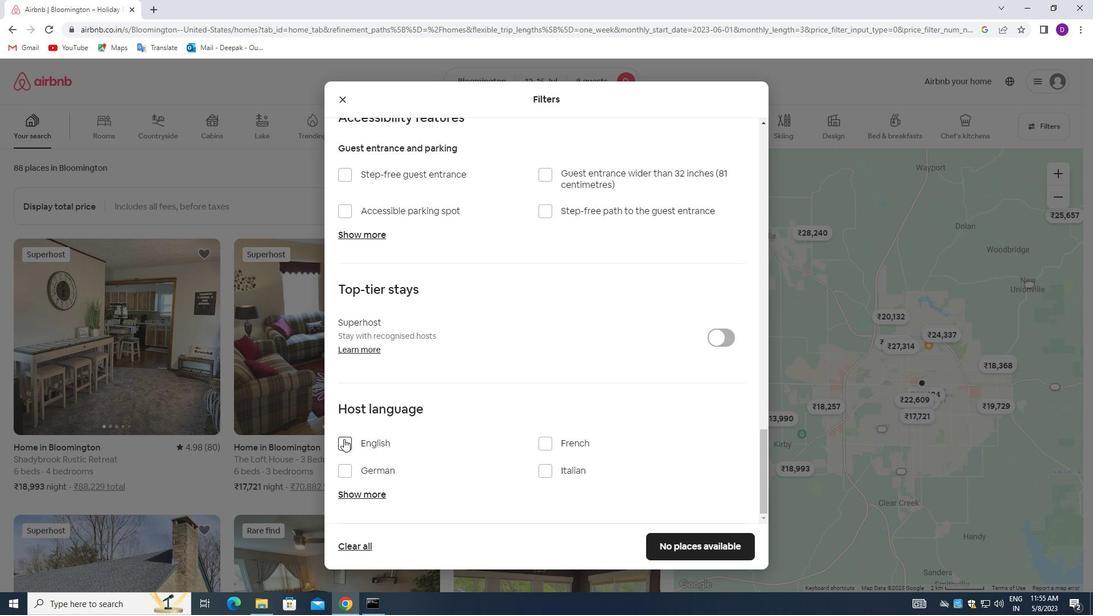 
Action: Mouse moved to (590, 453)
Screenshot: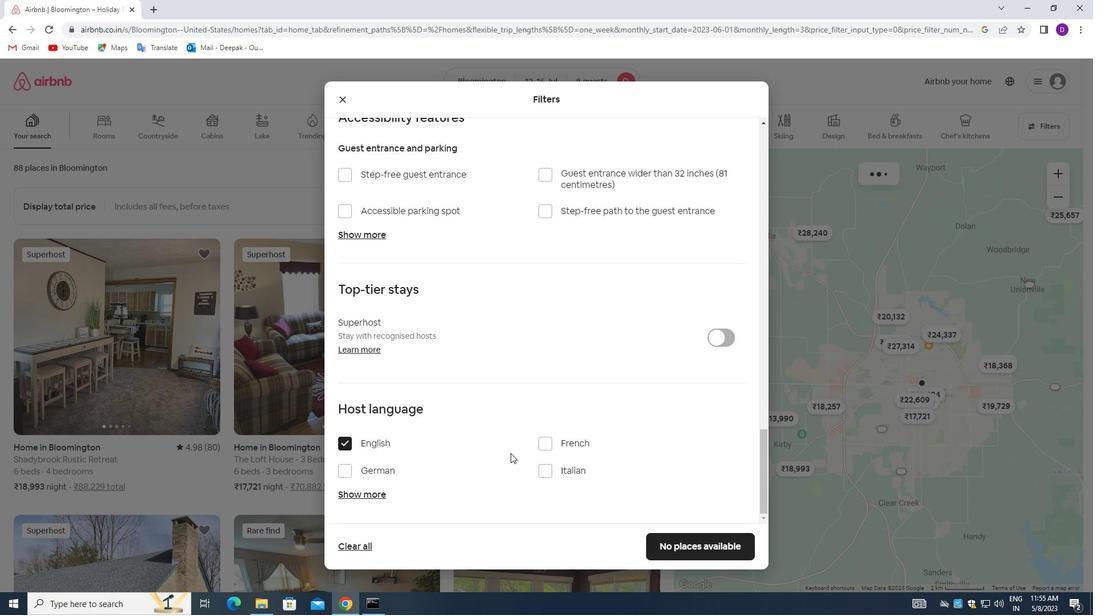
Action: Mouse scrolled (590, 452) with delta (0, 0)
Screenshot: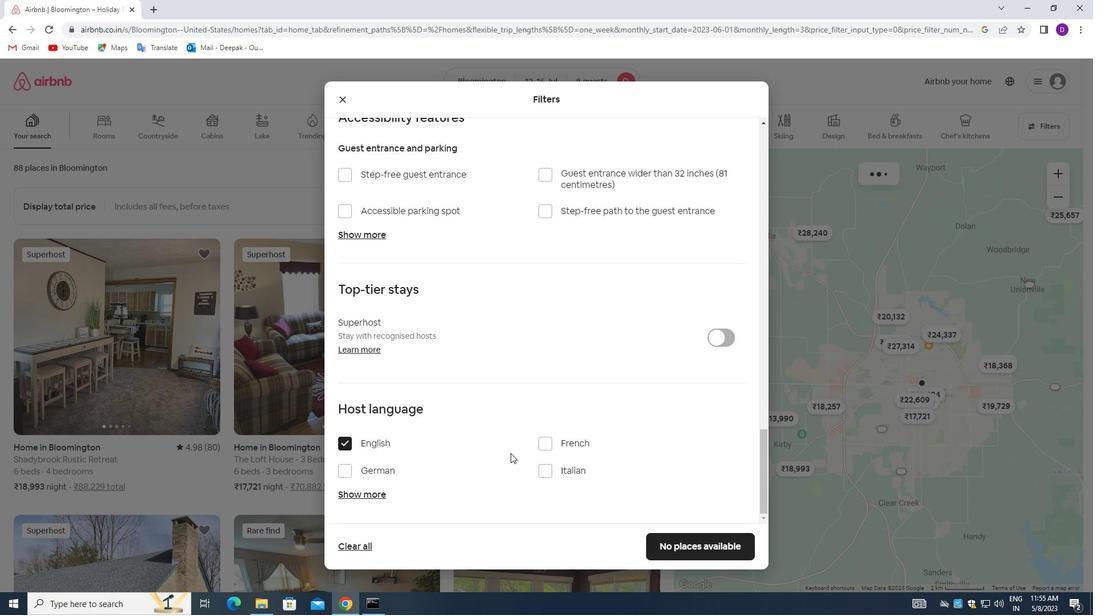 
Action: Mouse moved to (606, 453)
Screenshot: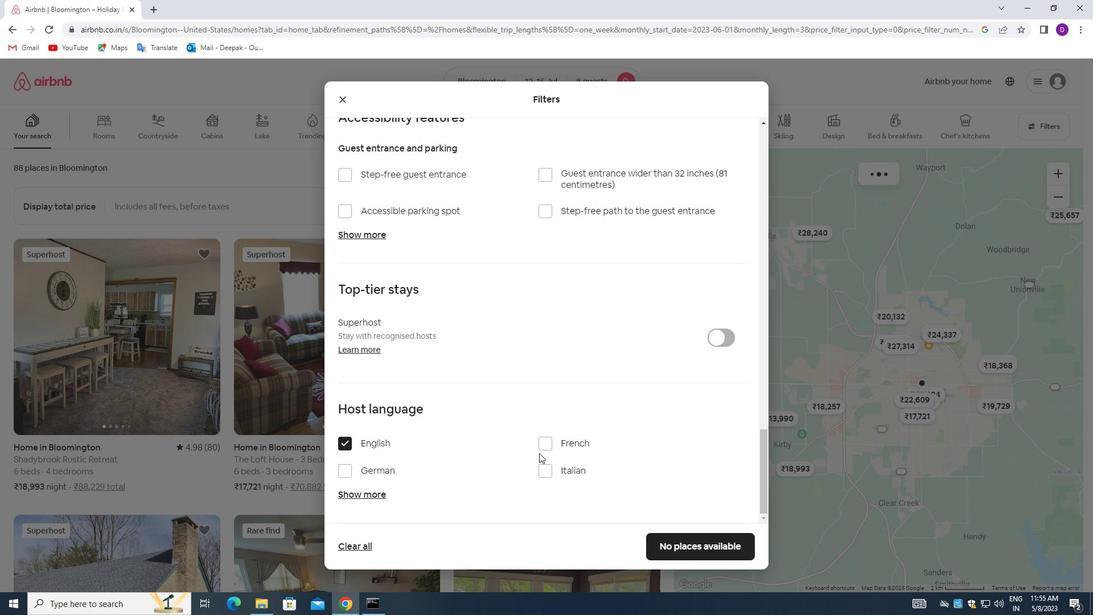 
Action: Mouse scrolled (606, 452) with delta (0, 0)
Screenshot: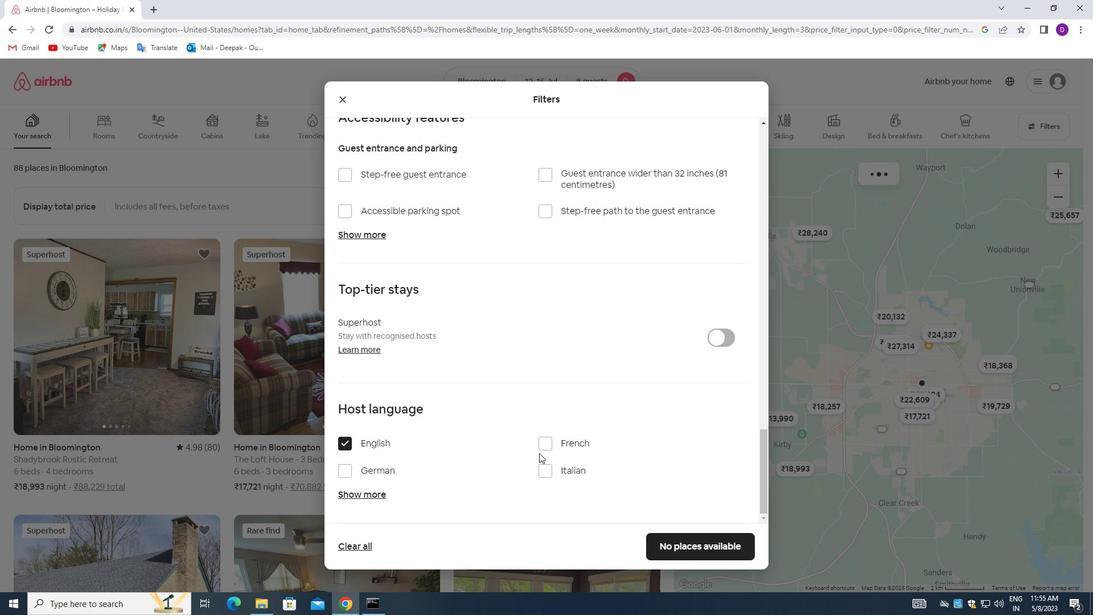 
Action: Mouse moved to (619, 455)
Screenshot: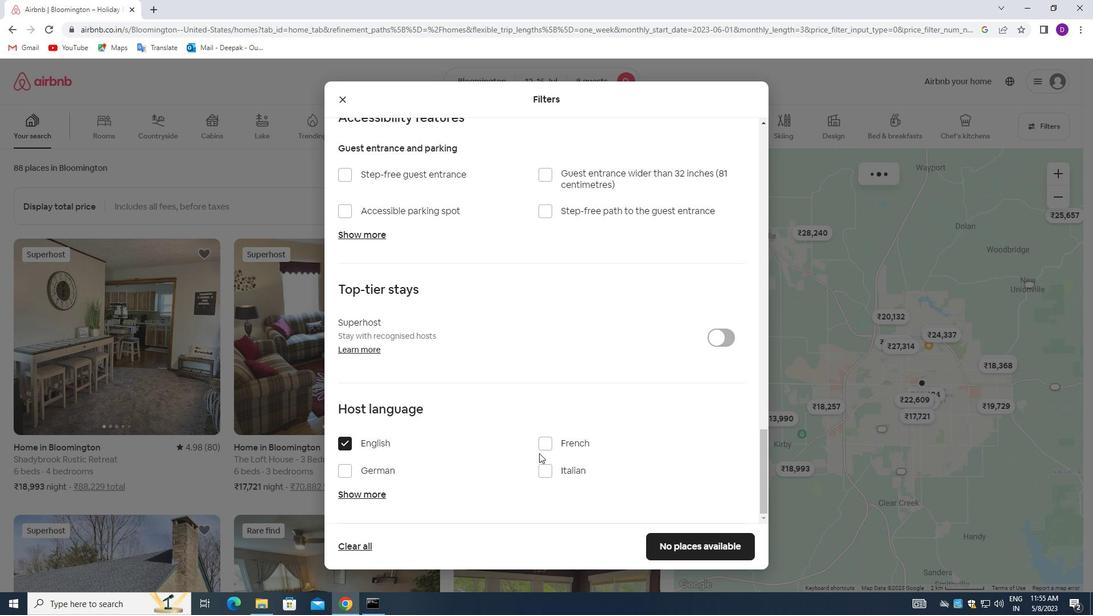 
Action: Mouse scrolled (619, 455) with delta (0, 0)
Screenshot: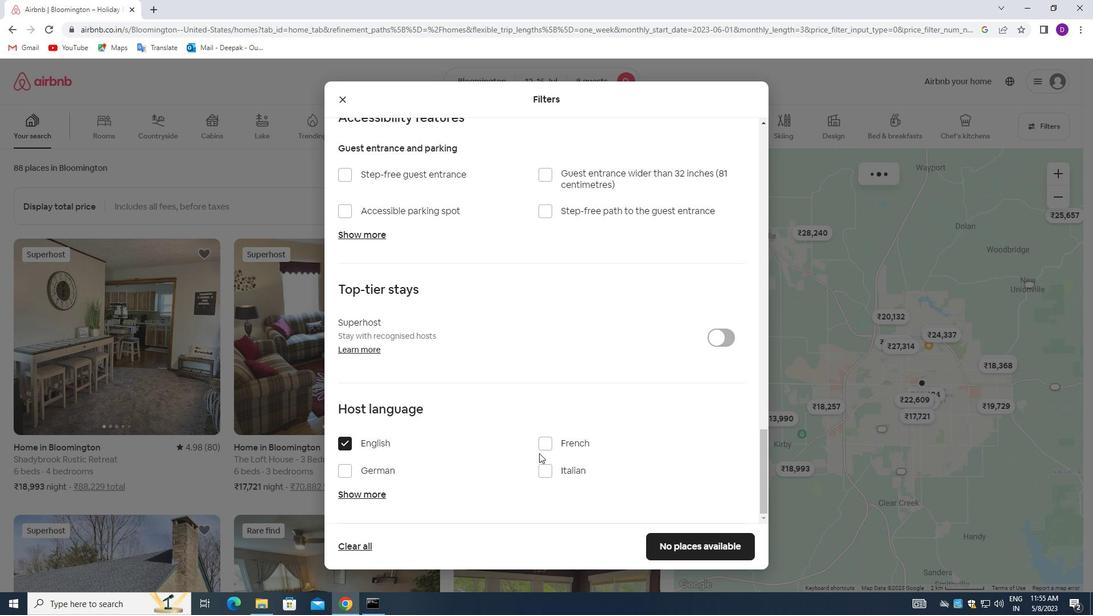 
Action: Mouse moved to (627, 459)
Screenshot: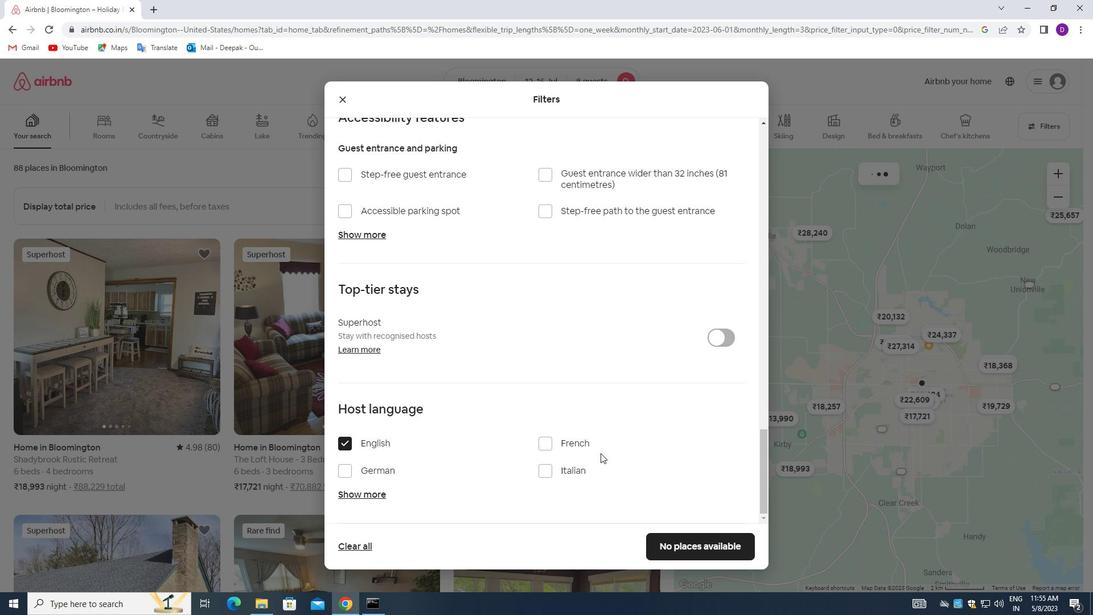 
Action: Mouse scrolled (627, 459) with delta (0, 0)
Screenshot: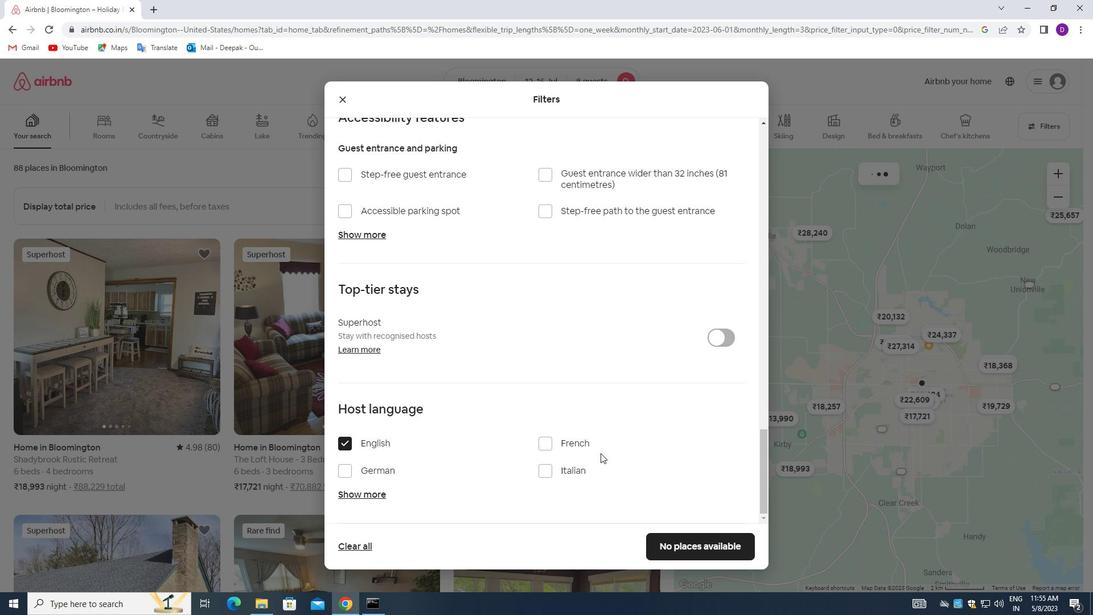 
Action: Mouse moved to (634, 464)
Screenshot: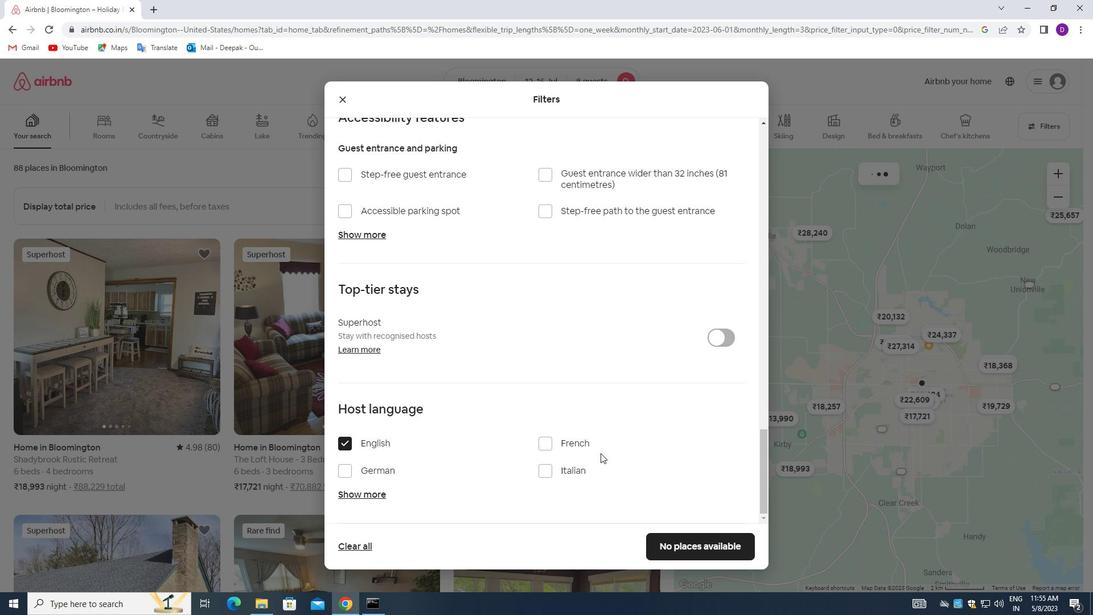 
Action: Mouse scrolled (634, 463) with delta (0, 0)
Screenshot: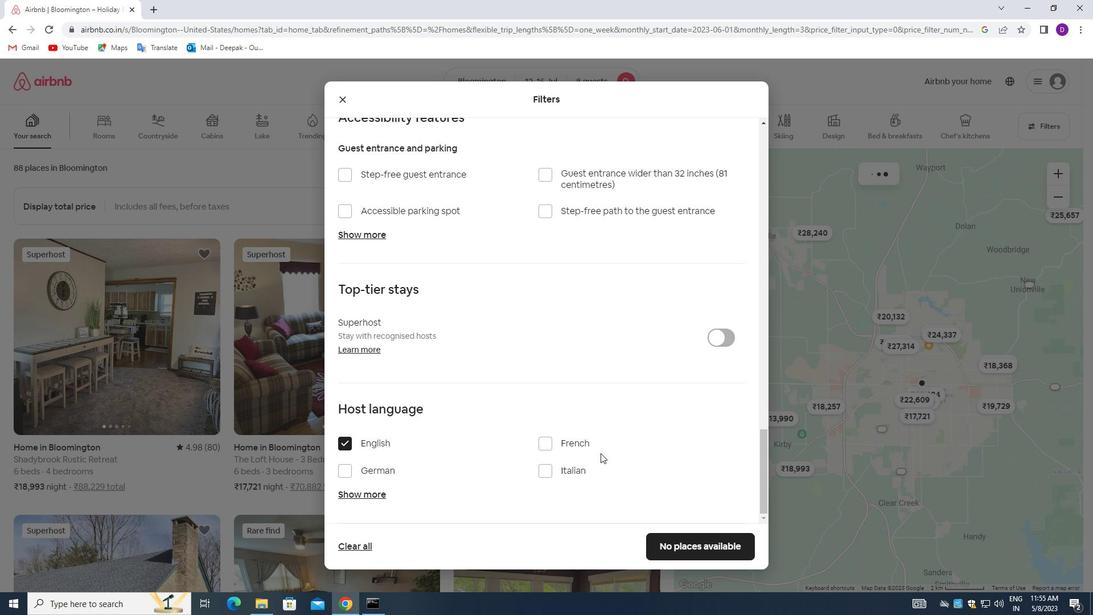 
Action: Mouse moved to (656, 541)
Screenshot: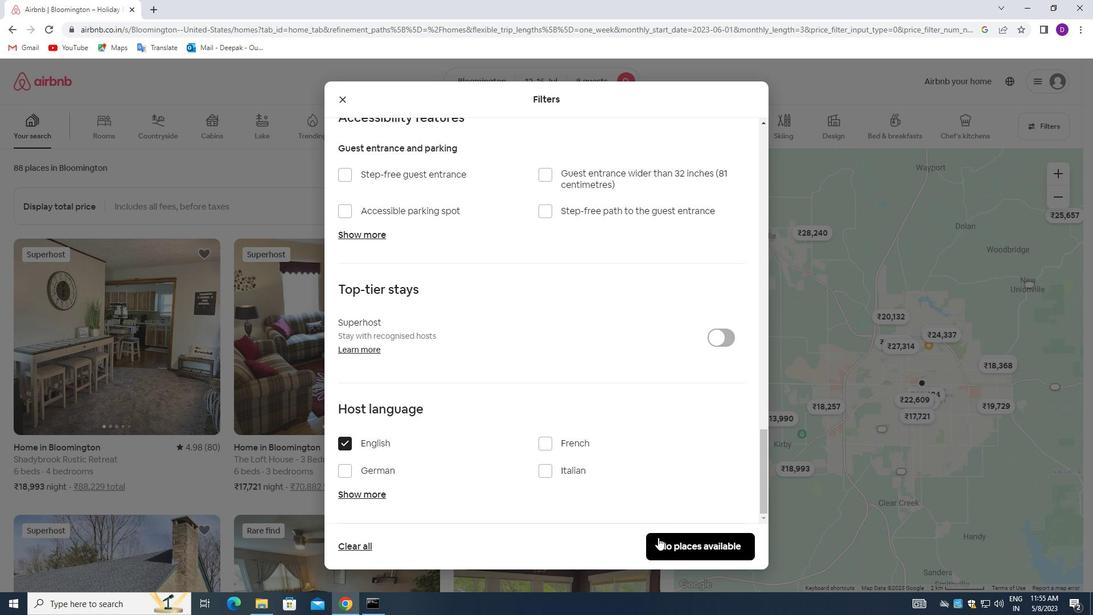 
Action: Mouse pressed left at (656, 541)
Screenshot: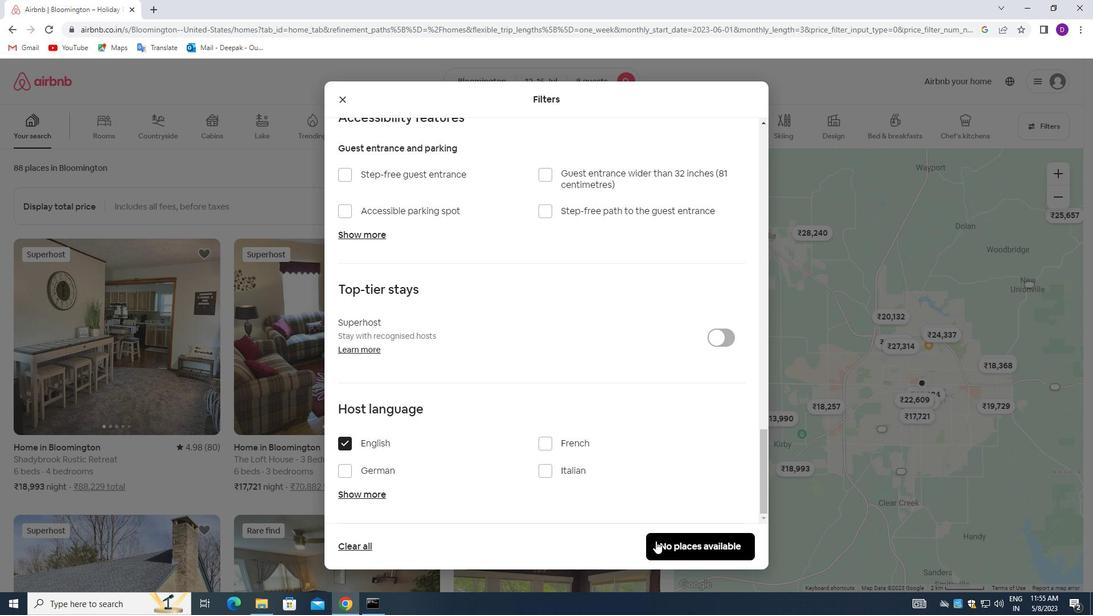 
Action: Mouse moved to (630, 392)
Screenshot: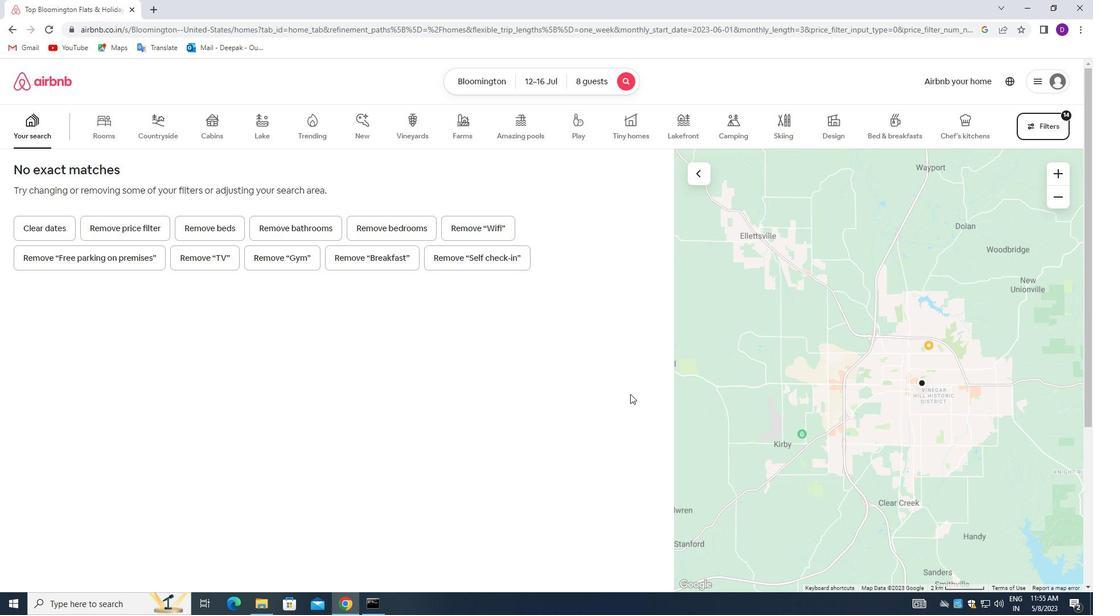 
